 Task: Look for space in São Francisco do Conde, Brazil from 7th July, 2023 to 14th July, 2023 for 1 adult in price range Rs.6000 to Rs.14000. Place can be shared room with 1  bedroom having 1 bed and 1 bathroom. Property type can be house, flat, guest house, hotel. Booking option can be shelf check-in. Required host language is Spanish.
Action: Mouse moved to (235, 137)
Screenshot: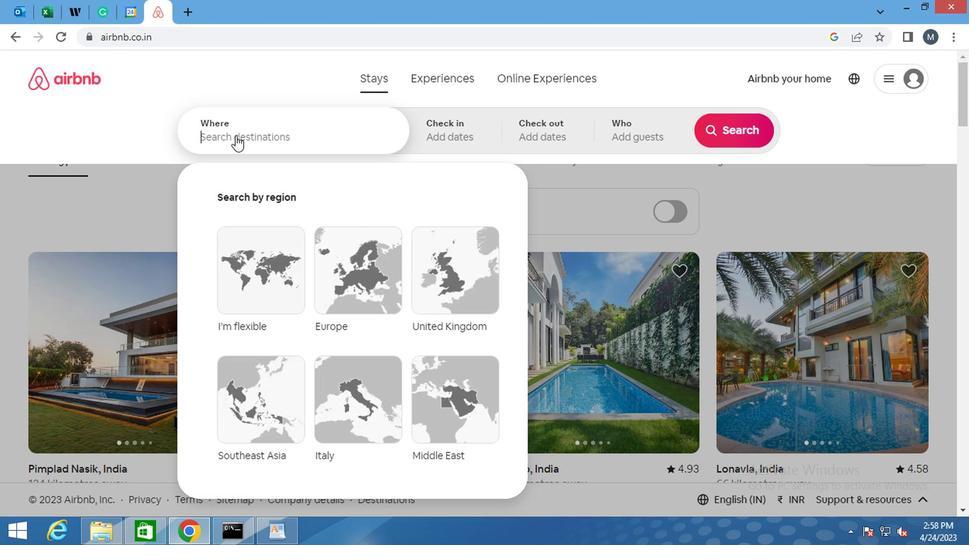 
Action: Mouse pressed left at (235, 137)
Screenshot: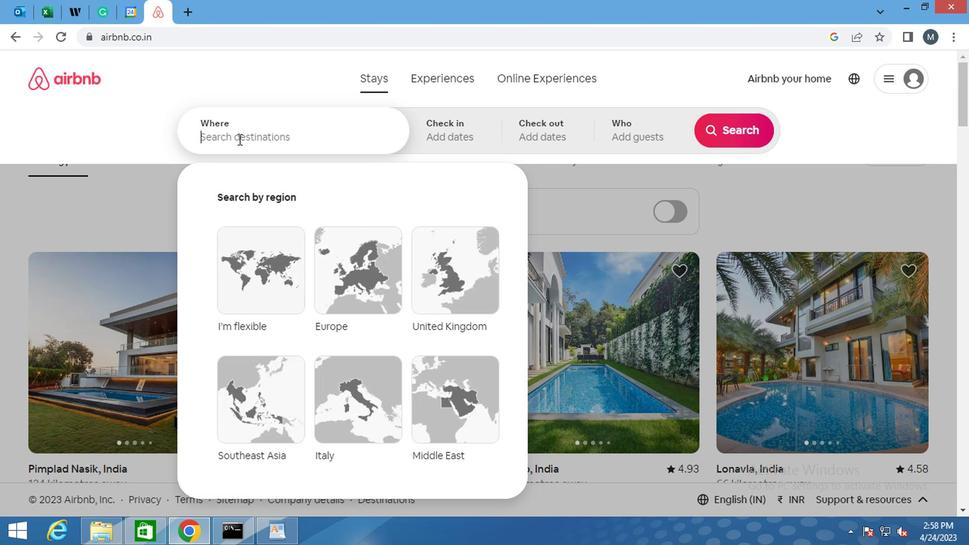 
Action: Key pressed <Key.shift>SAO<Key.space><Key.shift>FRANCISCO<Key.space>DO<Key.space>CONDE,<Key.space><Key.shift>BRAZIL
Screenshot: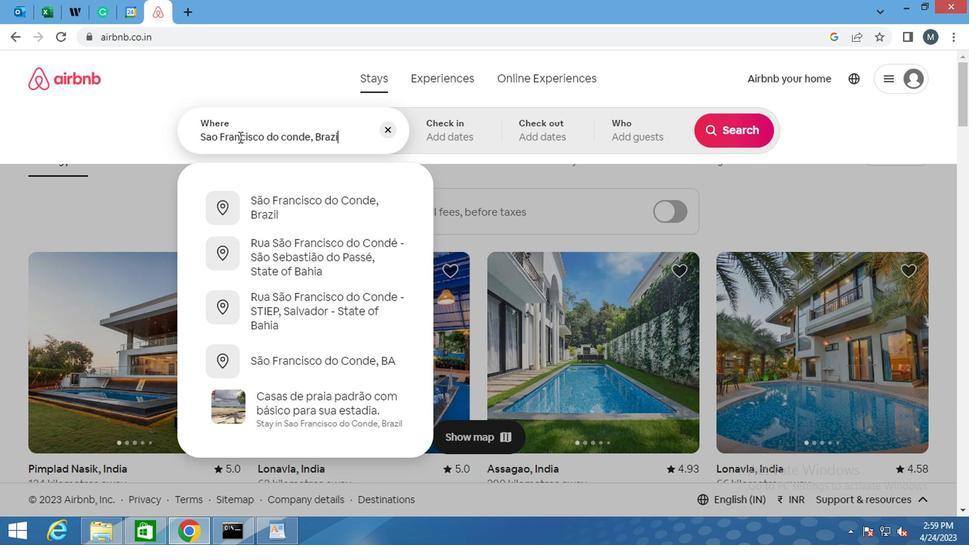 
Action: Mouse moved to (276, 139)
Screenshot: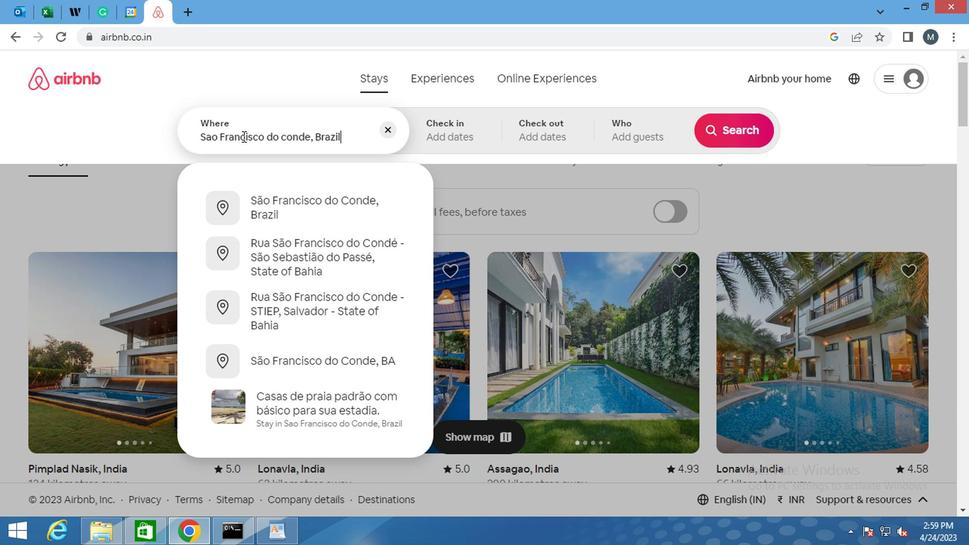 
Action: Key pressed <Key.enter>
Screenshot: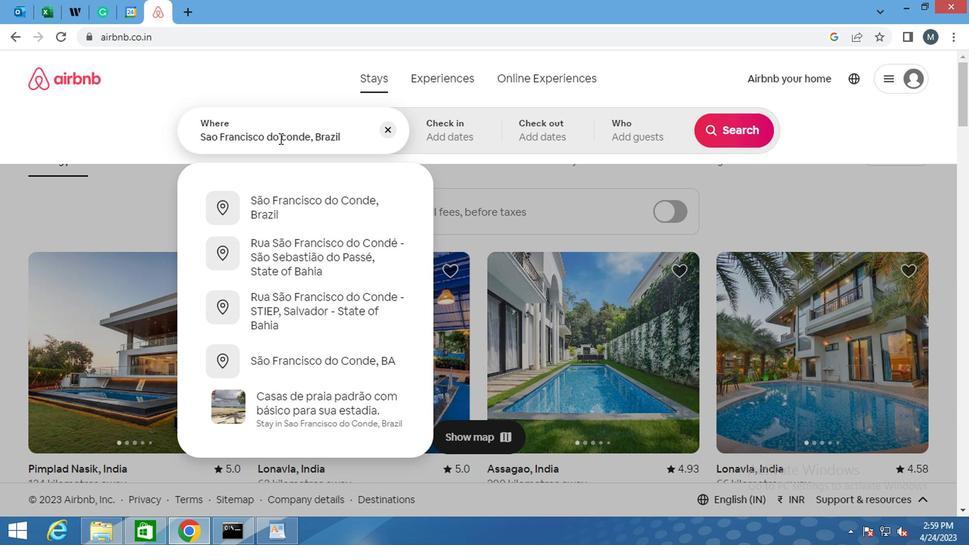 
Action: Mouse moved to (469, 126)
Screenshot: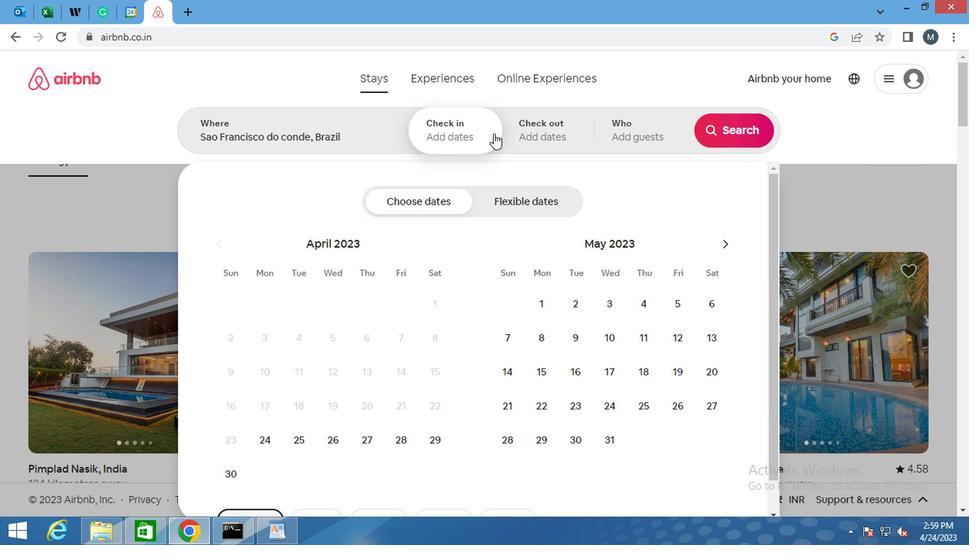 
Action: Mouse pressed left at (469, 126)
Screenshot: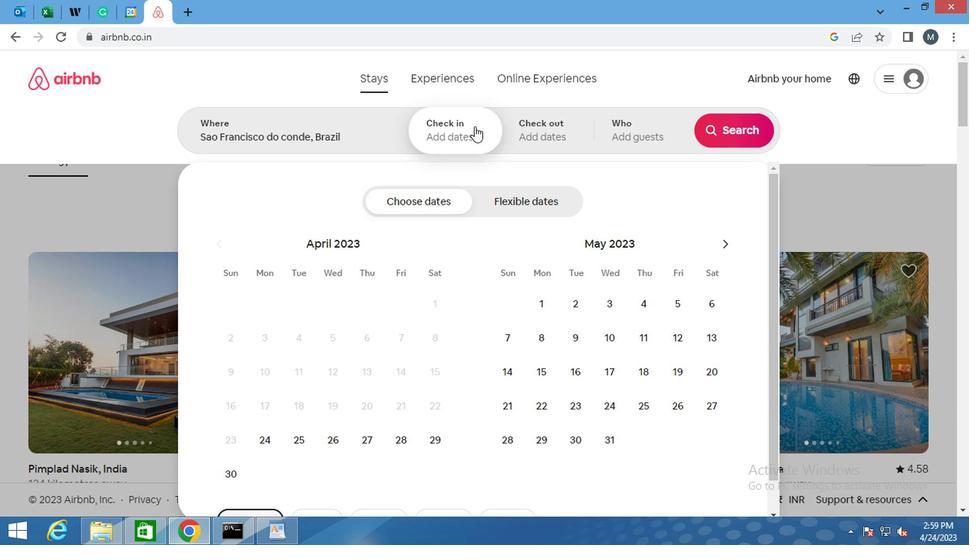 
Action: Mouse moved to (474, 142)
Screenshot: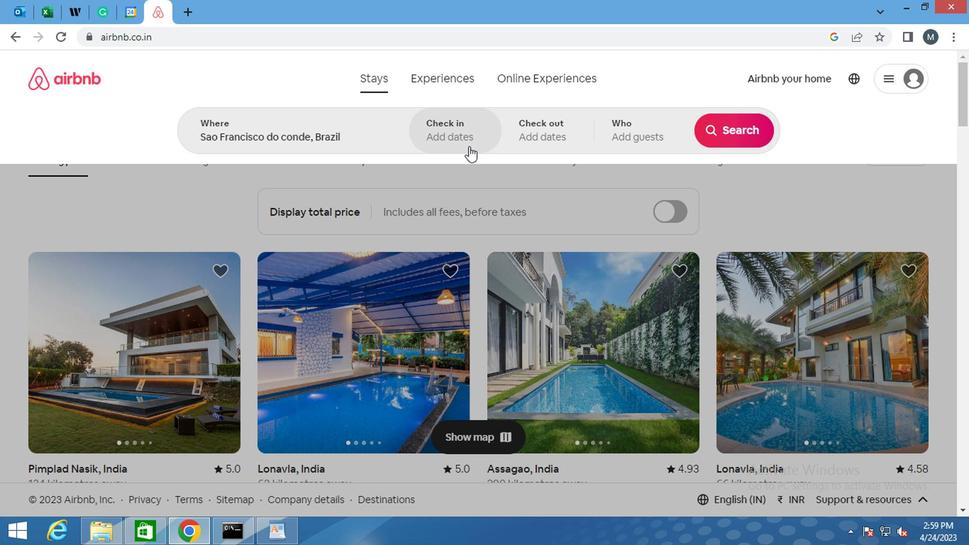 
Action: Mouse pressed left at (474, 142)
Screenshot: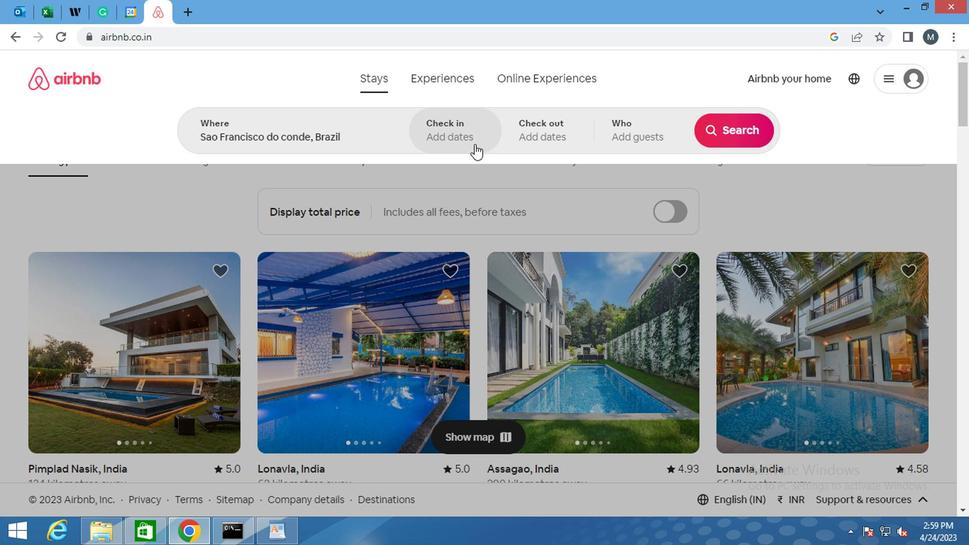 
Action: Mouse moved to (721, 240)
Screenshot: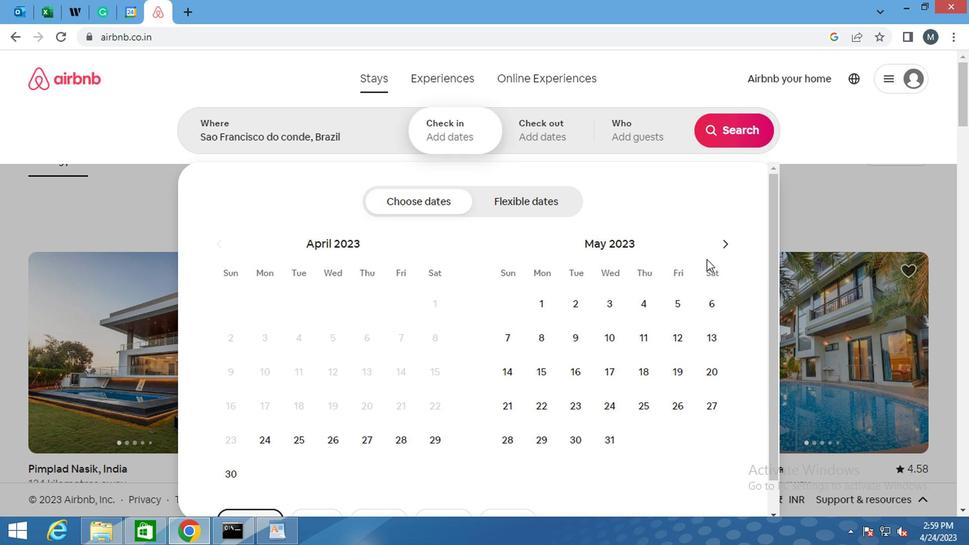 
Action: Mouse pressed left at (721, 240)
Screenshot: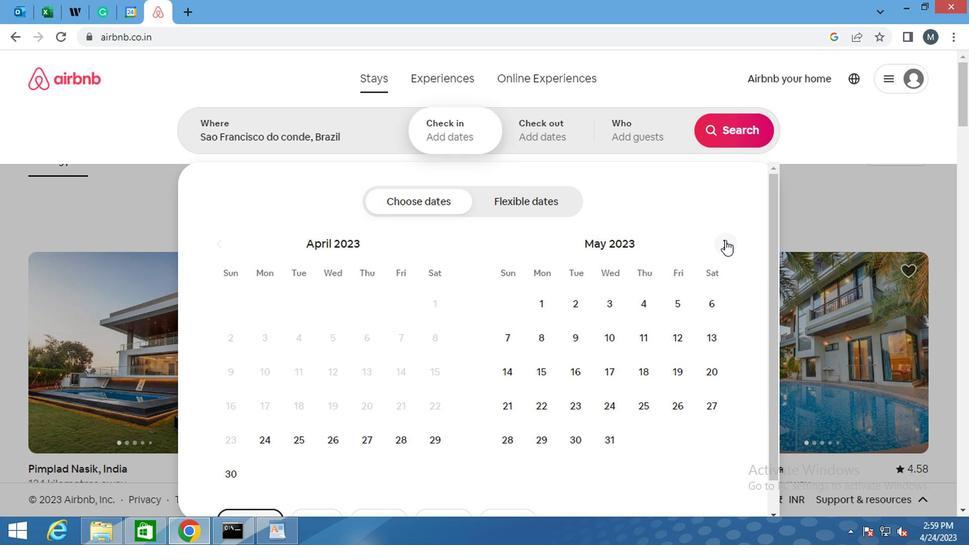 
Action: Mouse moved to (723, 240)
Screenshot: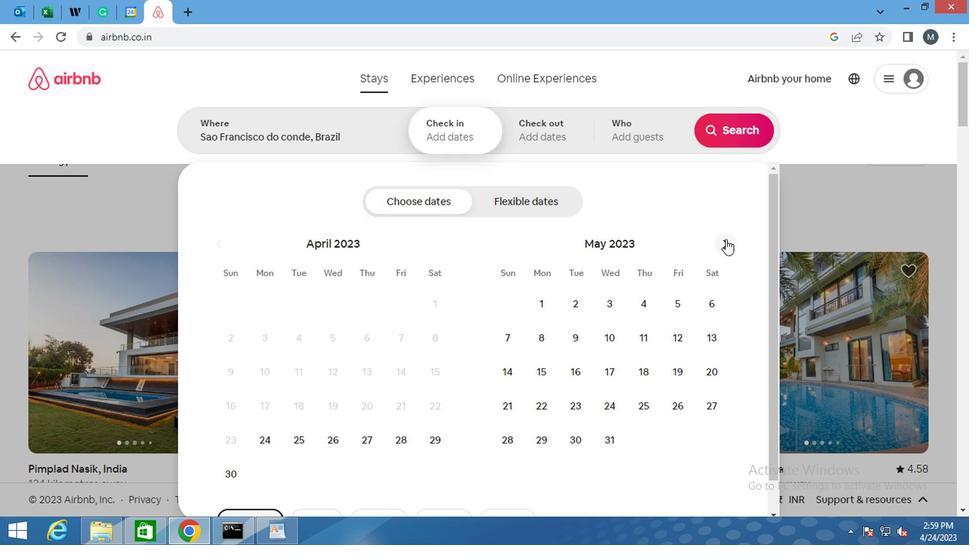 
Action: Mouse pressed left at (723, 240)
Screenshot: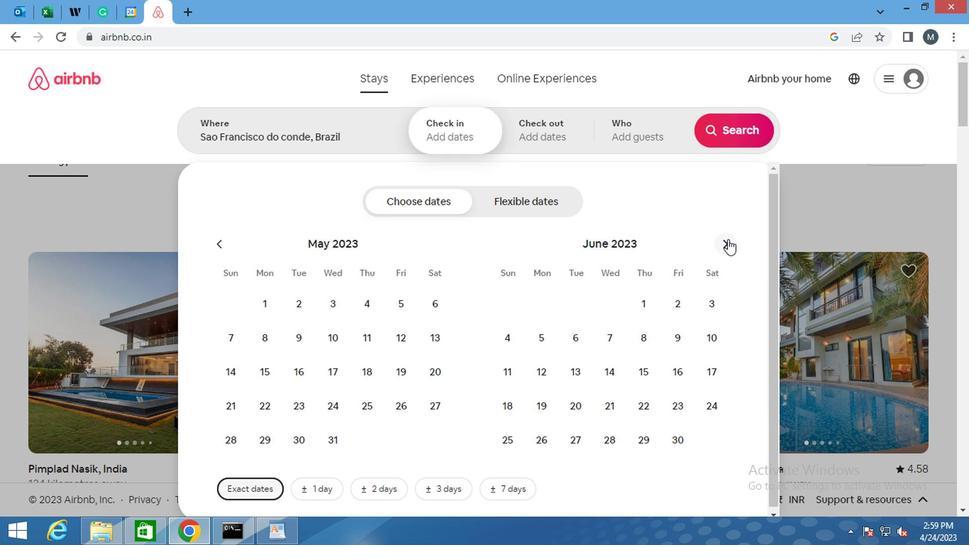 
Action: Mouse moved to (723, 240)
Screenshot: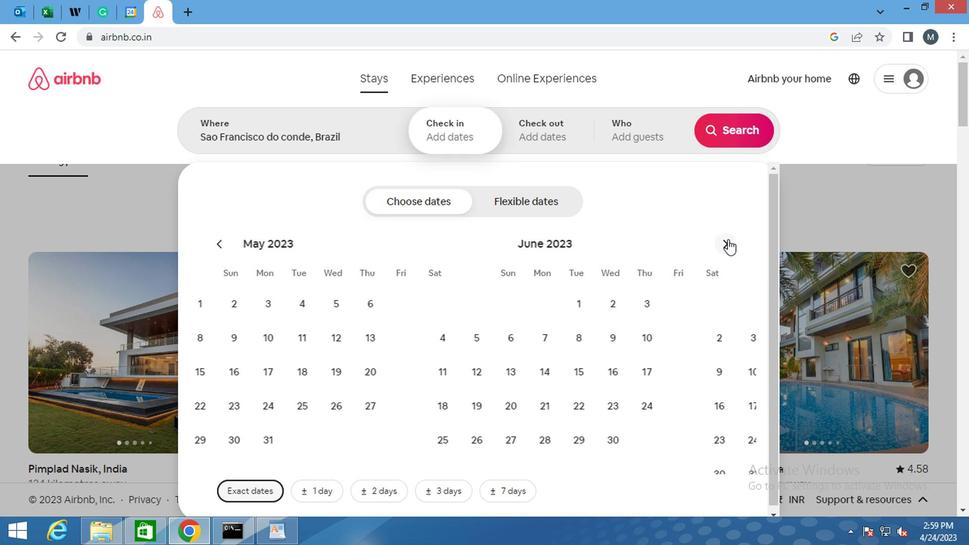 
Action: Mouse pressed left at (723, 240)
Screenshot: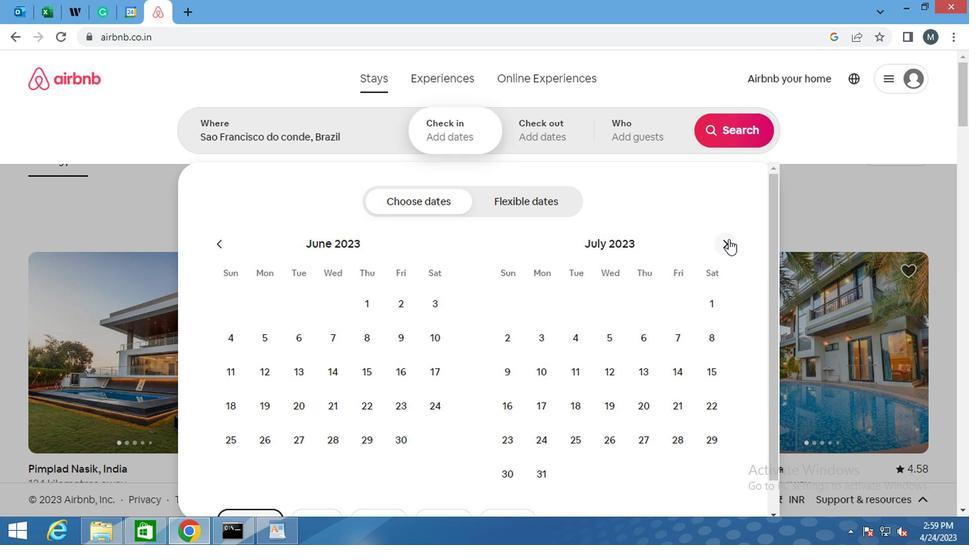 
Action: Mouse moved to (402, 336)
Screenshot: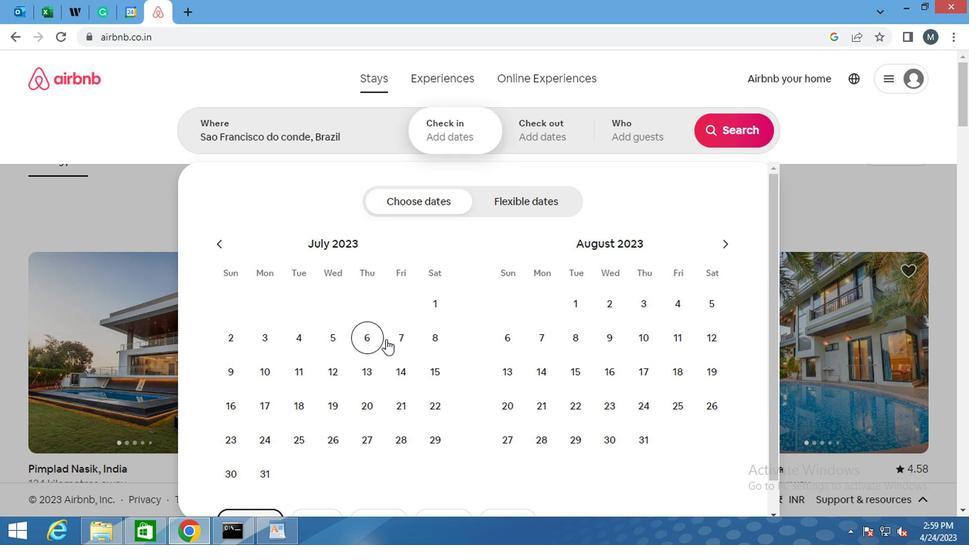 
Action: Mouse pressed left at (402, 336)
Screenshot: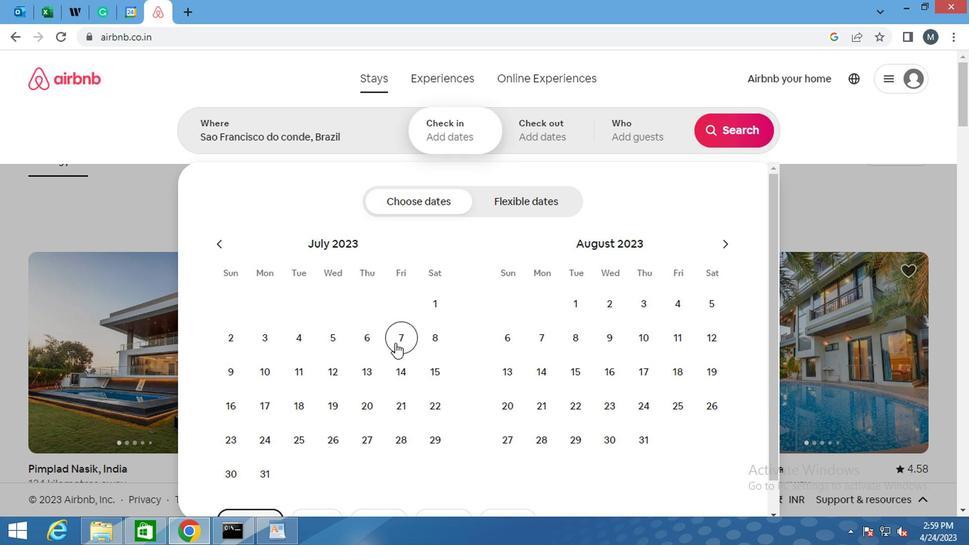 
Action: Mouse moved to (408, 384)
Screenshot: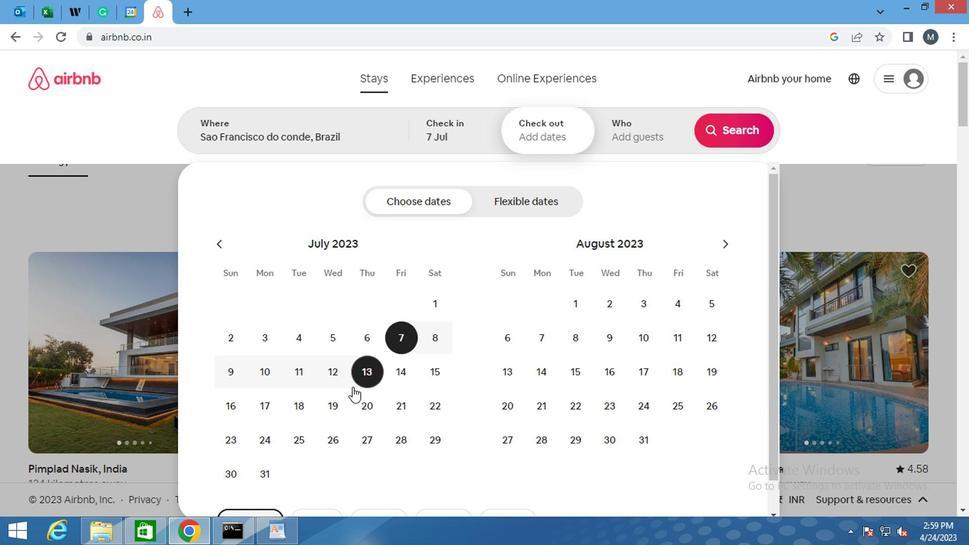 
Action: Mouse pressed left at (408, 384)
Screenshot: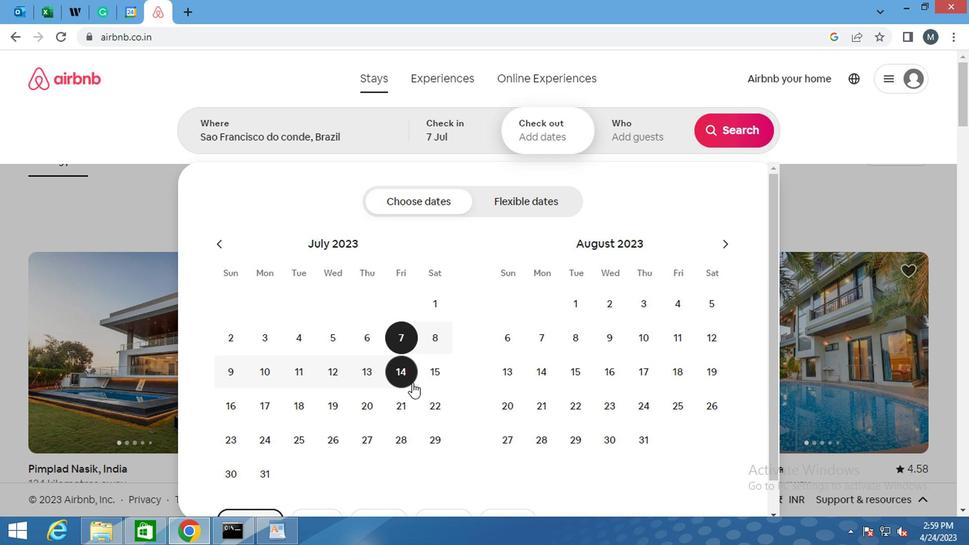 
Action: Mouse moved to (631, 136)
Screenshot: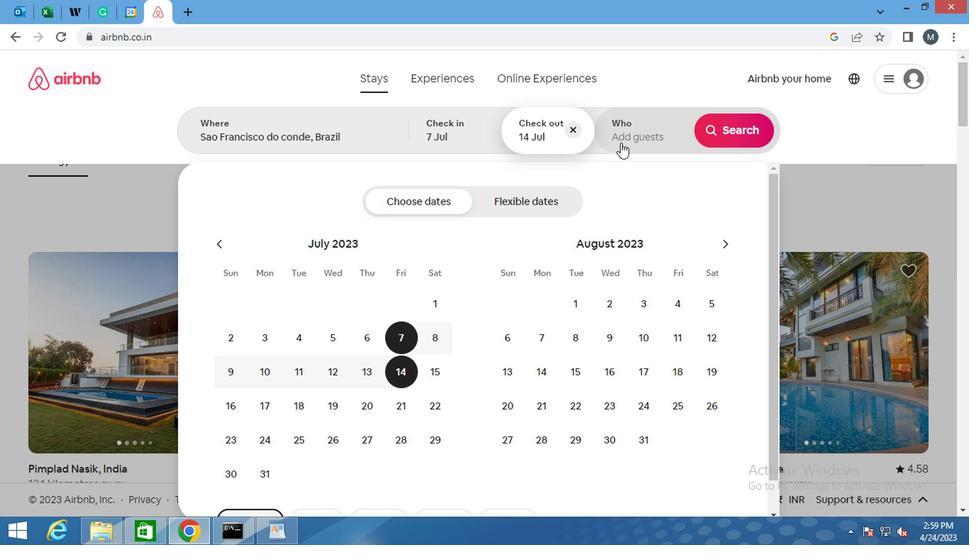 
Action: Mouse pressed left at (631, 136)
Screenshot: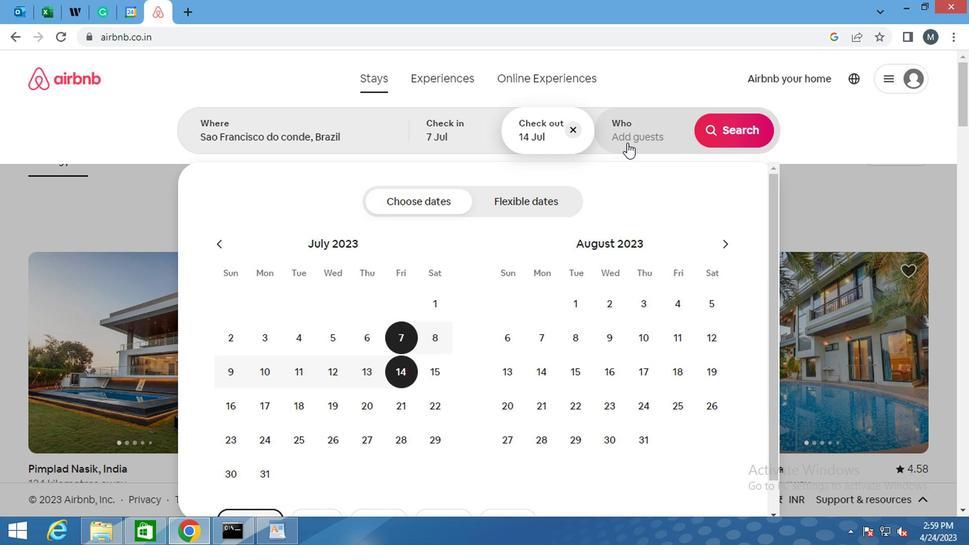 
Action: Mouse moved to (739, 210)
Screenshot: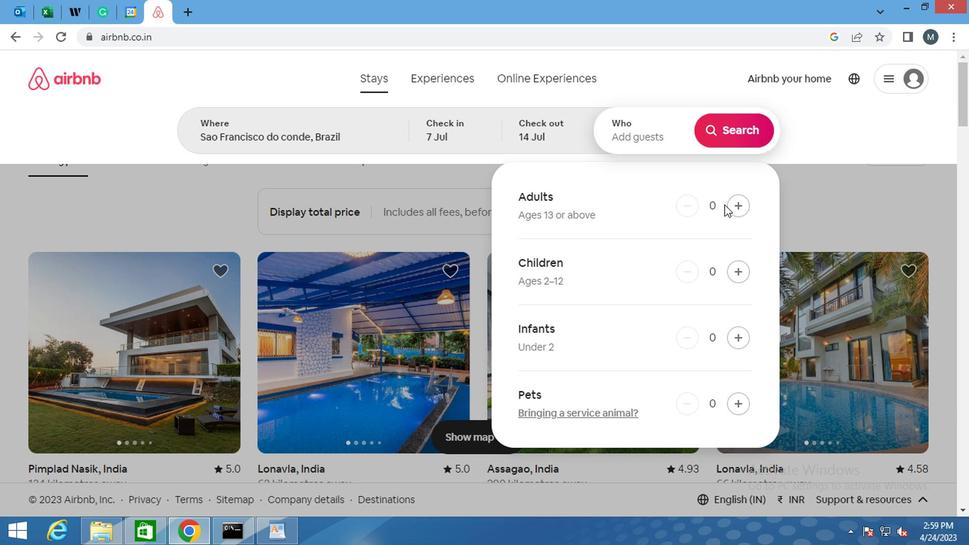 
Action: Mouse pressed left at (739, 210)
Screenshot: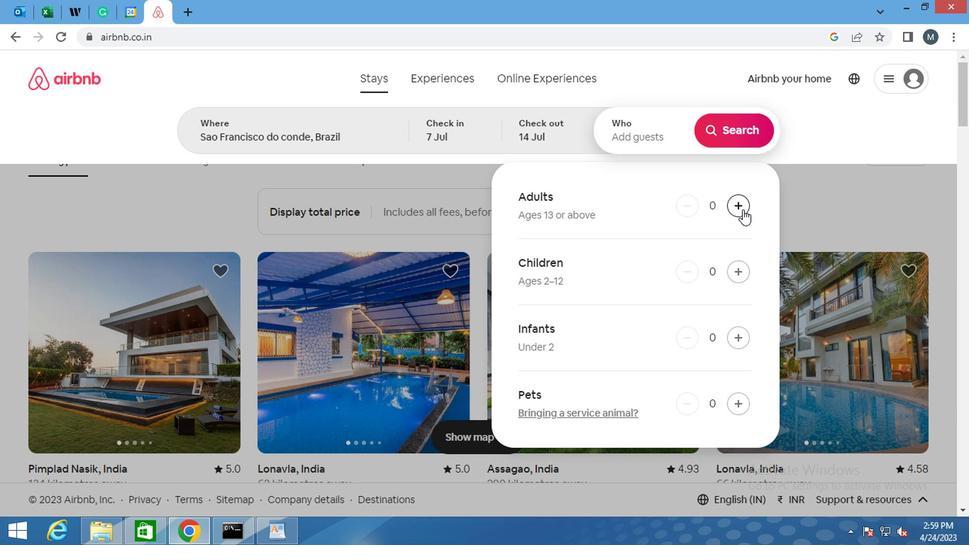 
Action: Mouse moved to (748, 179)
Screenshot: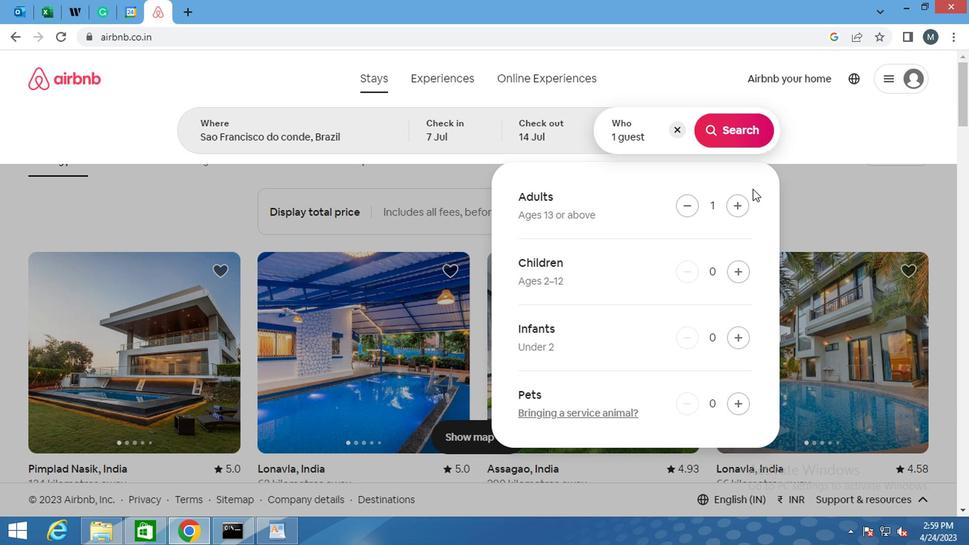 
Action: Mouse scrolled (748, 179) with delta (0, 0)
Screenshot: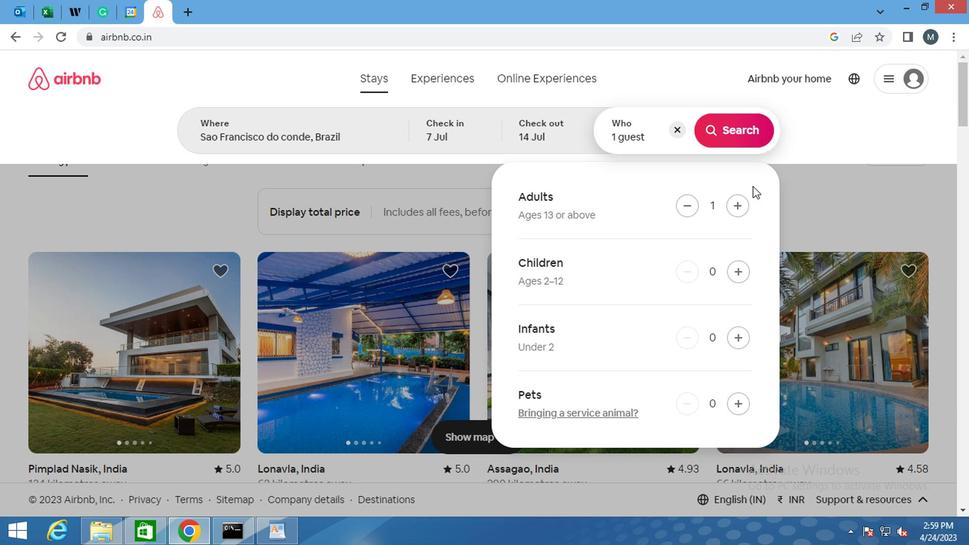 
Action: Mouse moved to (748, 180)
Screenshot: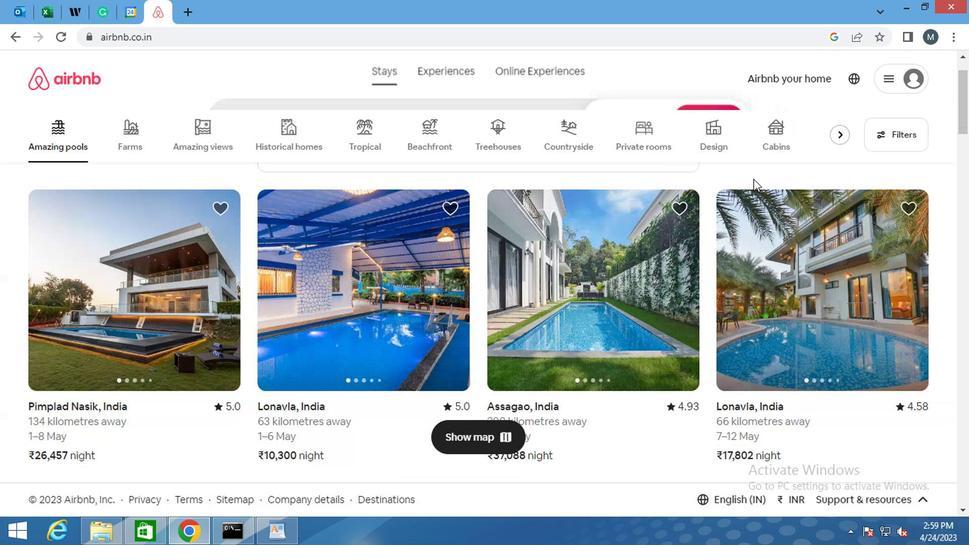 
Action: Mouse scrolled (748, 181) with delta (0, 0)
Screenshot: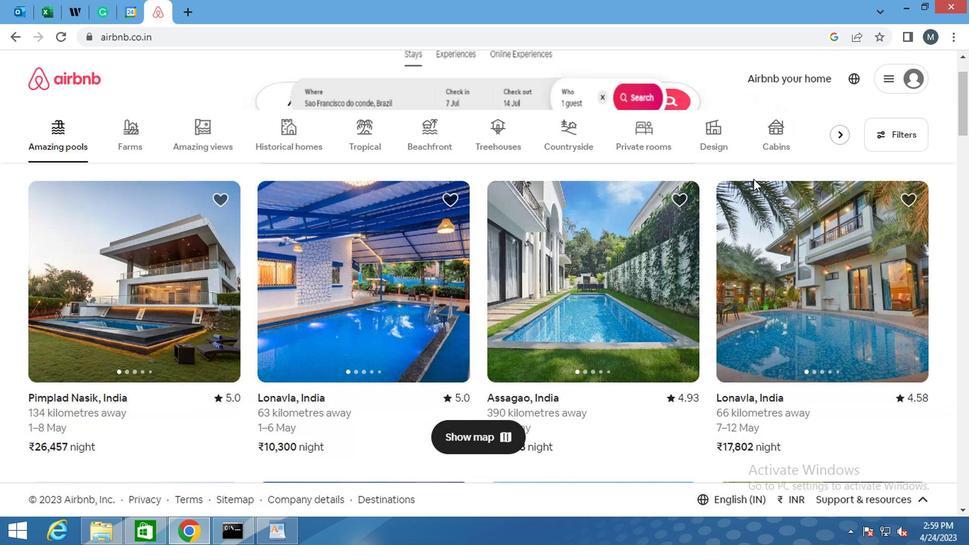 
Action: Mouse scrolled (748, 181) with delta (0, 0)
Screenshot: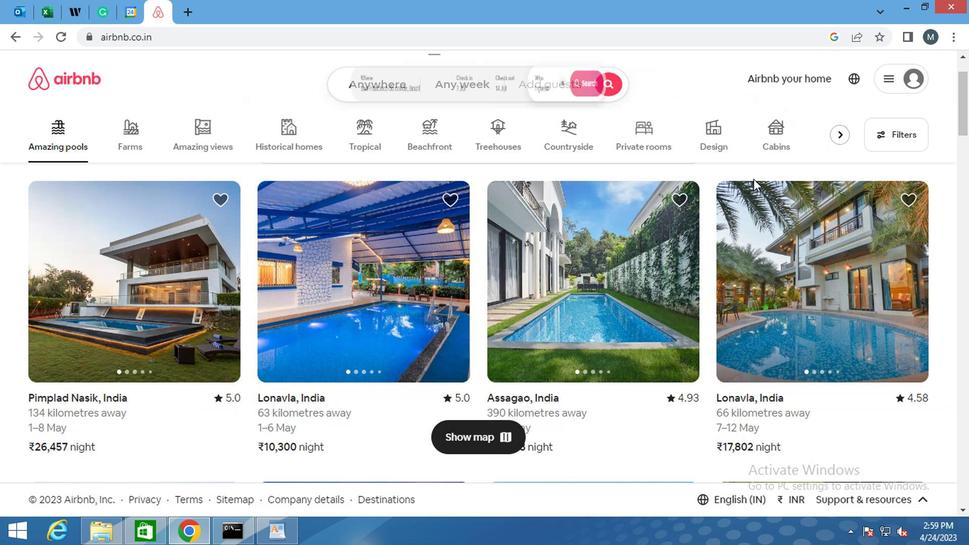 
Action: Mouse moved to (887, 150)
Screenshot: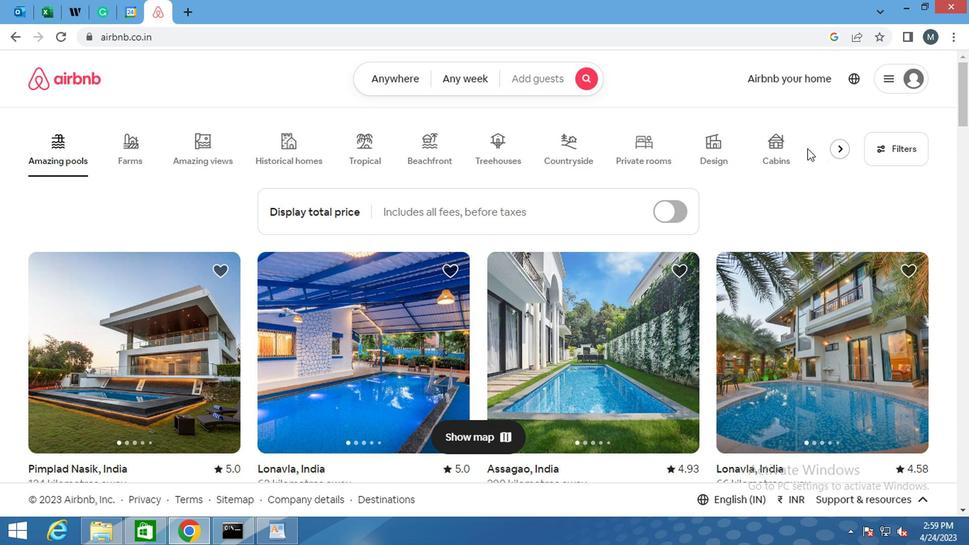 
Action: Mouse pressed left at (887, 150)
Screenshot: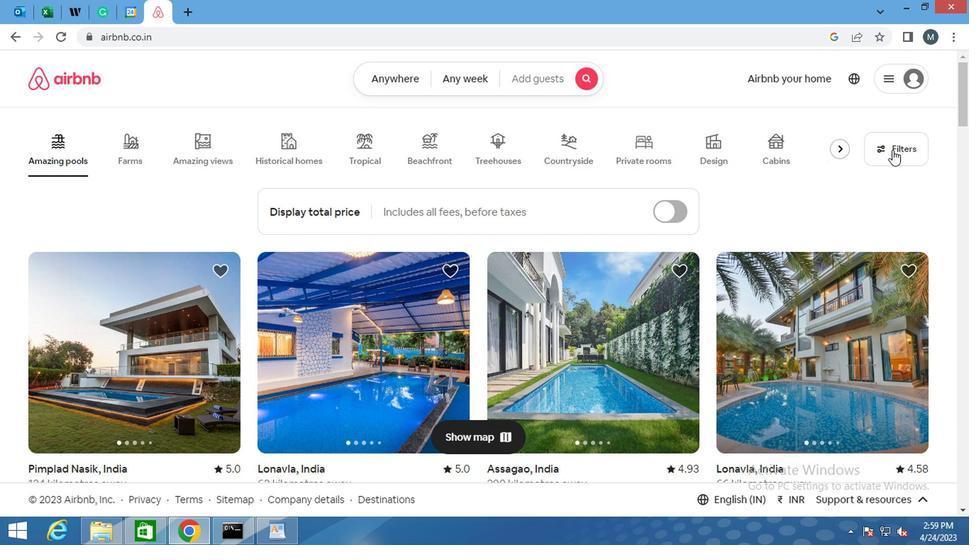 
Action: Mouse moved to (357, 318)
Screenshot: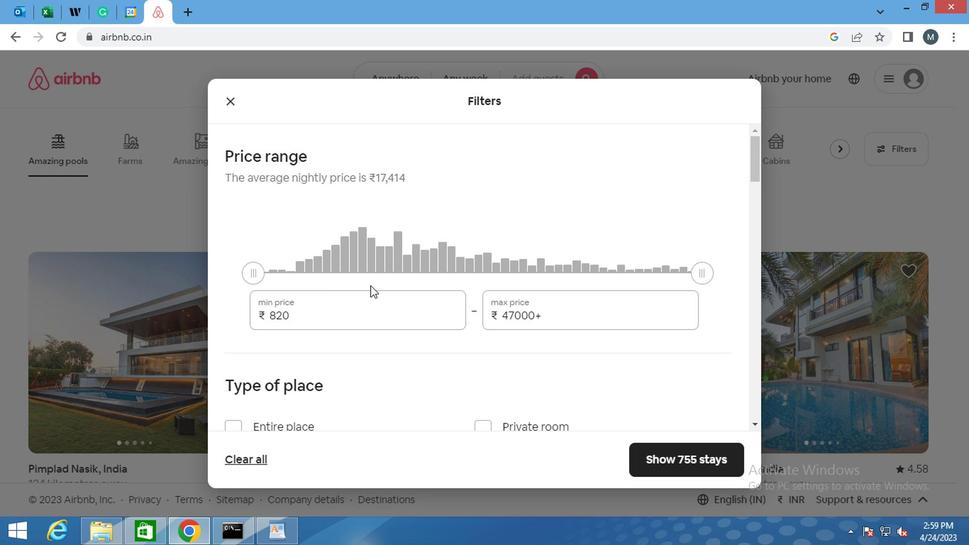 
Action: Mouse pressed left at (357, 318)
Screenshot: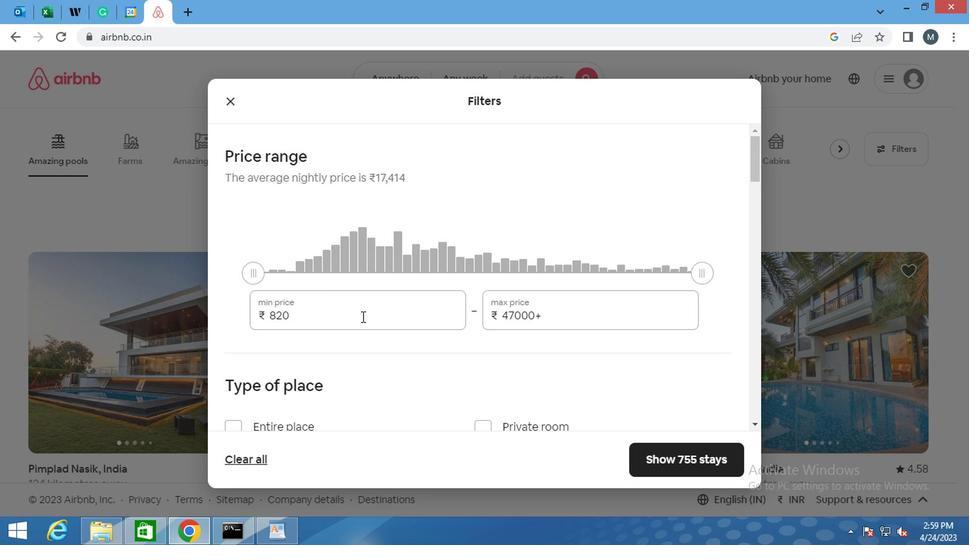 
Action: Mouse moved to (356, 321)
Screenshot: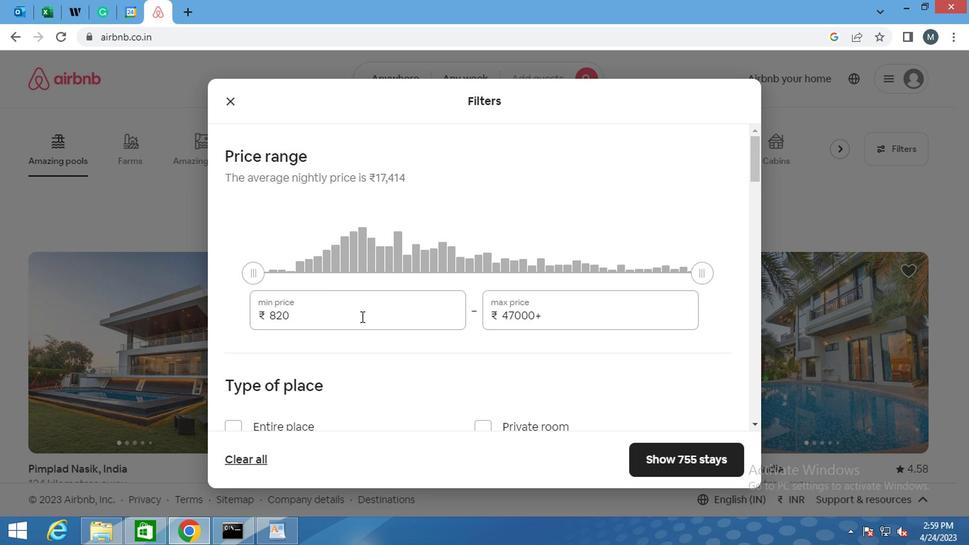 
Action: Mouse pressed left at (356, 321)
Screenshot: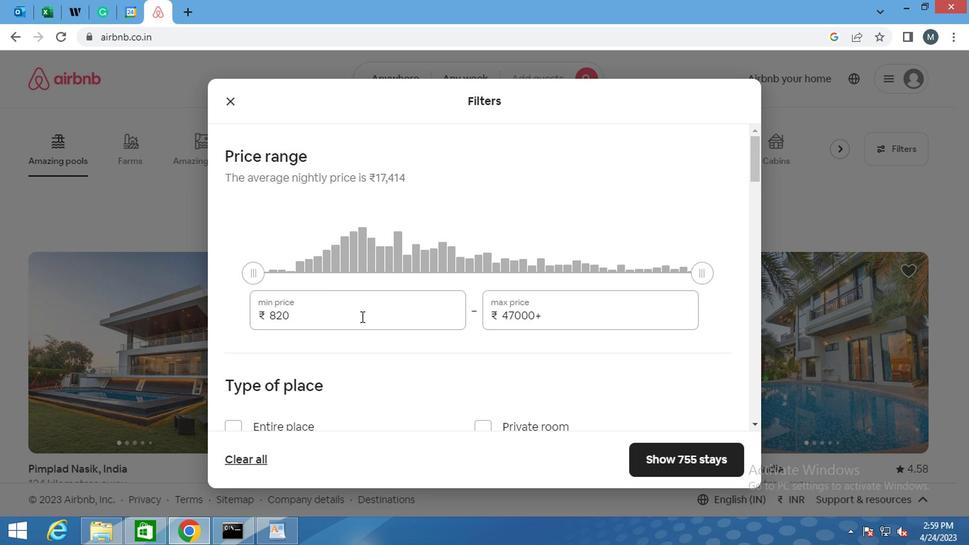 
Action: Mouse moved to (356, 324)
Screenshot: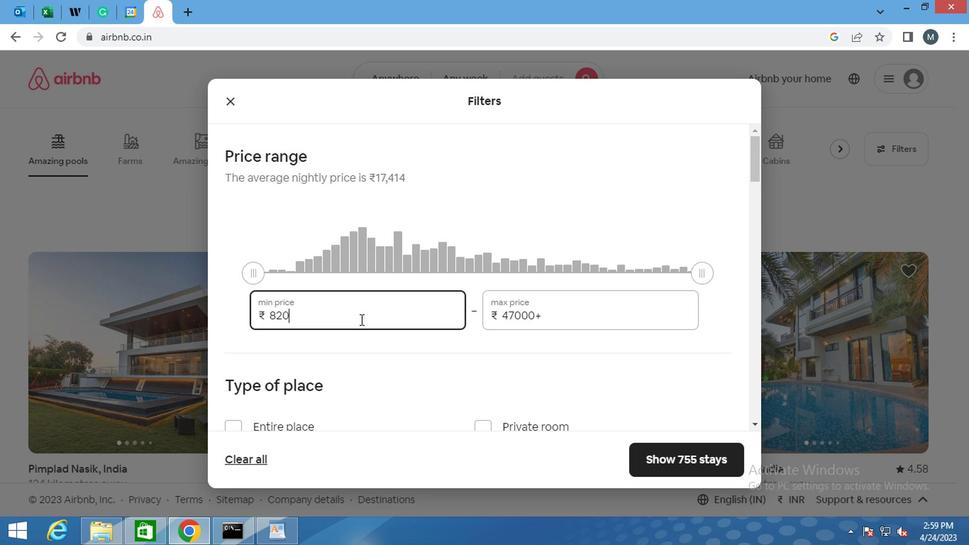 
Action: Mouse pressed left at (356, 324)
Screenshot: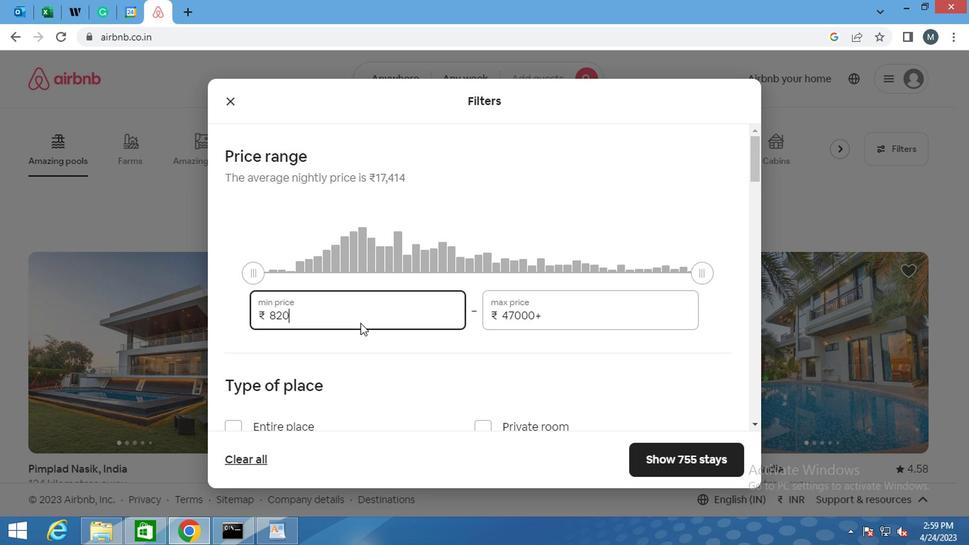 
Action: Mouse moved to (358, 324)
Screenshot: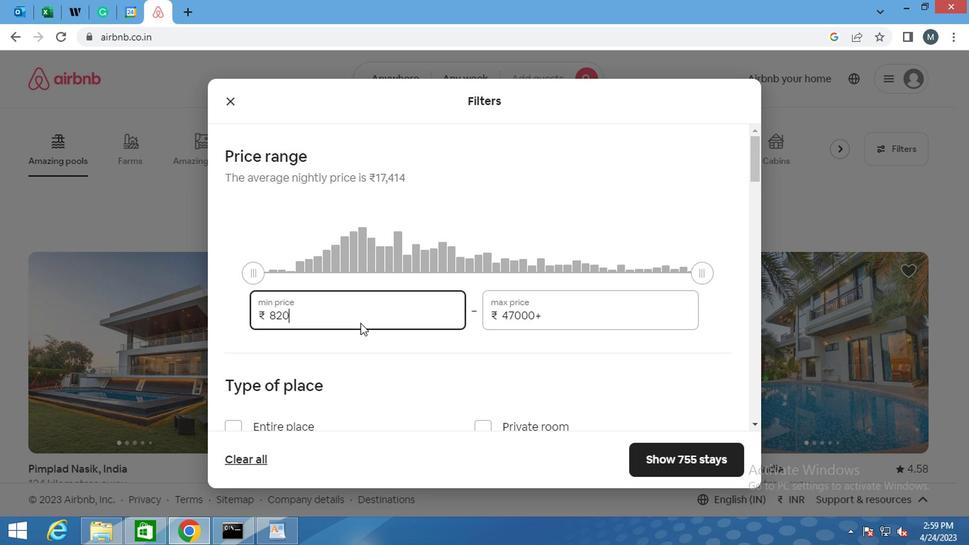
Action: Mouse pressed left at (358, 324)
Screenshot: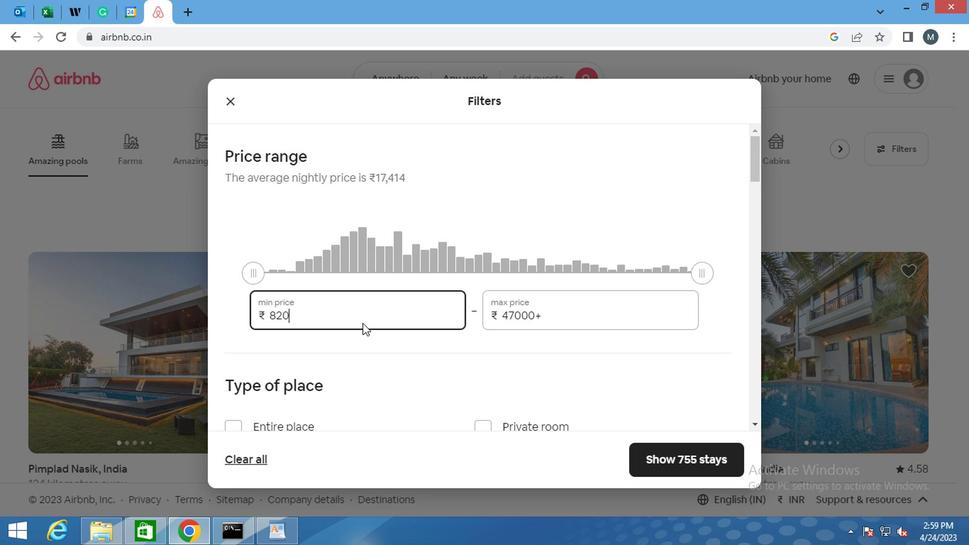 
Action: Mouse moved to (358, 317)
Screenshot: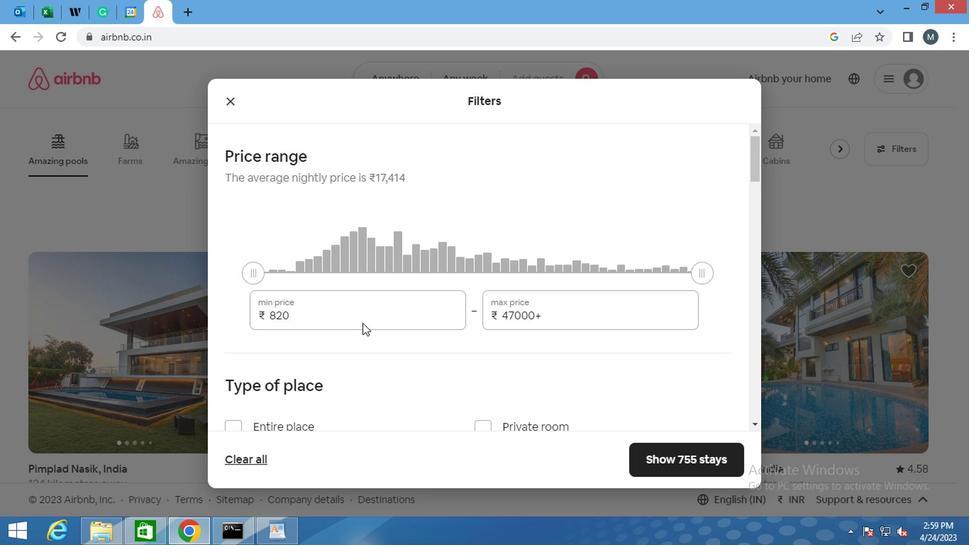 
Action: Mouse pressed left at (358, 317)
Screenshot: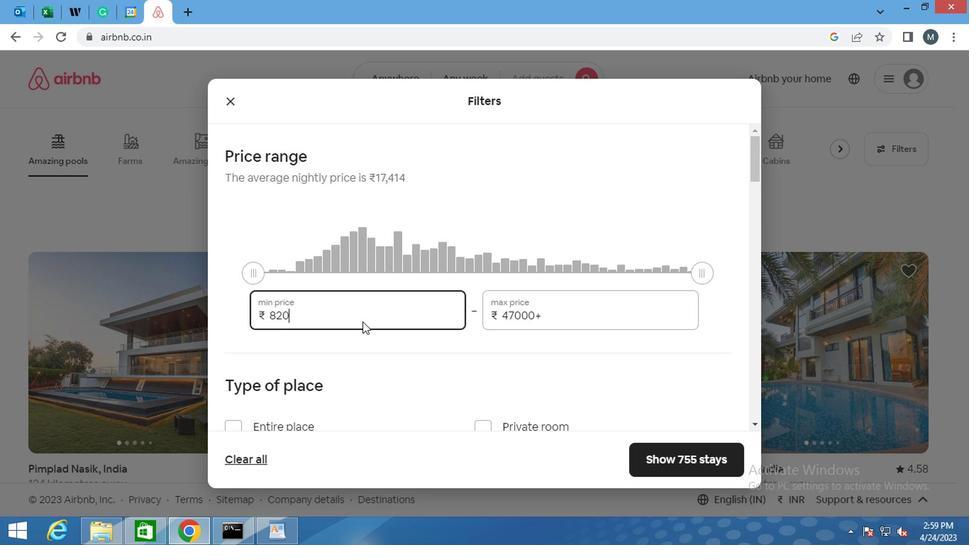 
Action: Mouse pressed left at (358, 317)
Screenshot: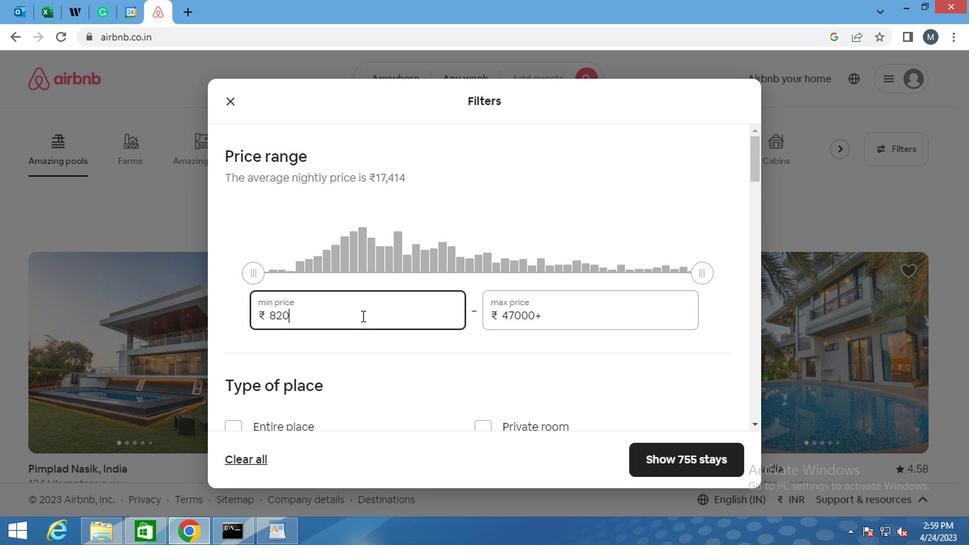 
Action: Key pressed 6000
Screenshot: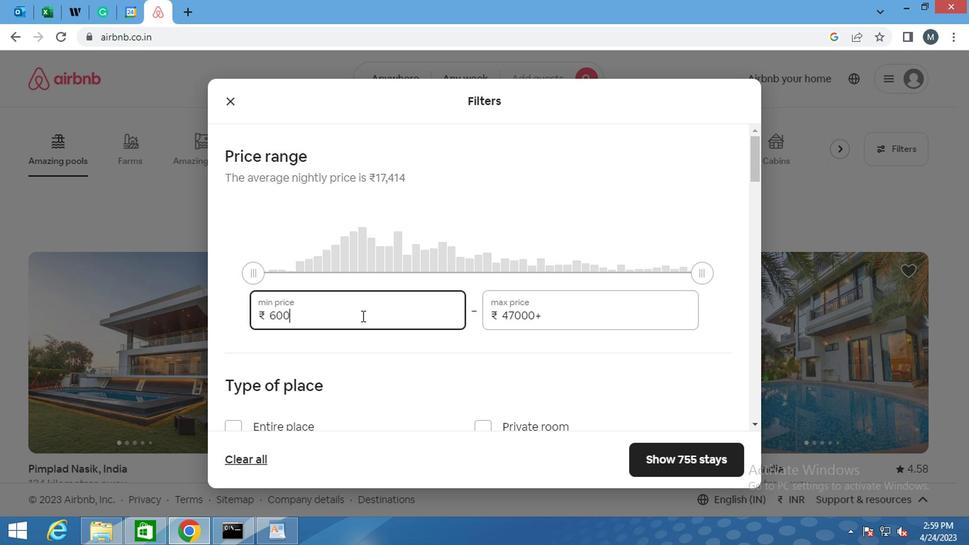 
Action: Mouse moved to (522, 317)
Screenshot: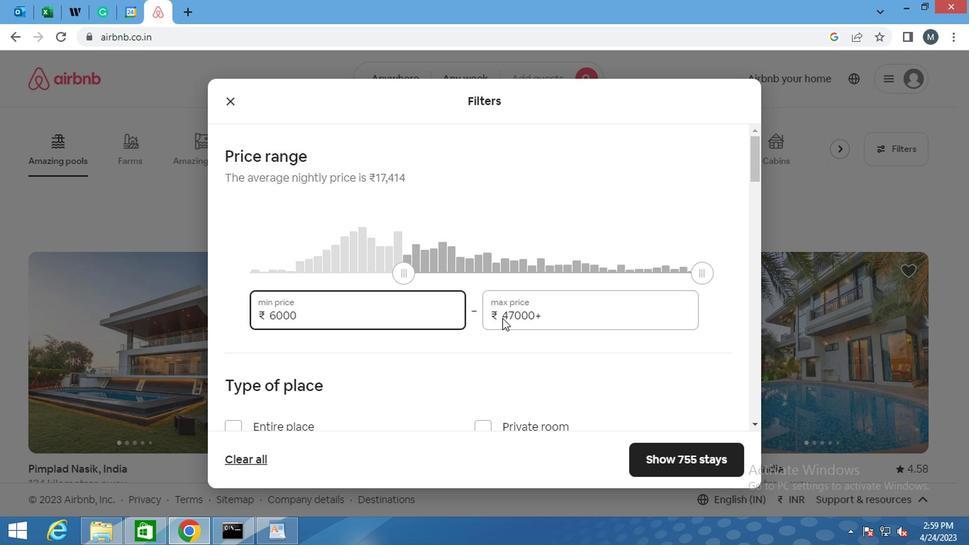 
Action: Mouse pressed left at (522, 317)
Screenshot: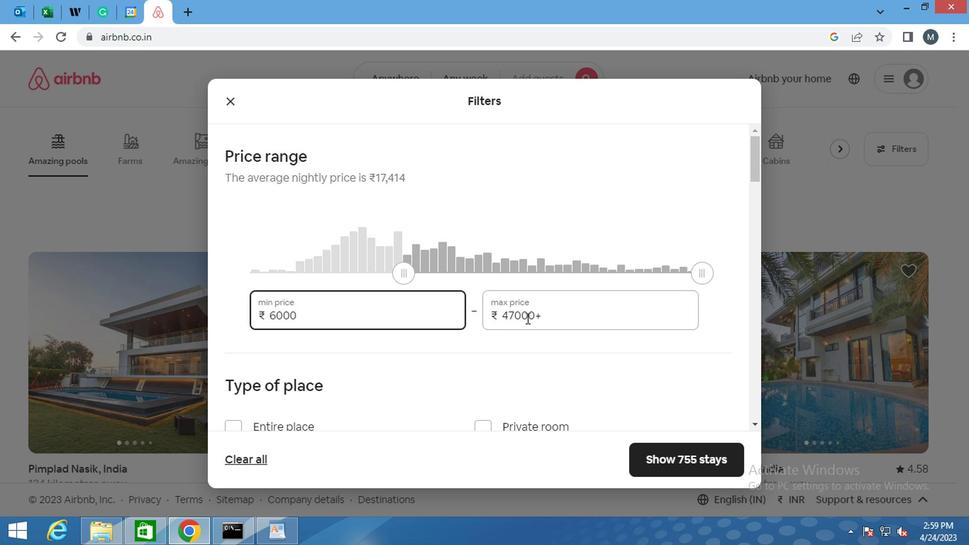 
Action: Mouse pressed left at (522, 317)
Screenshot: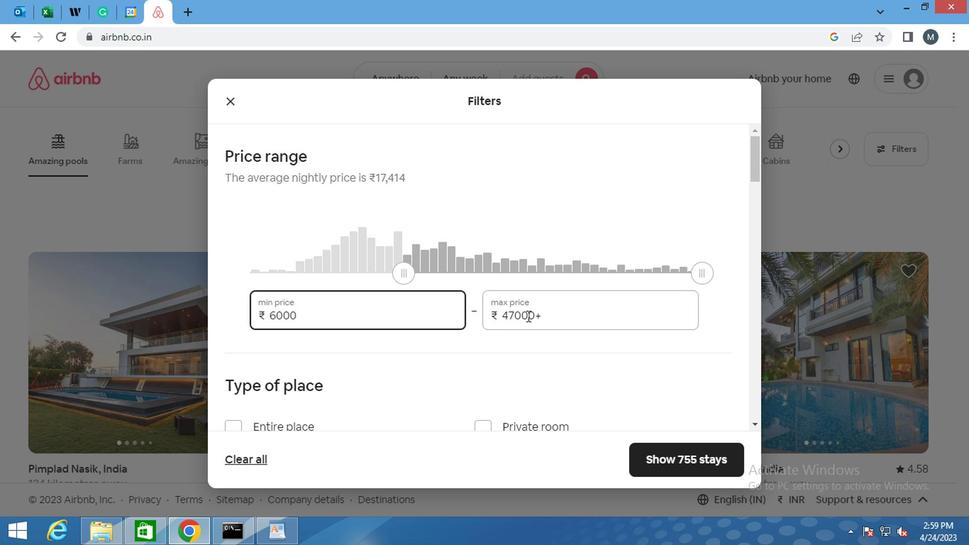 
Action: Mouse moved to (518, 315)
Screenshot: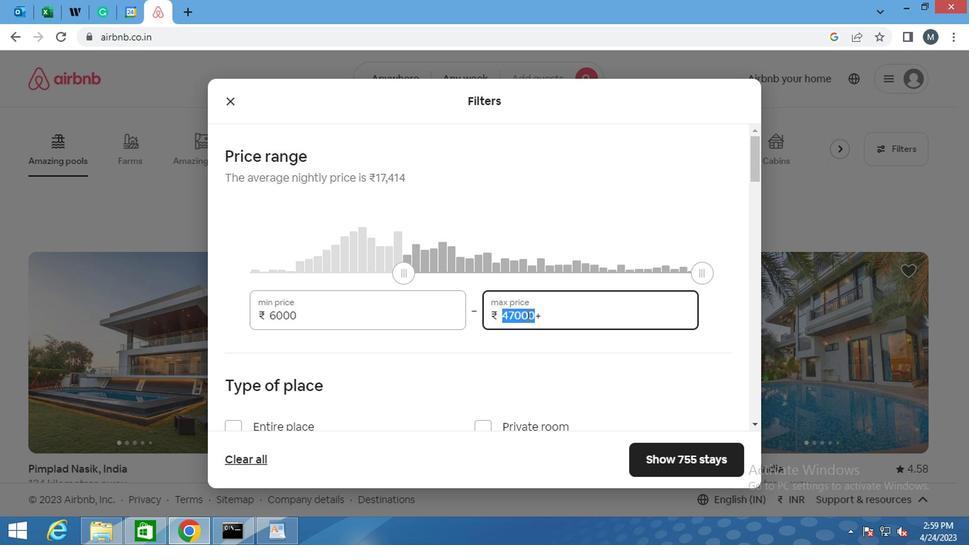 
Action: Key pressed 1400
Screenshot: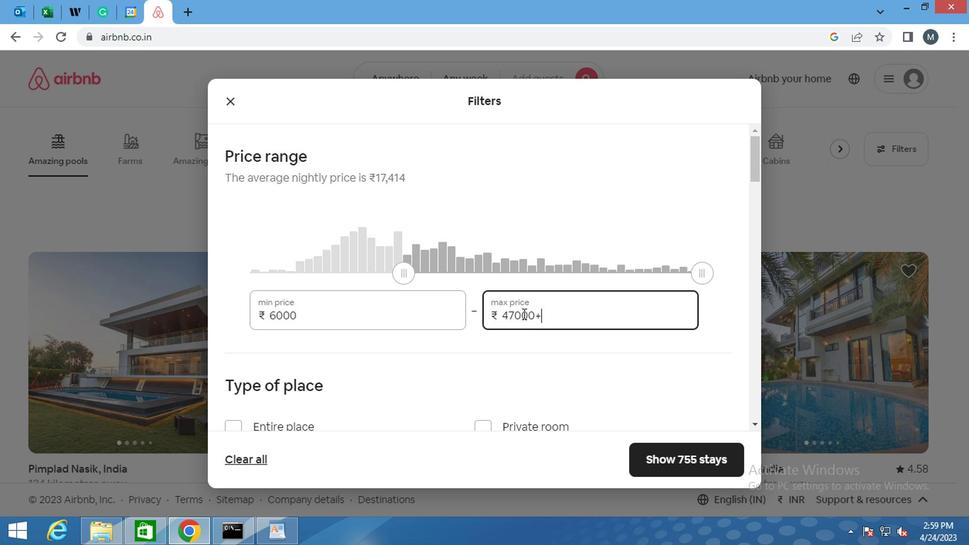 
Action: Mouse moved to (529, 313)
Screenshot: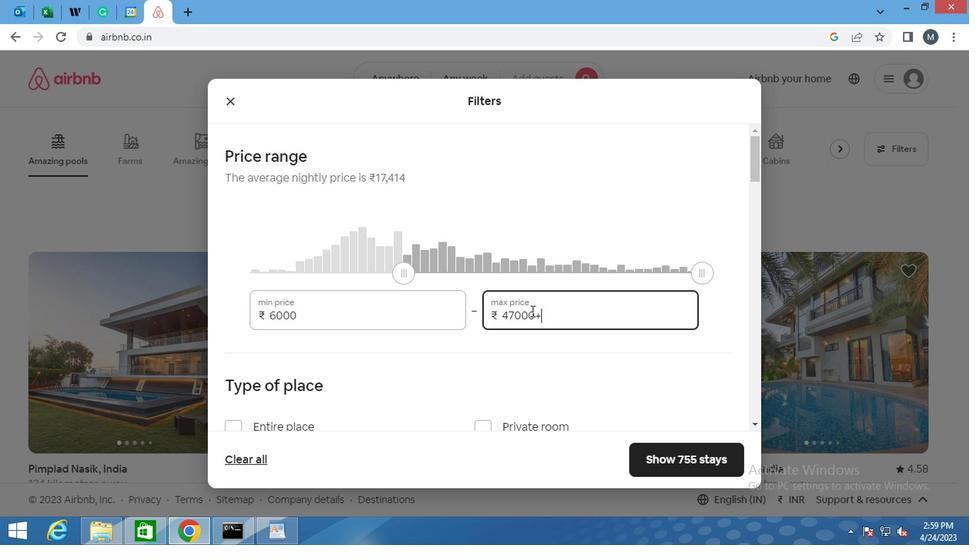 
Action: Mouse pressed left at (529, 313)
Screenshot: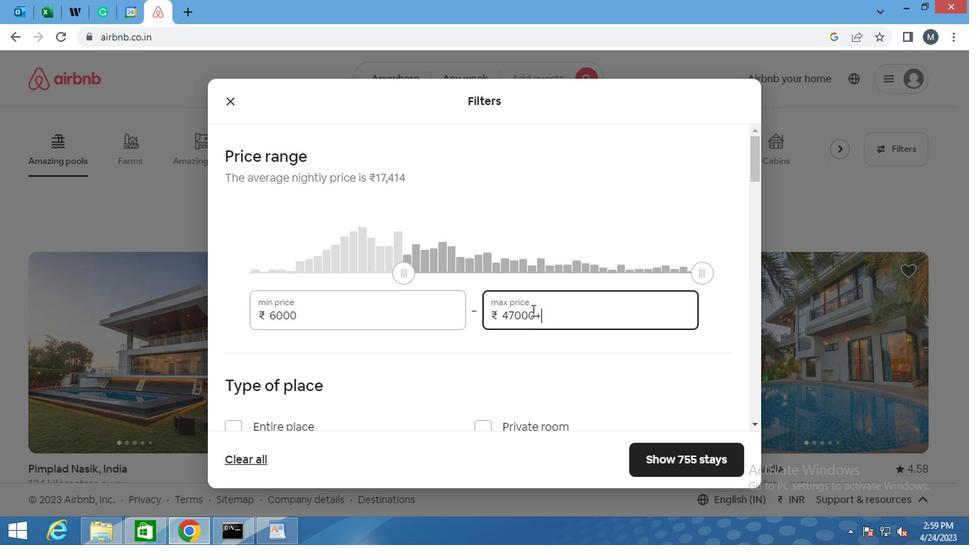 
Action: Mouse moved to (530, 313)
Screenshot: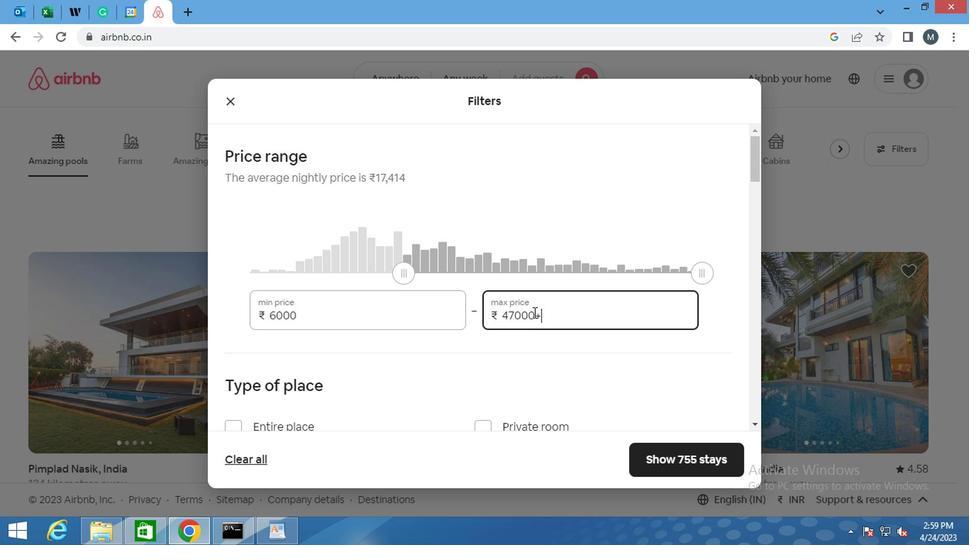 
Action: Mouse pressed left at (530, 313)
Screenshot: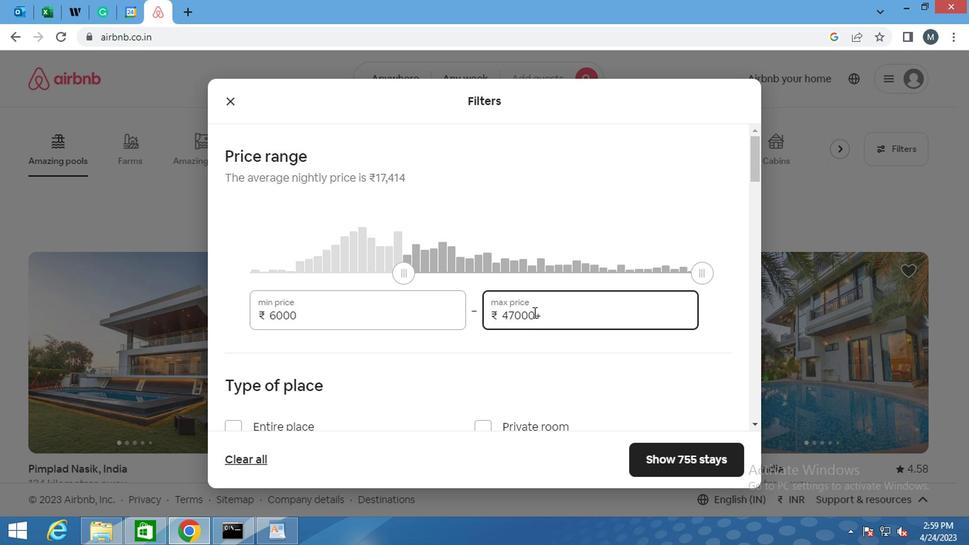 
Action: Mouse pressed left at (530, 313)
Screenshot: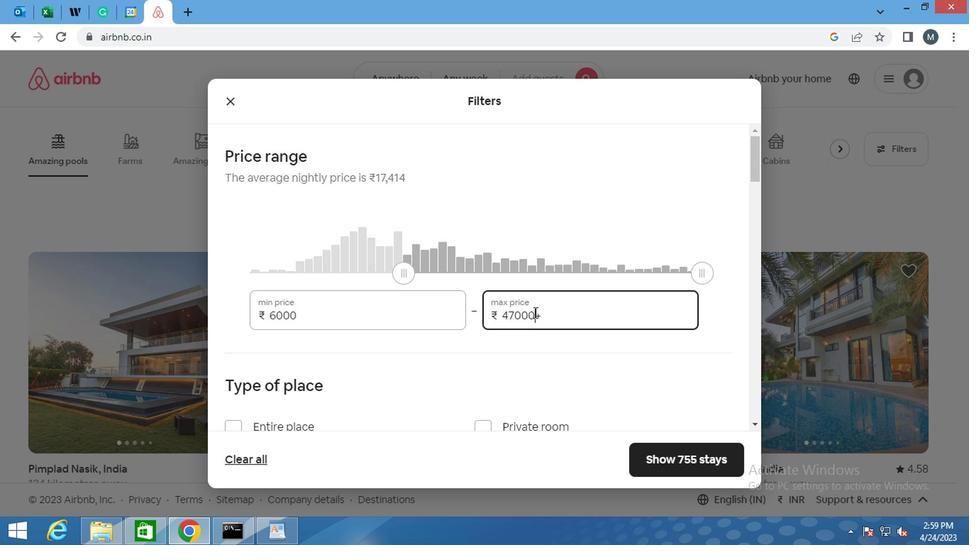 
Action: Key pressed 149<Key.backspace>000
Screenshot: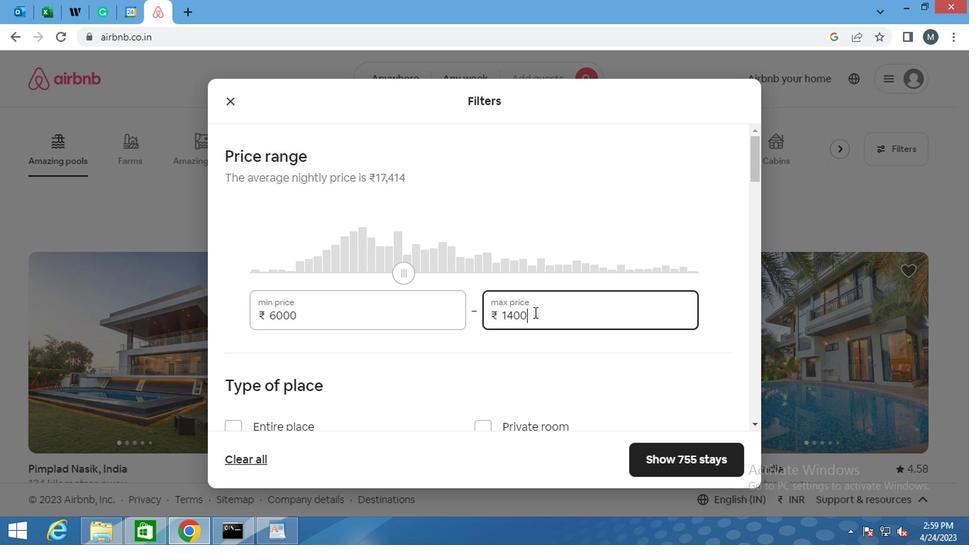 
Action: Mouse moved to (538, 291)
Screenshot: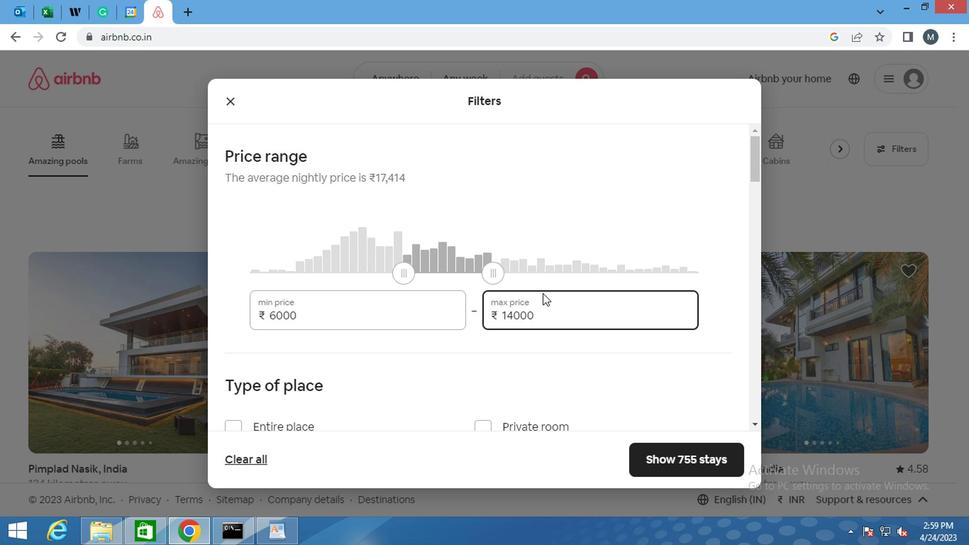 
Action: Mouse scrolled (538, 290) with delta (0, -1)
Screenshot: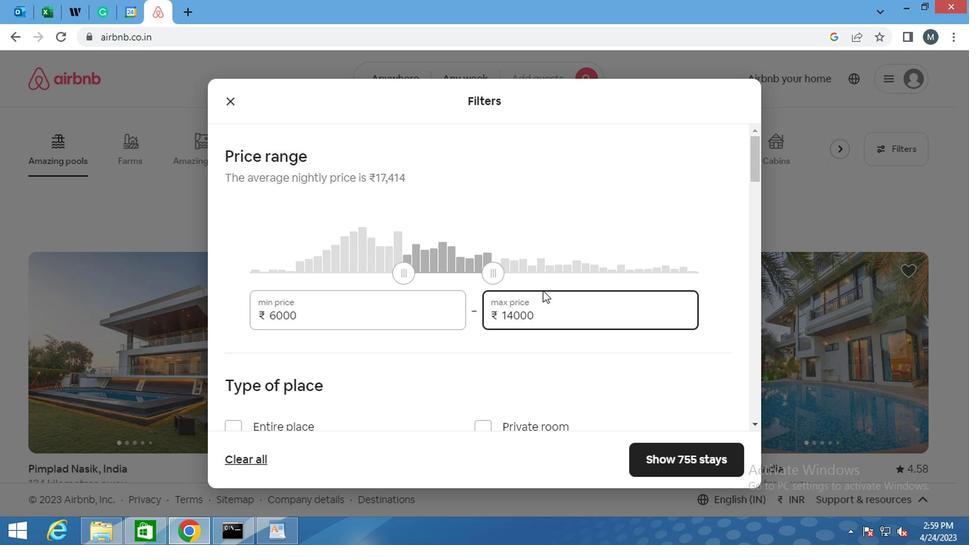 
Action: Mouse moved to (538, 292)
Screenshot: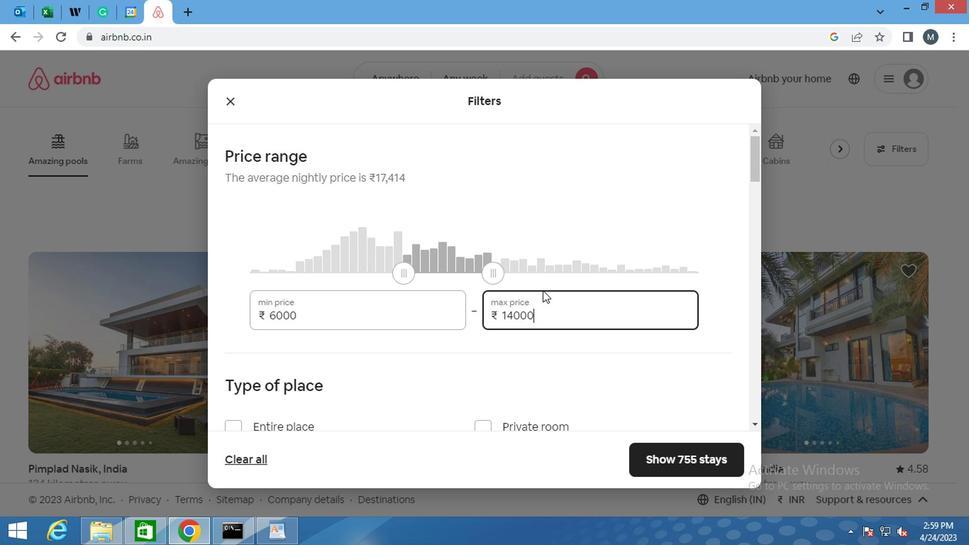 
Action: Mouse scrolled (538, 291) with delta (0, 0)
Screenshot: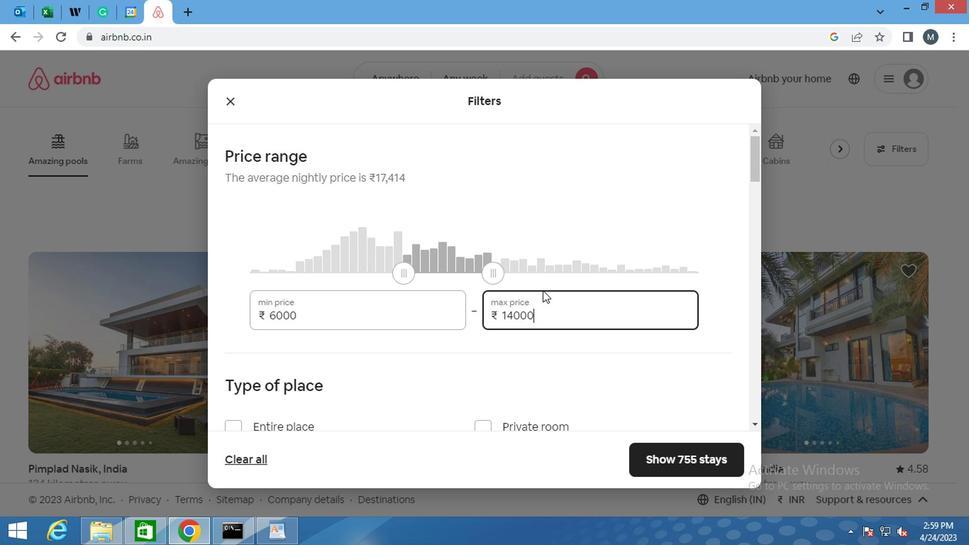 
Action: Mouse moved to (538, 302)
Screenshot: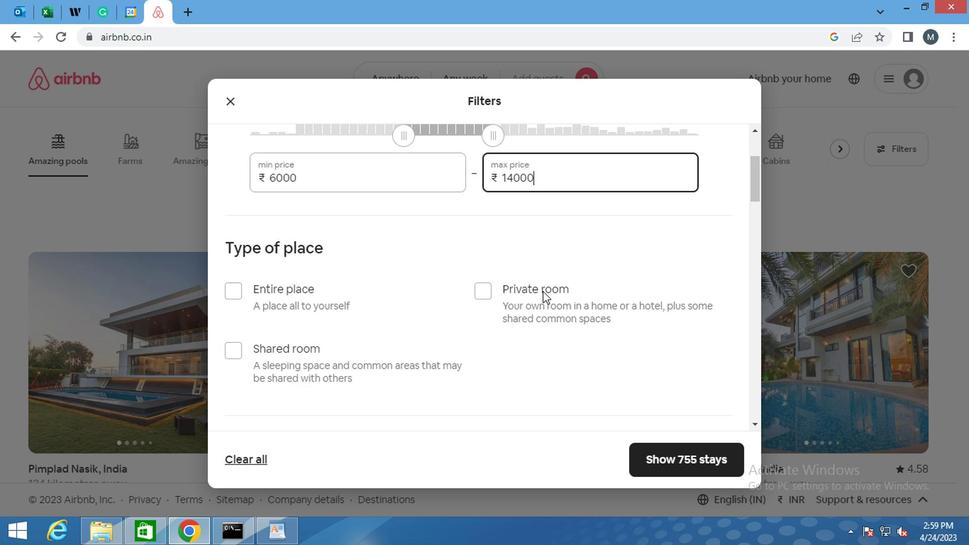 
Action: Mouse scrolled (538, 302) with delta (0, 0)
Screenshot: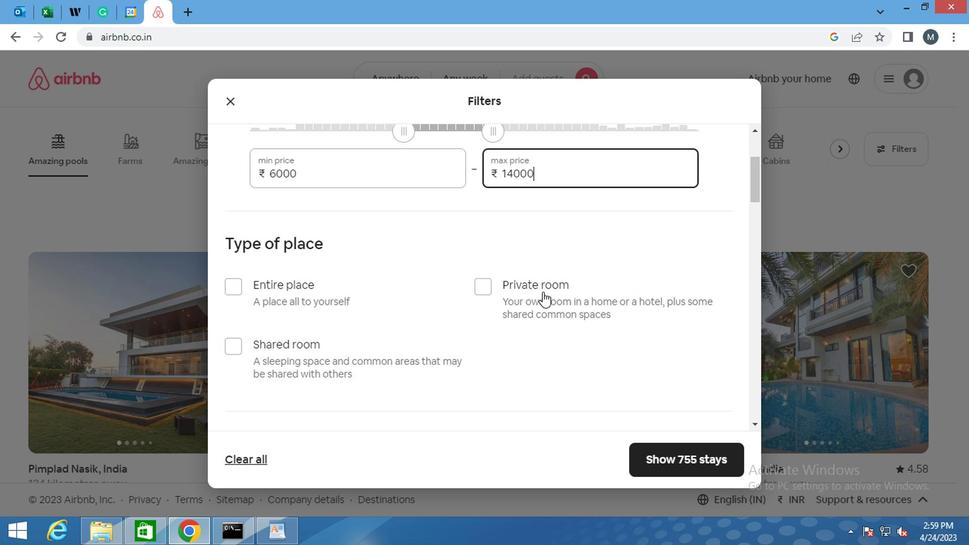 
Action: Mouse moved to (228, 274)
Screenshot: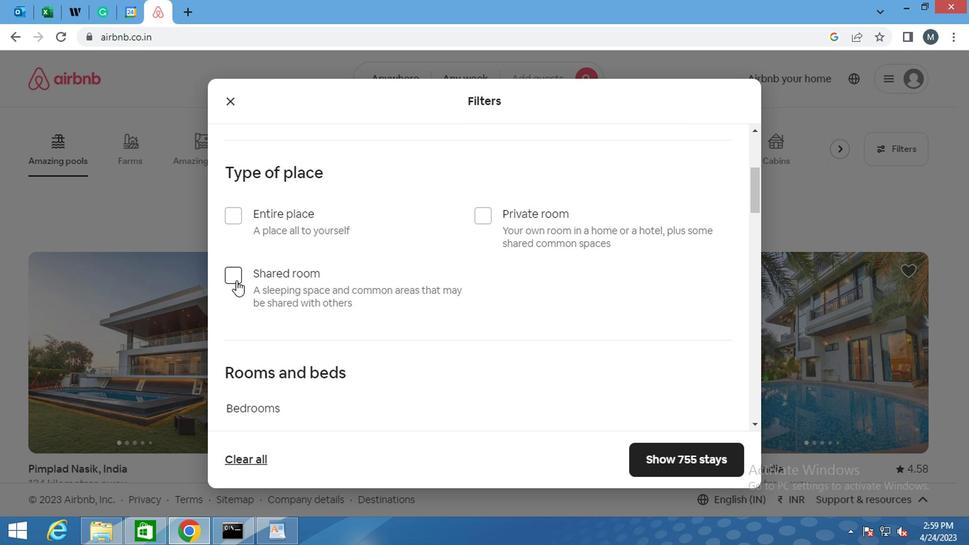 
Action: Mouse pressed left at (228, 274)
Screenshot: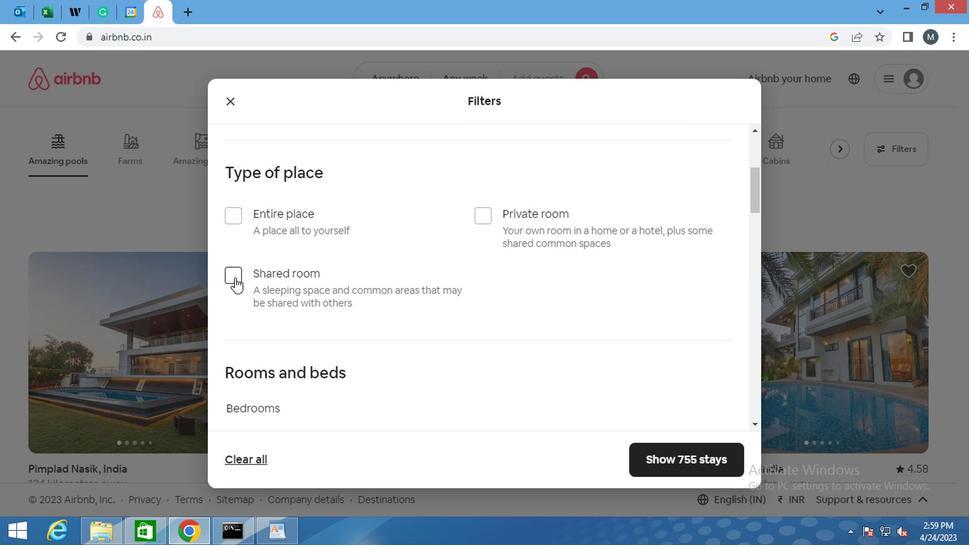 
Action: Mouse moved to (432, 274)
Screenshot: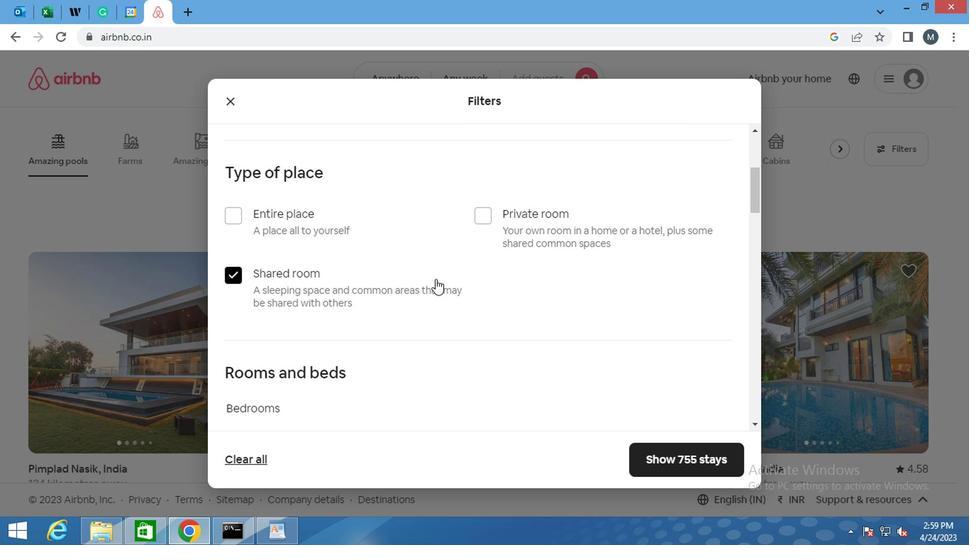 
Action: Mouse scrolled (432, 274) with delta (0, 0)
Screenshot: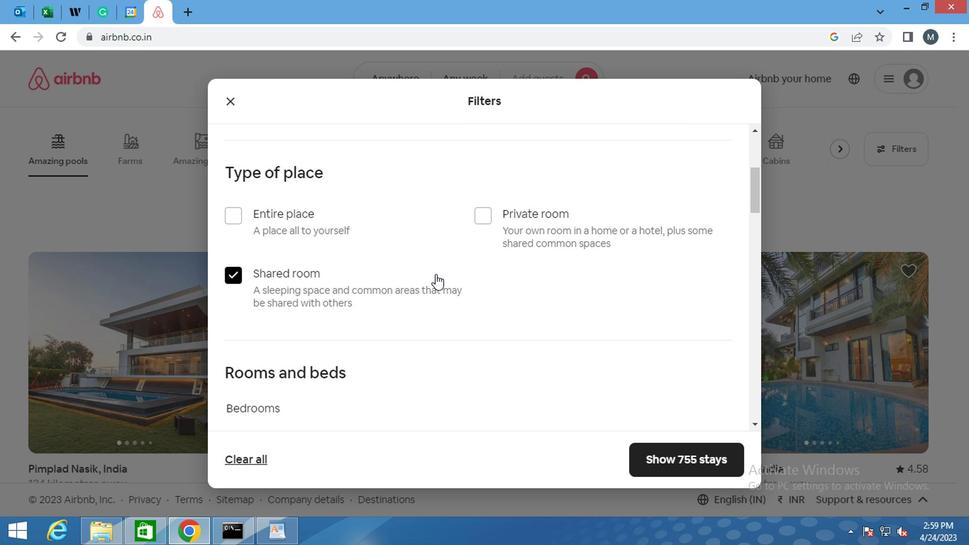 
Action: Mouse scrolled (432, 274) with delta (0, 0)
Screenshot: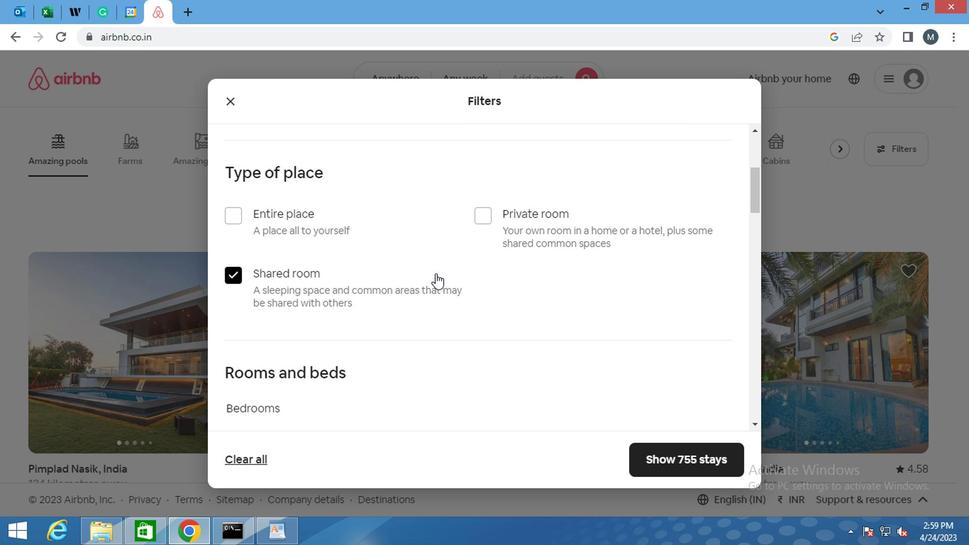 
Action: Mouse moved to (429, 281)
Screenshot: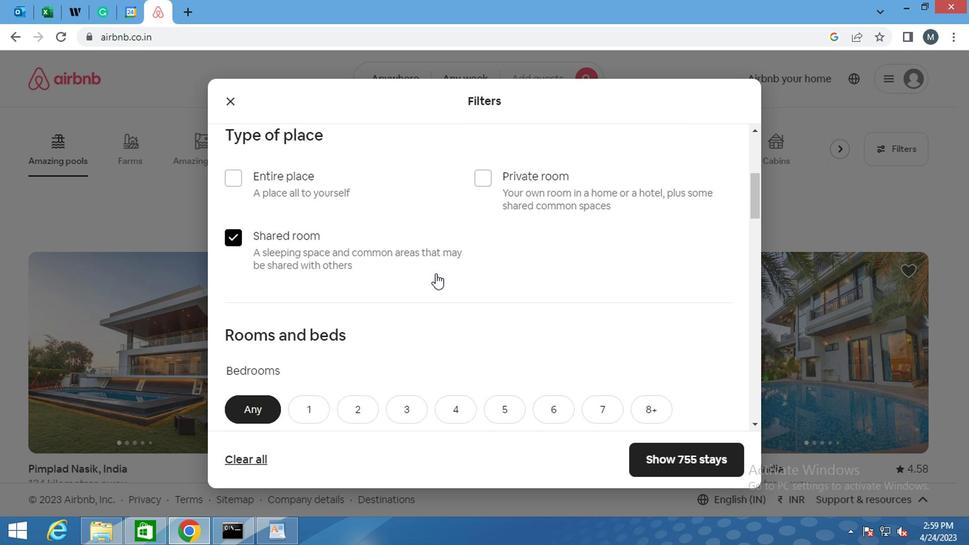 
Action: Mouse scrolled (429, 281) with delta (0, 0)
Screenshot: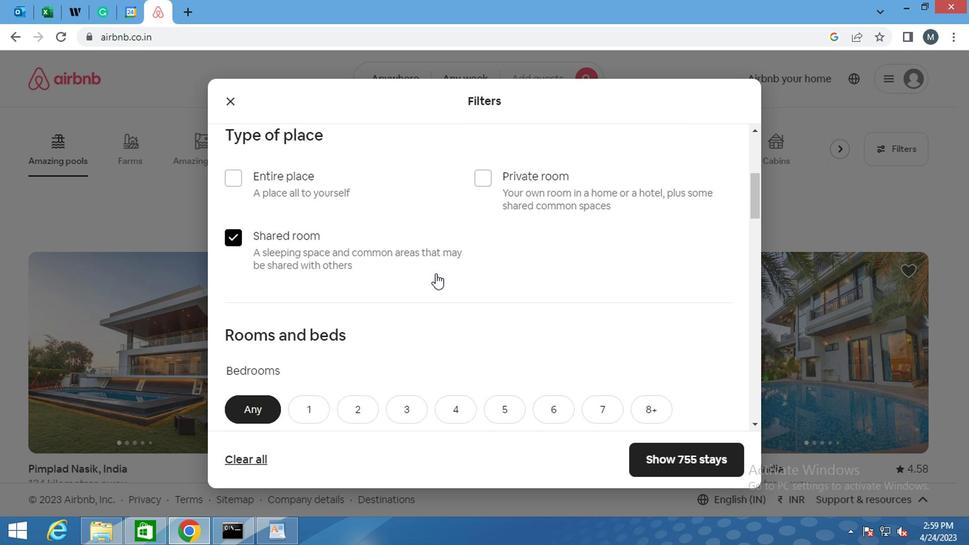 
Action: Mouse moved to (311, 239)
Screenshot: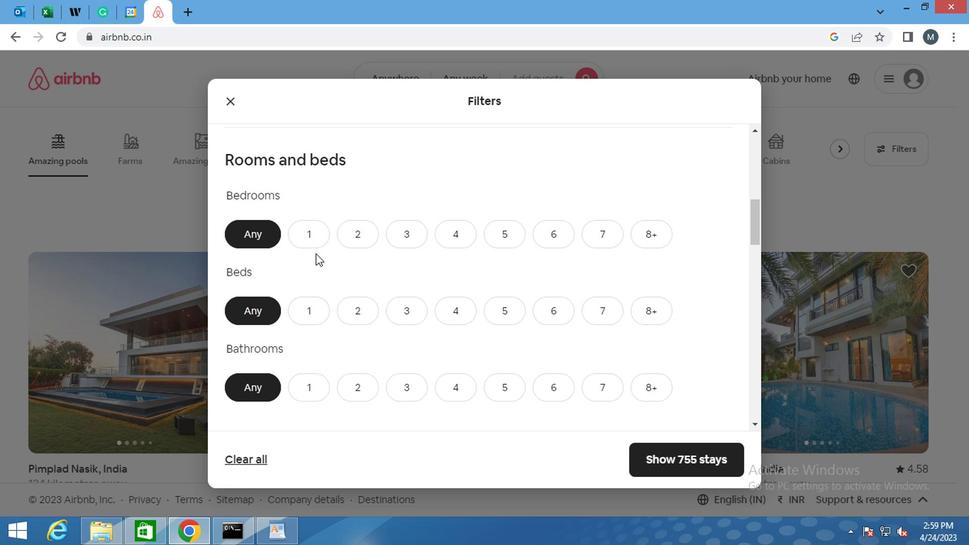 
Action: Mouse pressed left at (311, 239)
Screenshot: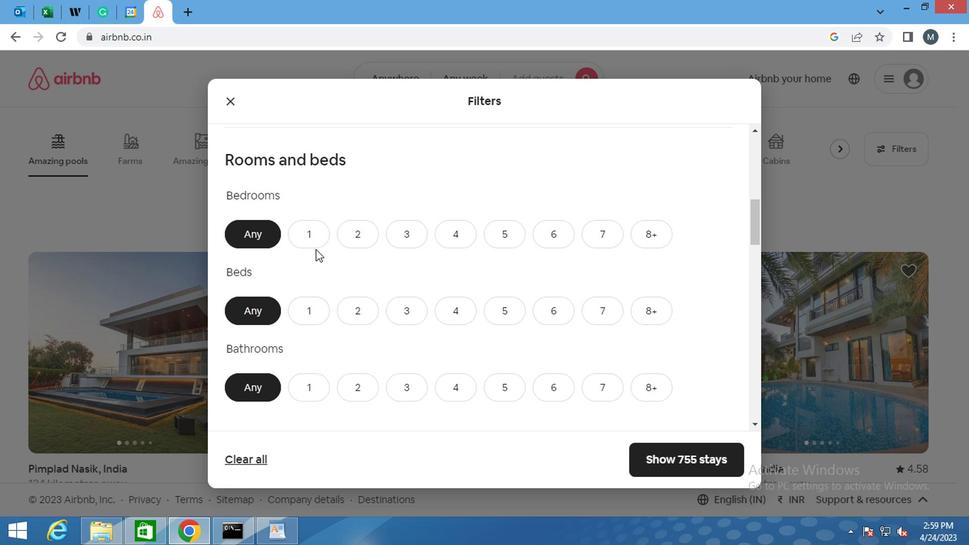 
Action: Mouse moved to (309, 318)
Screenshot: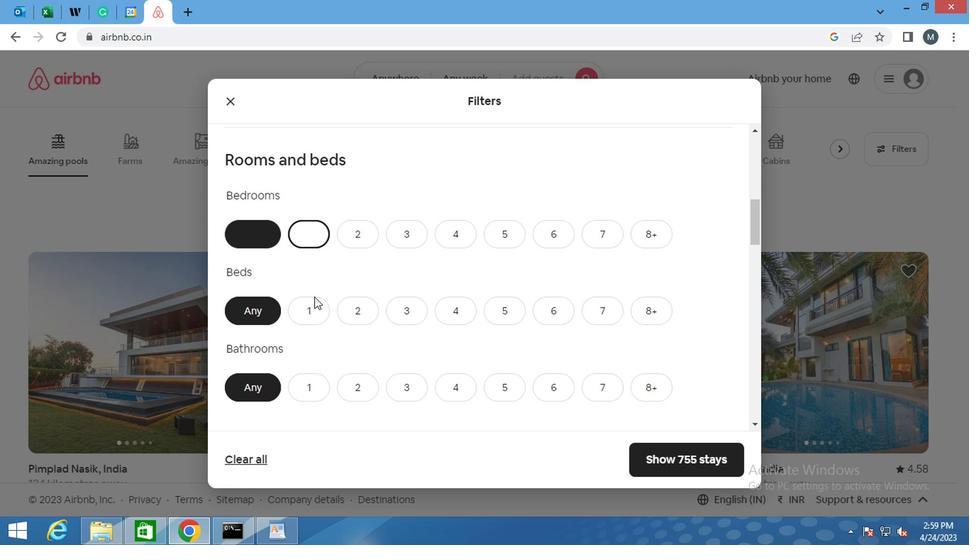 
Action: Mouse pressed left at (309, 318)
Screenshot: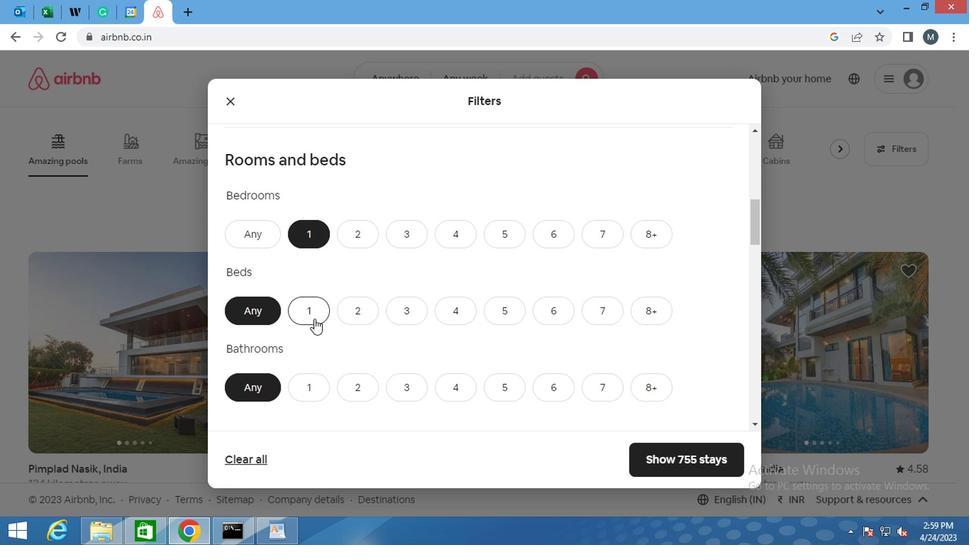
Action: Mouse moved to (303, 383)
Screenshot: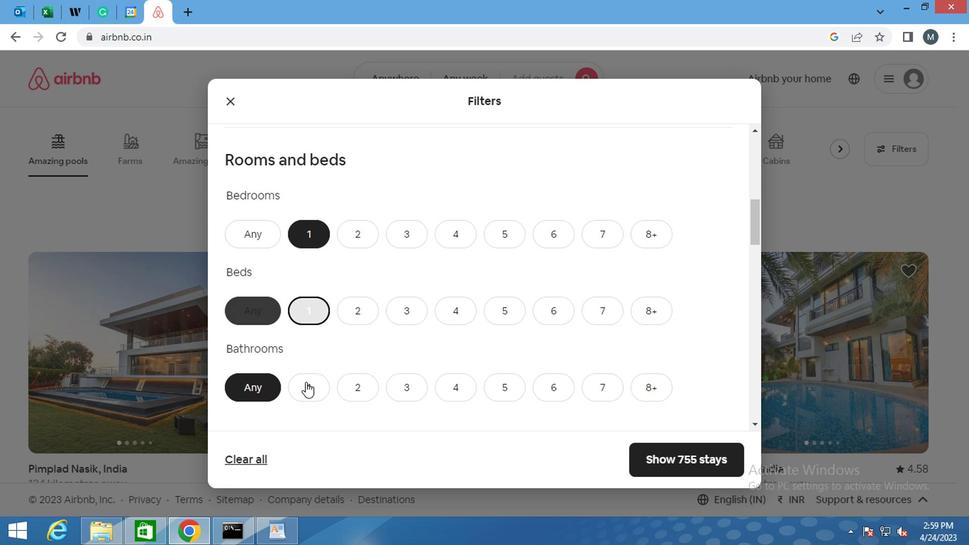 
Action: Mouse pressed left at (303, 383)
Screenshot: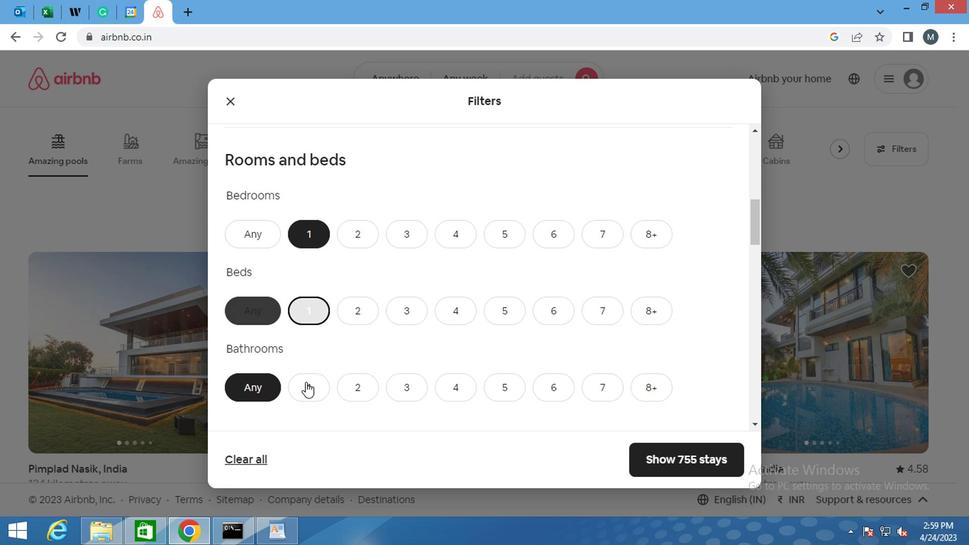 
Action: Mouse moved to (409, 271)
Screenshot: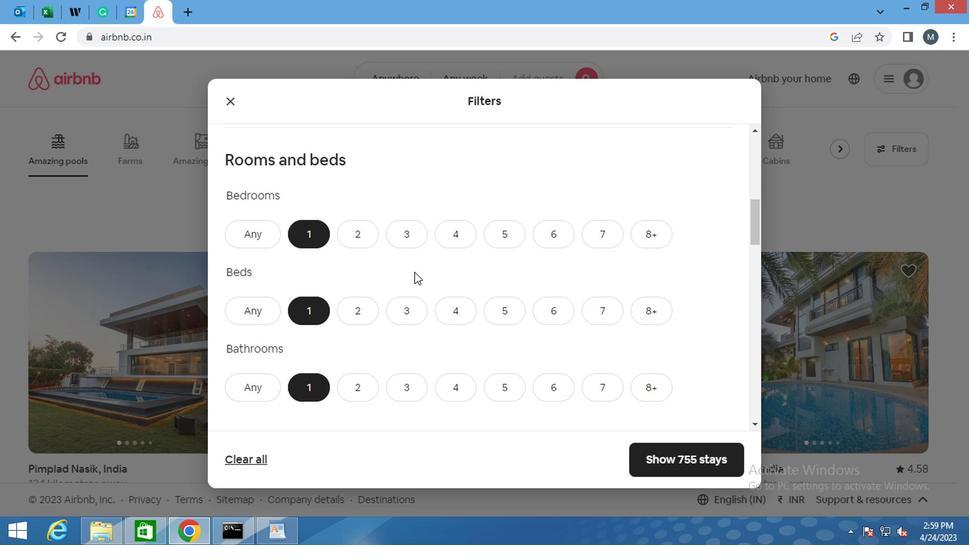 
Action: Mouse scrolled (409, 270) with delta (0, 0)
Screenshot: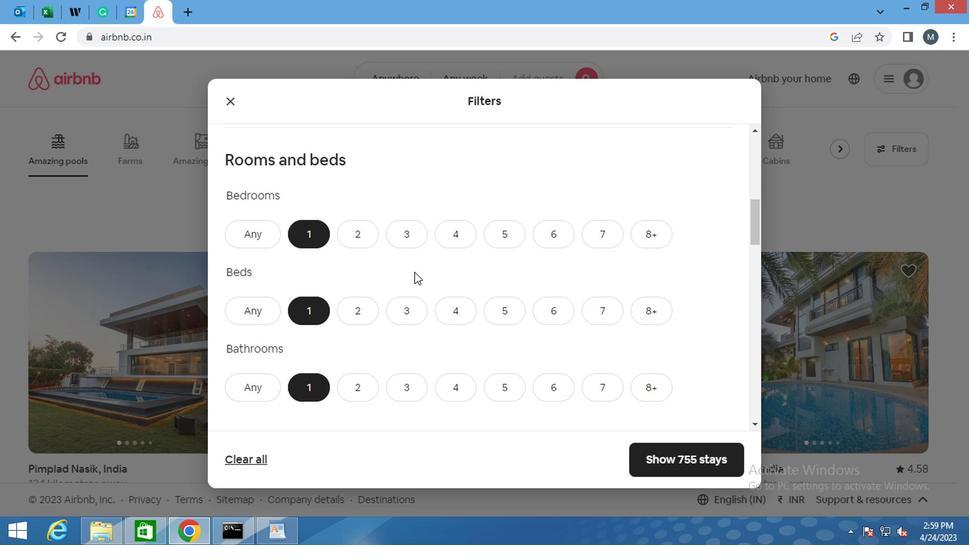
Action: Mouse moved to (409, 275)
Screenshot: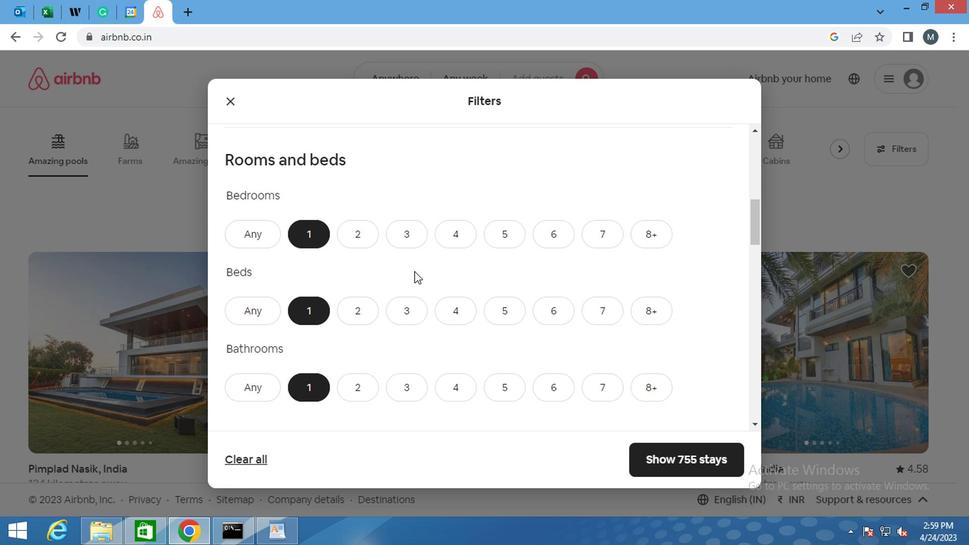 
Action: Mouse scrolled (409, 274) with delta (0, 0)
Screenshot: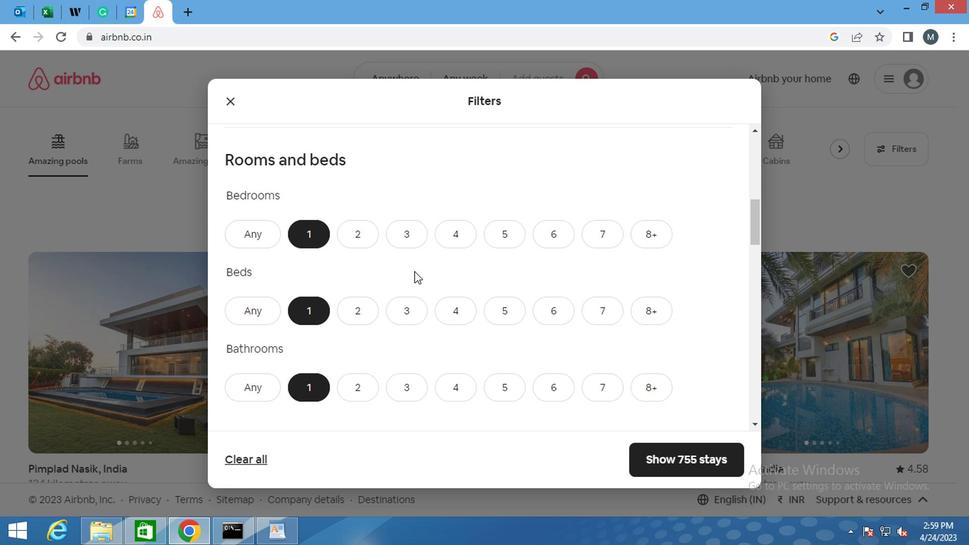 
Action: Mouse moved to (411, 289)
Screenshot: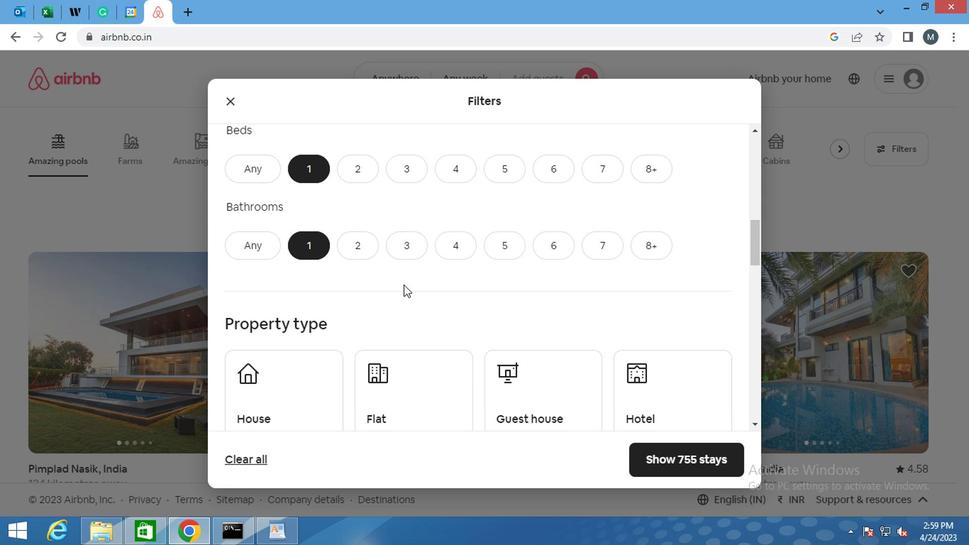 
Action: Mouse scrolled (411, 288) with delta (0, -1)
Screenshot: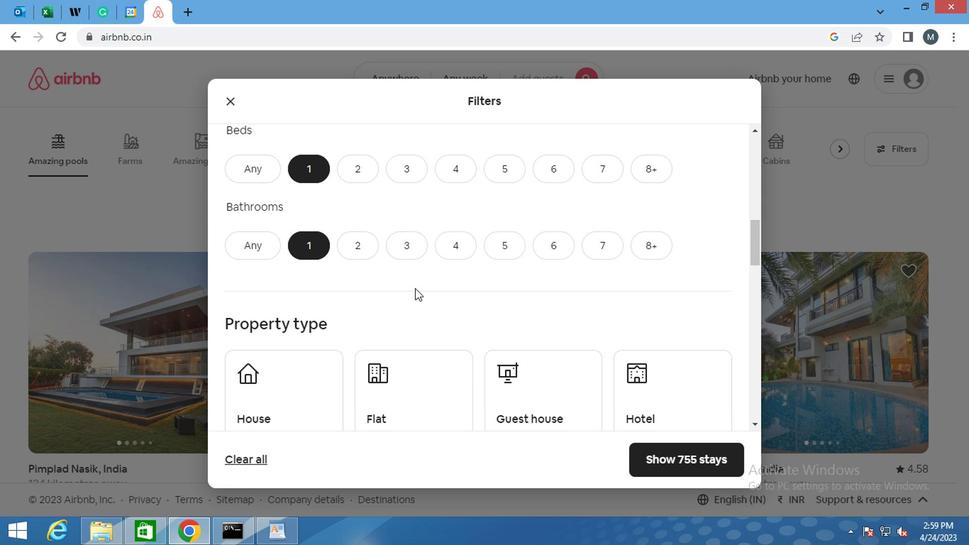 
Action: Mouse moved to (411, 290)
Screenshot: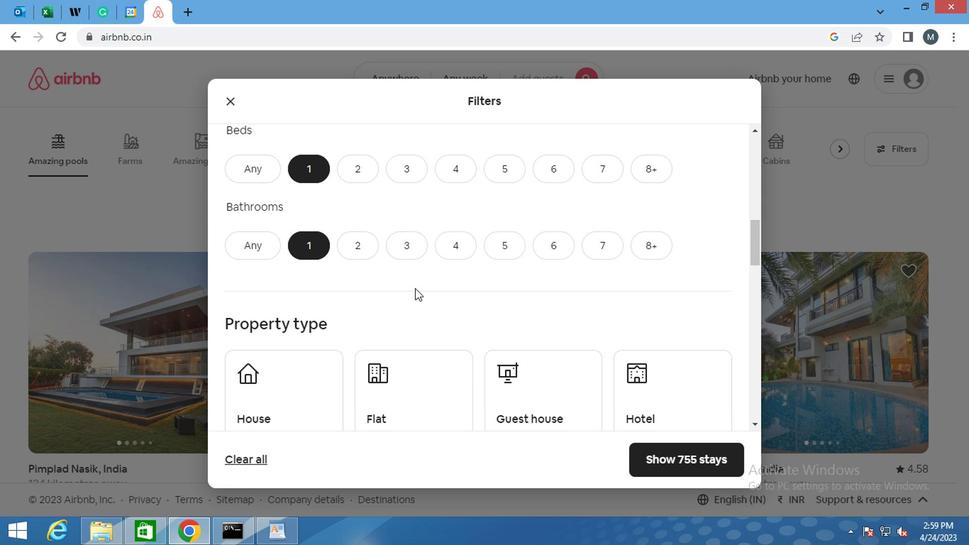 
Action: Mouse scrolled (411, 289) with delta (0, 0)
Screenshot: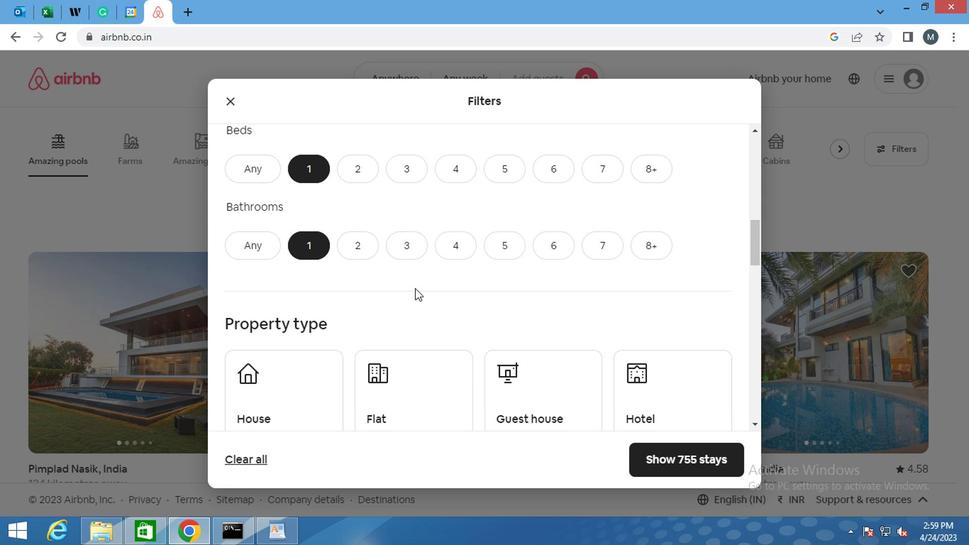 
Action: Mouse moved to (368, 292)
Screenshot: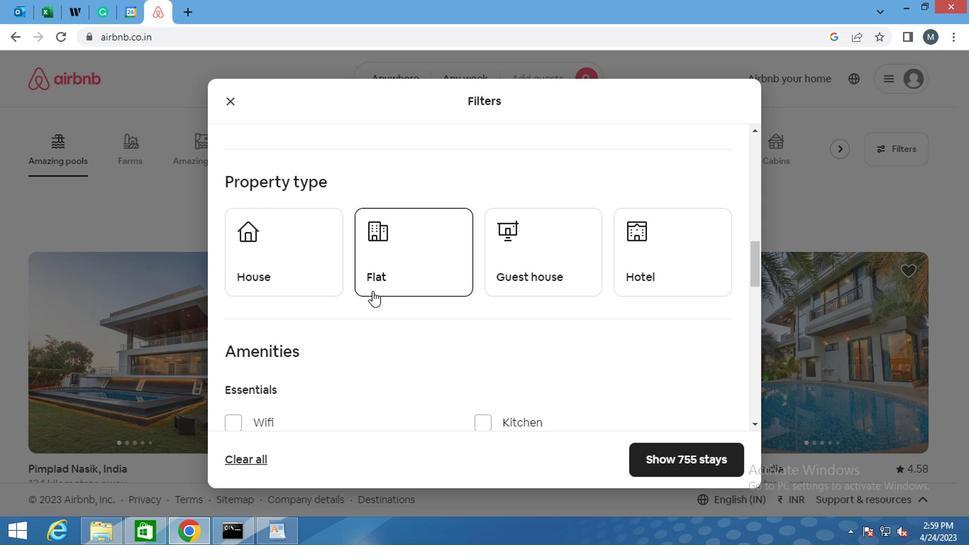 
Action: Mouse scrolled (368, 291) with delta (0, 0)
Screenshot: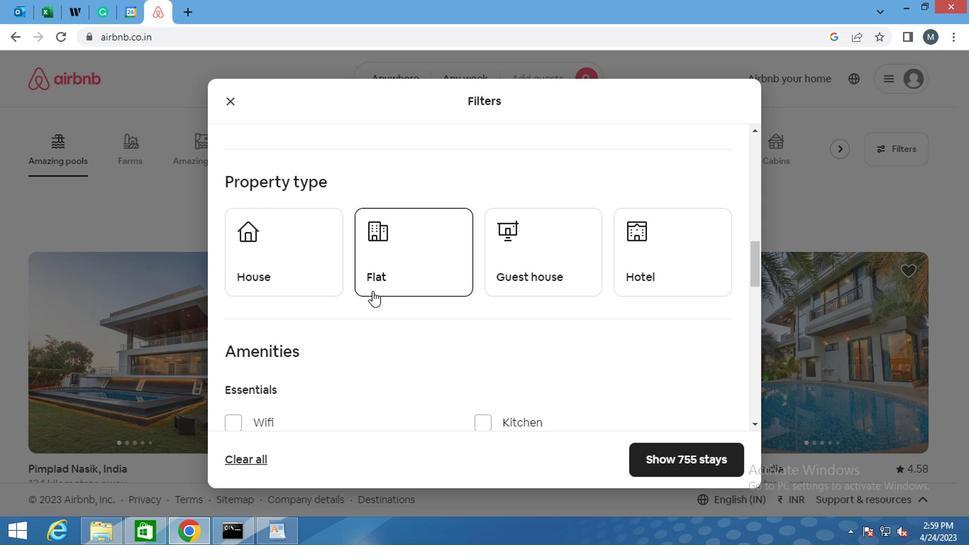 
Action: Mouse moved to (295, 200)
Screenshot: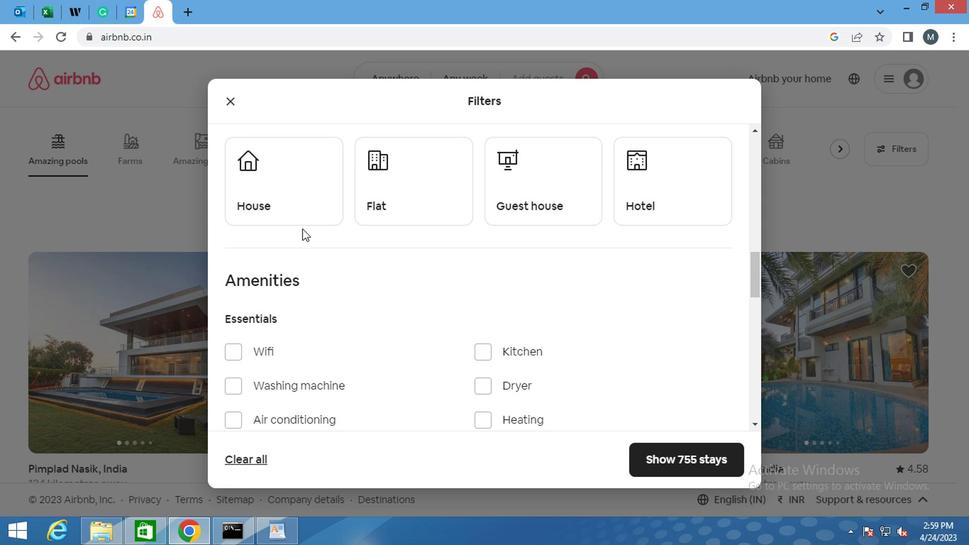 
Action: Mouse pressed left at (295, 200)
Screenshot: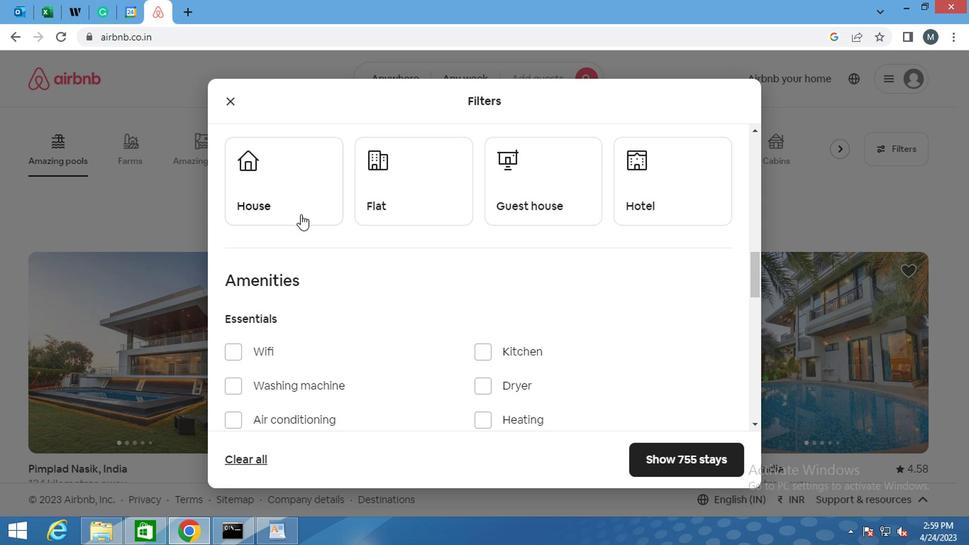 
Action: Mouse moved to (409, 194)
Screenshot: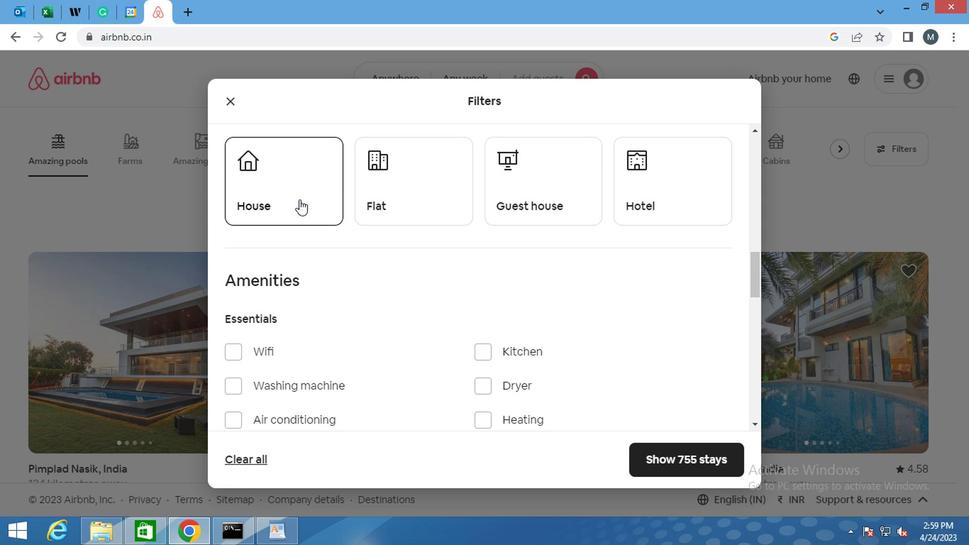 
Action: Mouse pressed left at (409, 194)
Screenshot: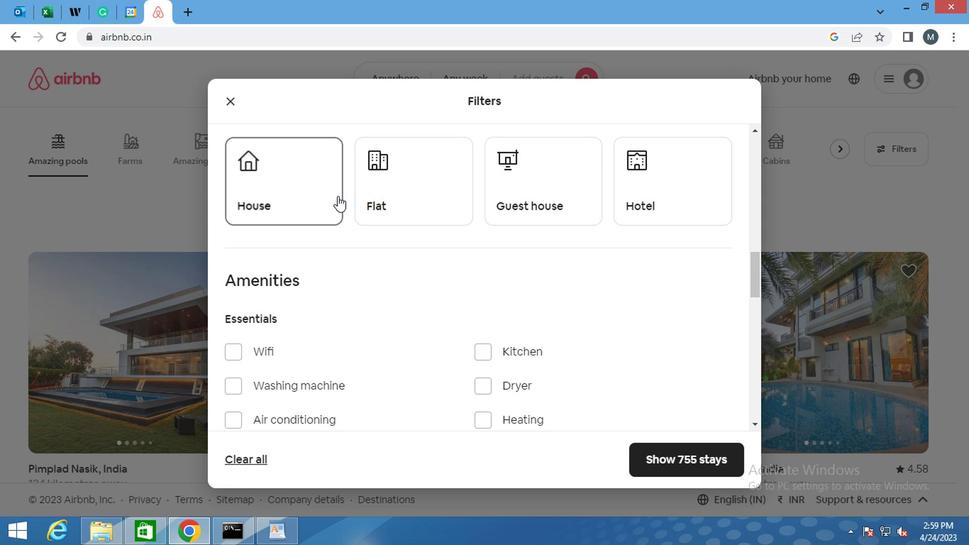 
Action: Mouse moved to (548, 190)
Screenshot: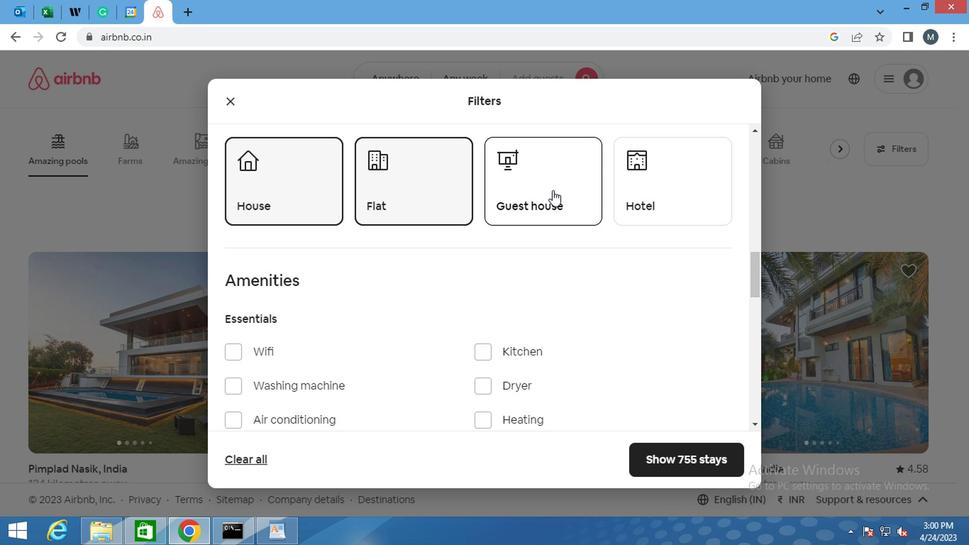 
Action: Mouse pressed left at (548, 190)
Screenshot: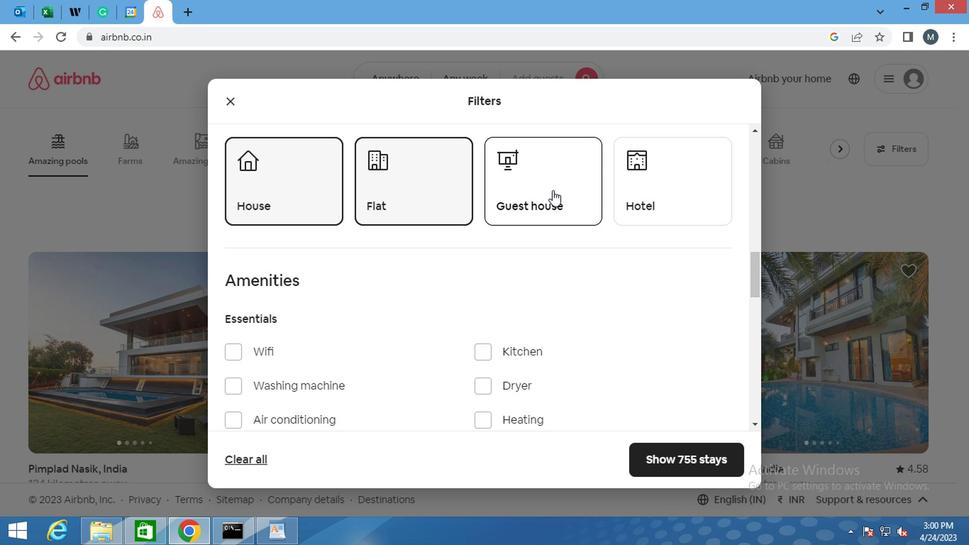 
Action: Mouse moved to (642, 184)
Screenshot: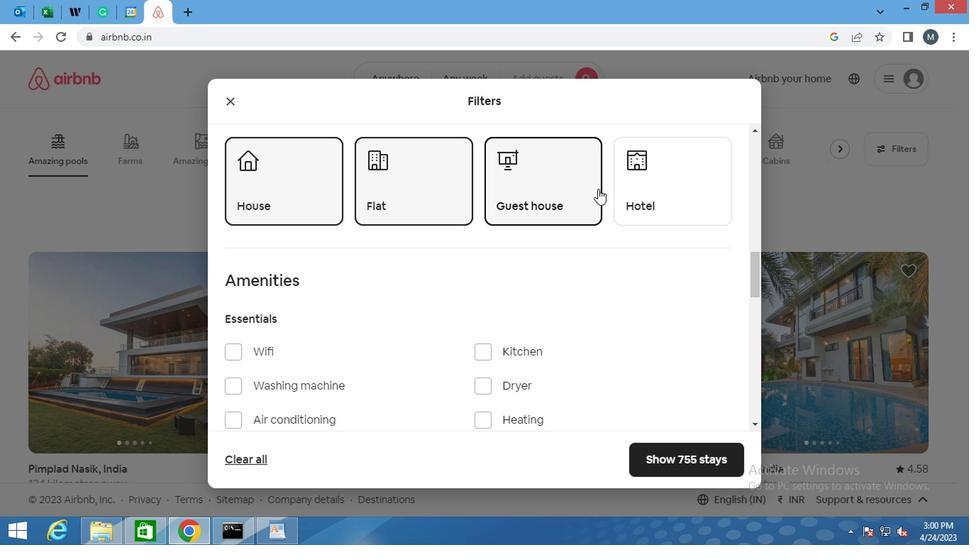 
Action: Mouse pressed left at (642, 184)
Screenshot: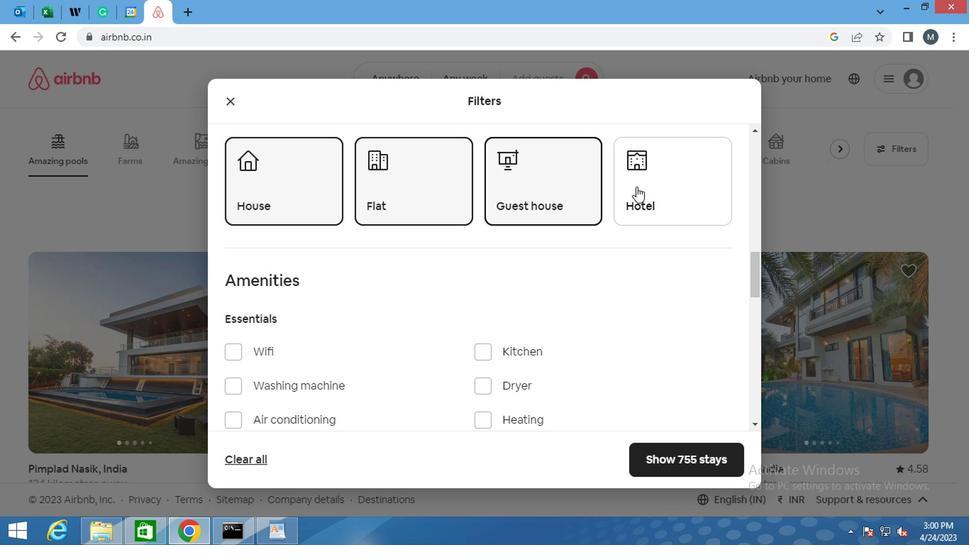 
Action: Mouse moved to (371, 226)
Screenshot: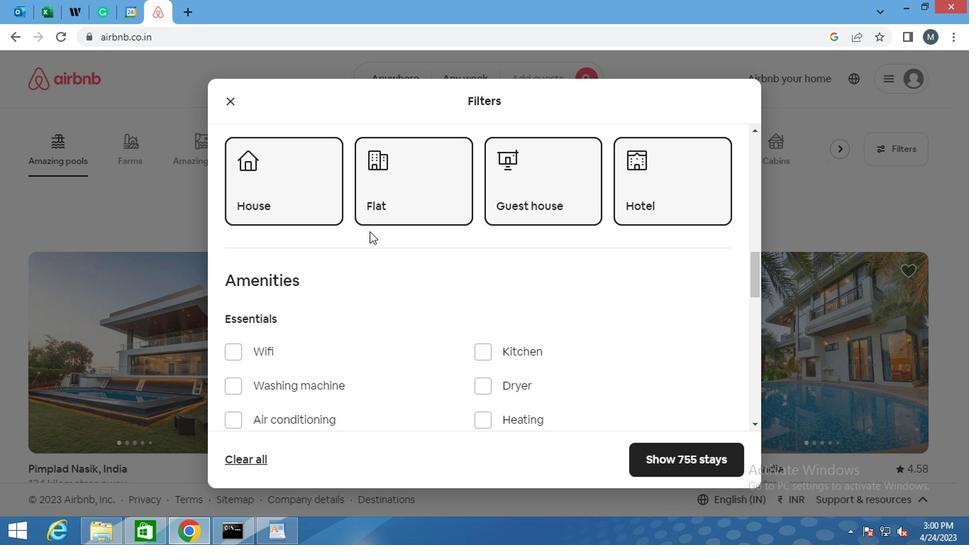 
Action: Mouse scrolled (371, 225) with delta (0, 0)
Screenshot: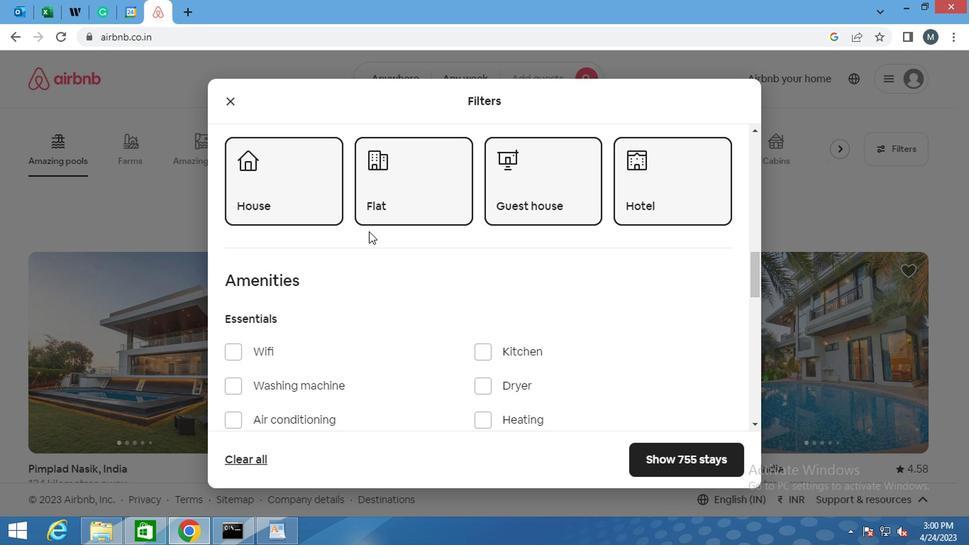 
Action: Mouse moved to (372, 226)
Screenshot: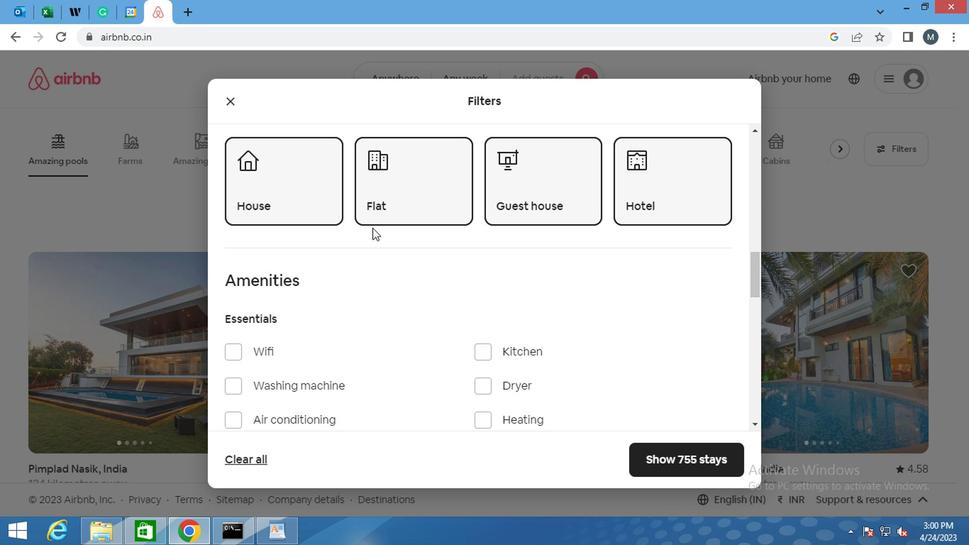 
Action: Mouse scrolled (372, 225) with delta (0, 0)
Screenshot: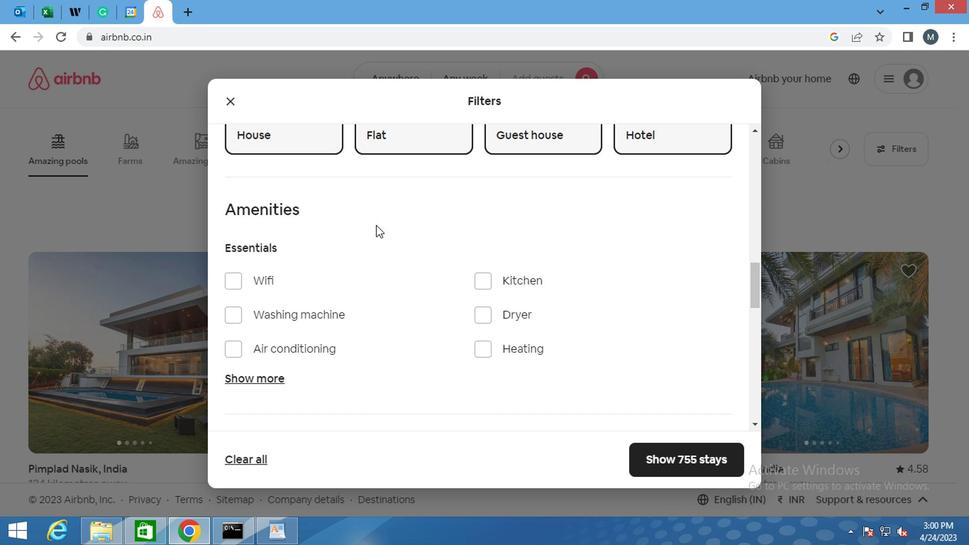 
Action: Mouse moved to (359, 241)
Screenshot: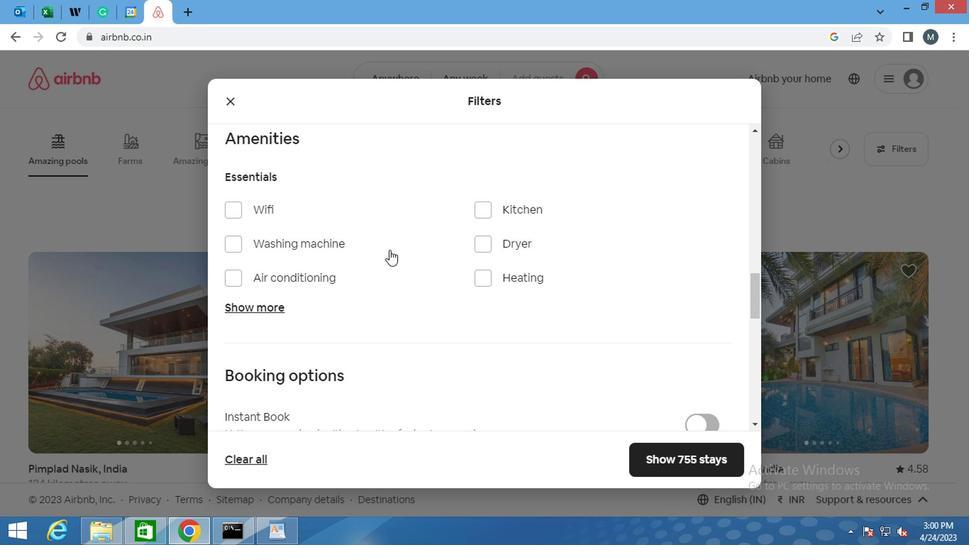 
Action: Mouse scrolled (359, 241) with delta (0, 0)
Screenshot: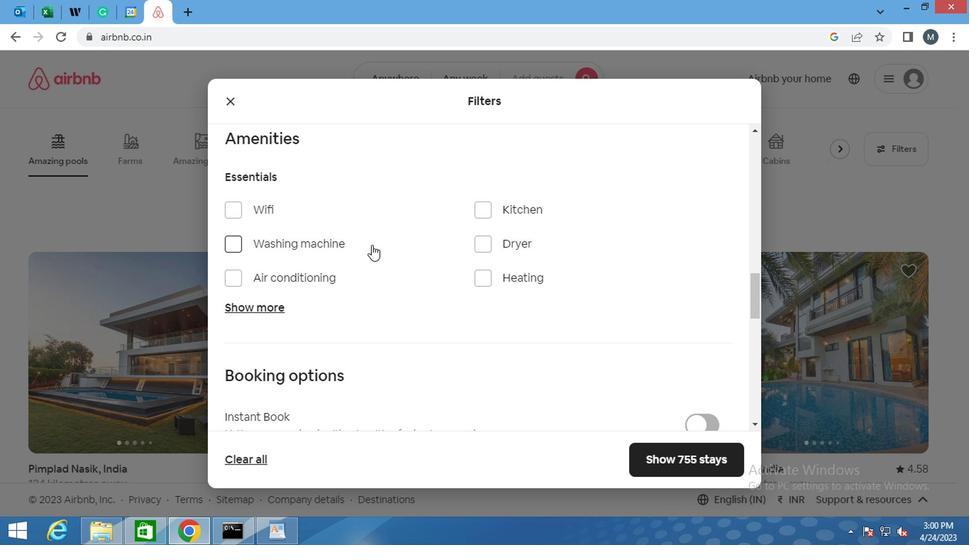 
Action: Mouse moved to (358, 241)
Screenshot: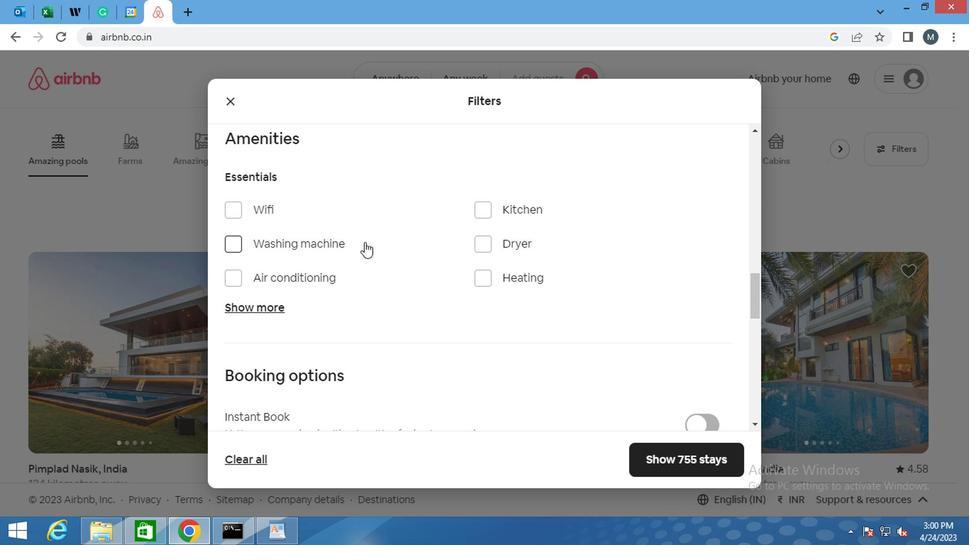 
Action: Mouse scrolled (358, 241) with delta (0, 0)
Screenshot: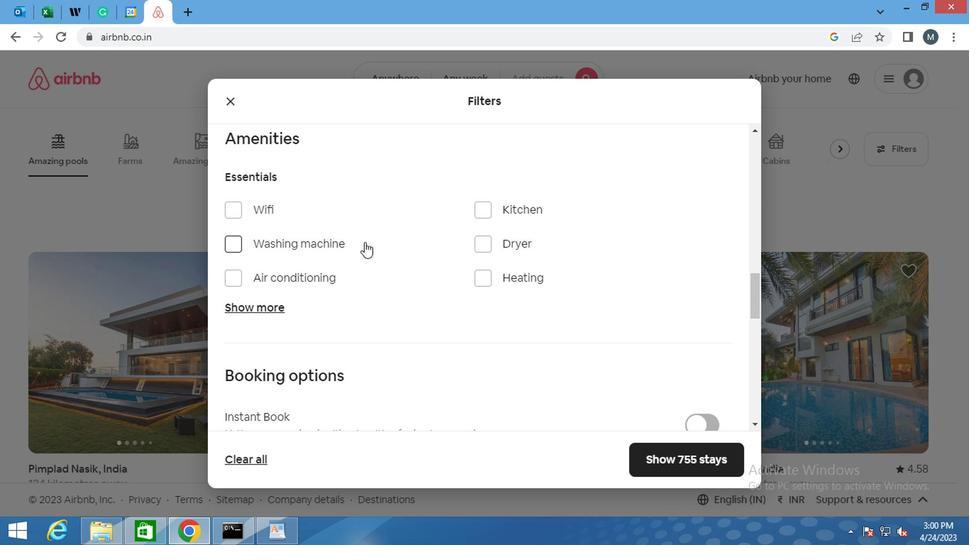 
Action: Mouse moved to (357, 242)
Screenshot: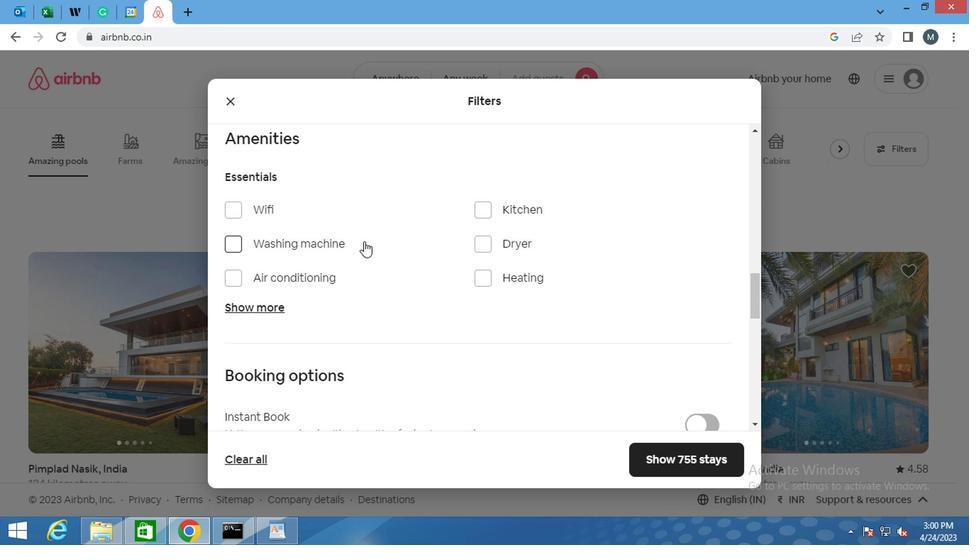 
Action: Mouse scrolled (357, 241) with delta (0, -1)
Screenshot: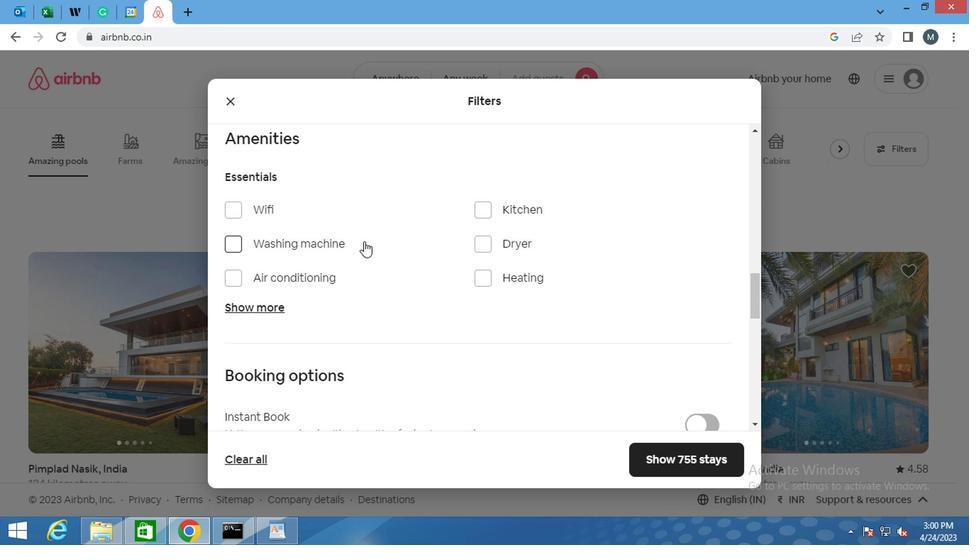 
Action: Mouse moved to (698, 264)
Screenshot: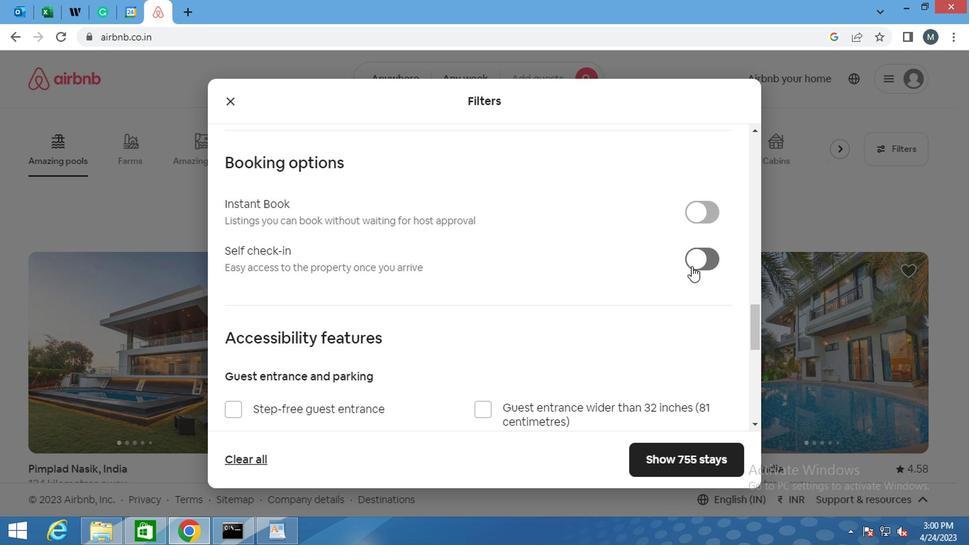
Action: Mouse pressed left at (698, 264)
Screenshot: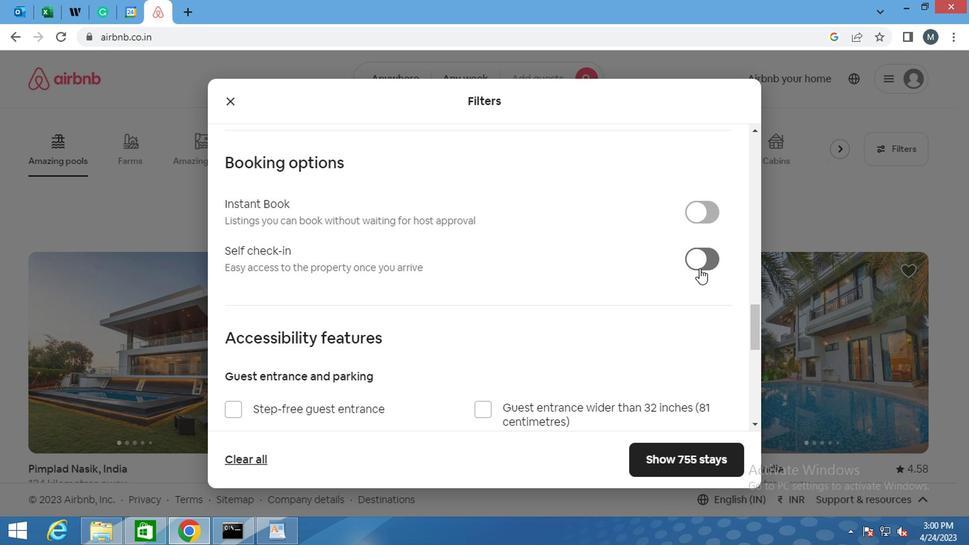 
Action: Mouse moved to (480, 244)
Screenshot: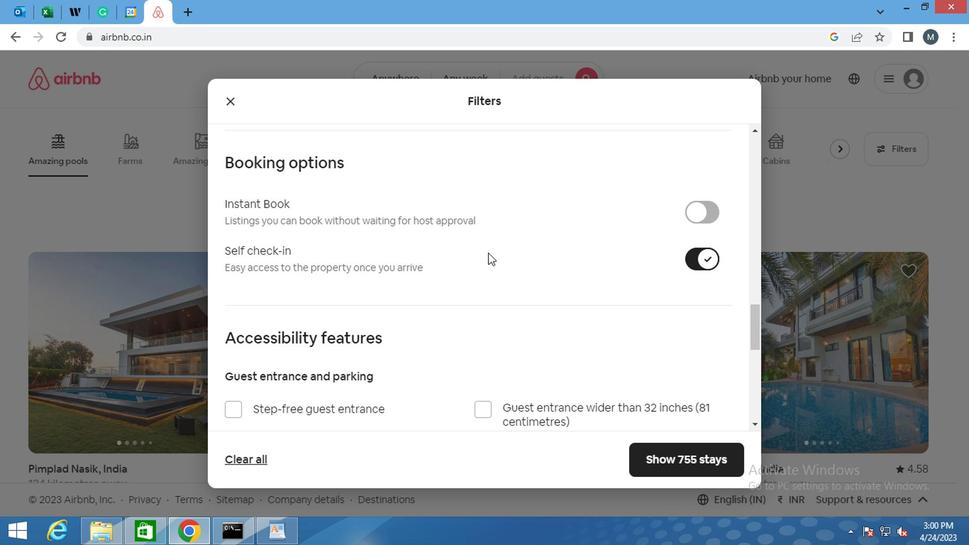 
Action: Mouse scrolled (480, 243) with delta (0, -1)
Screenshot: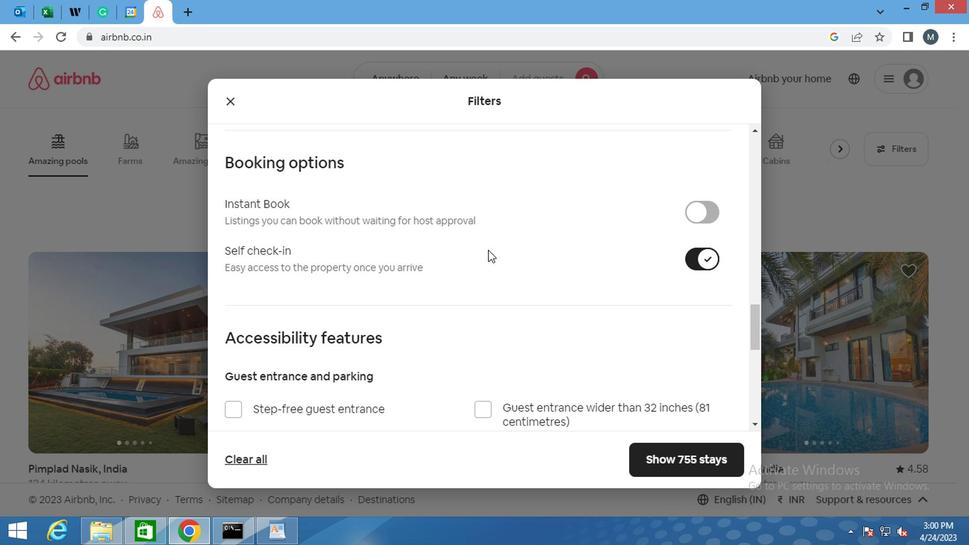 
Action: Mouse moved to (478, 246)
Screenshot: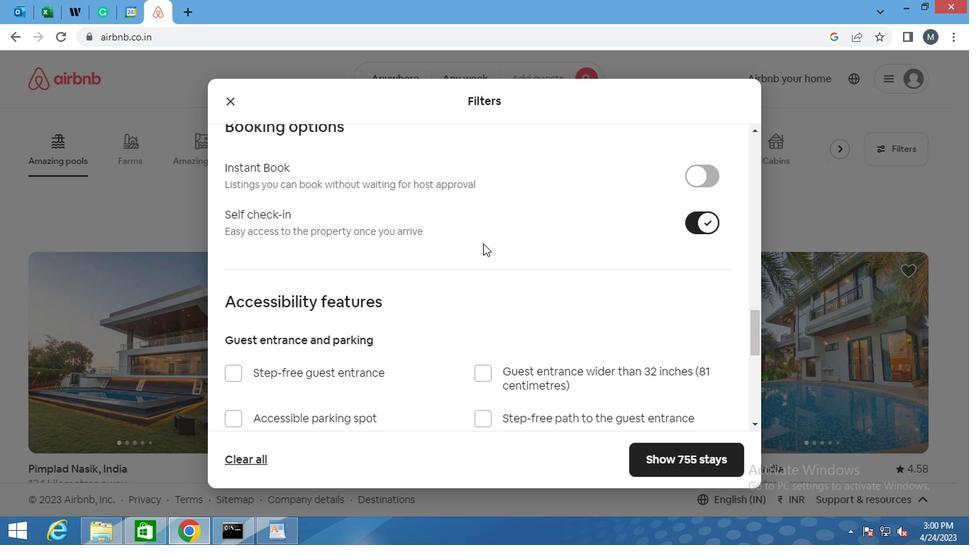 
Action: Mouse scrolled (478, 245) with delta (0, -1)
Screenshot: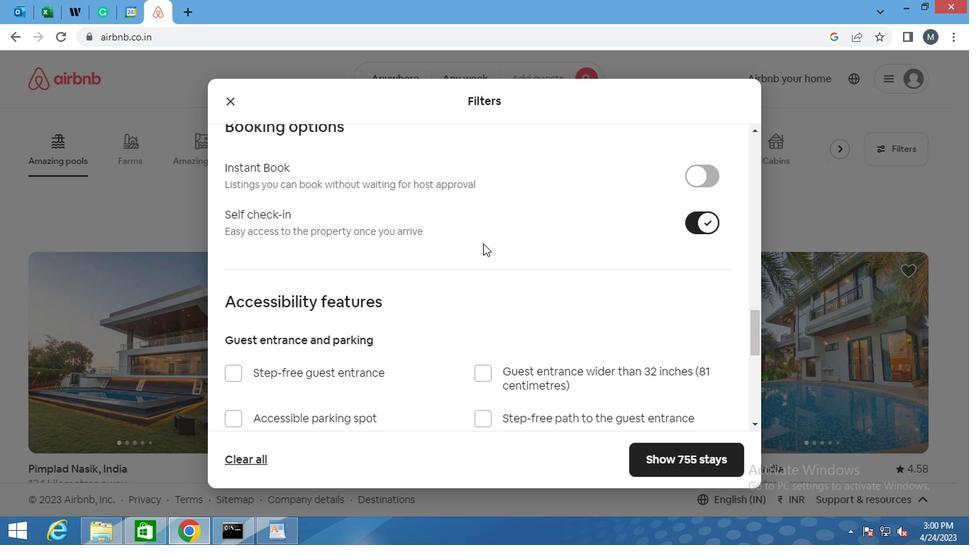 
Action: Mouse moved to (472, 250)
Screenshot: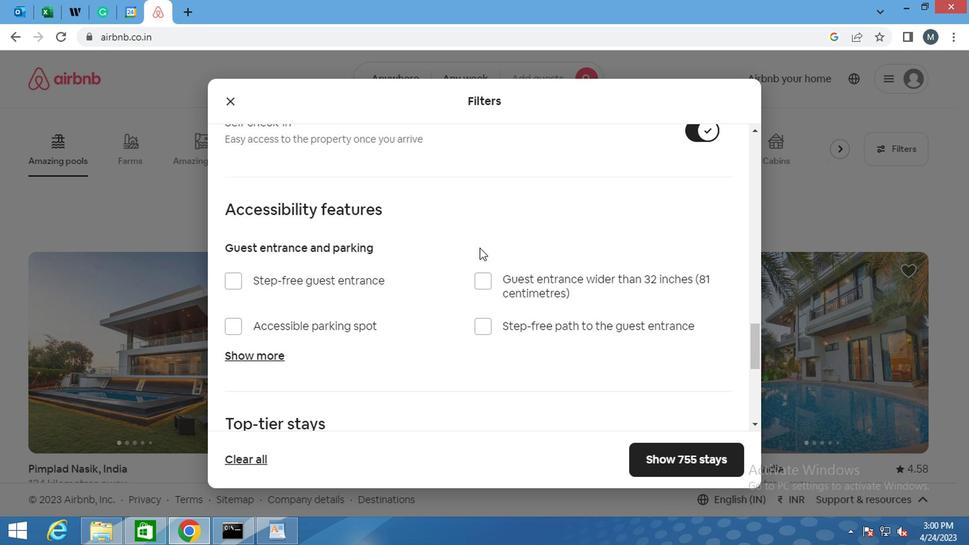 
Action: Mouse scrolled (472, 250) with delta (0, 0)
Screenshot: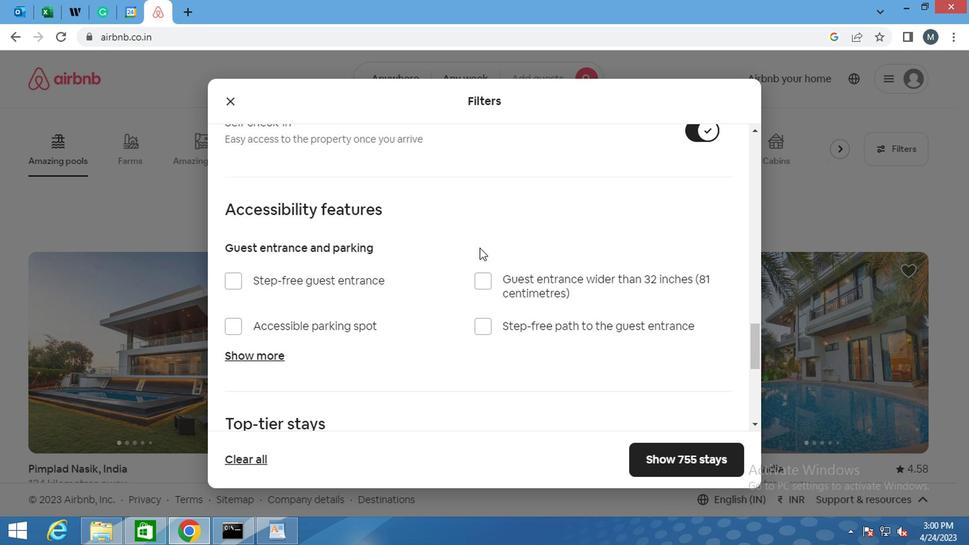 
Action: Mouse moved to (354, 258)
Screenshot: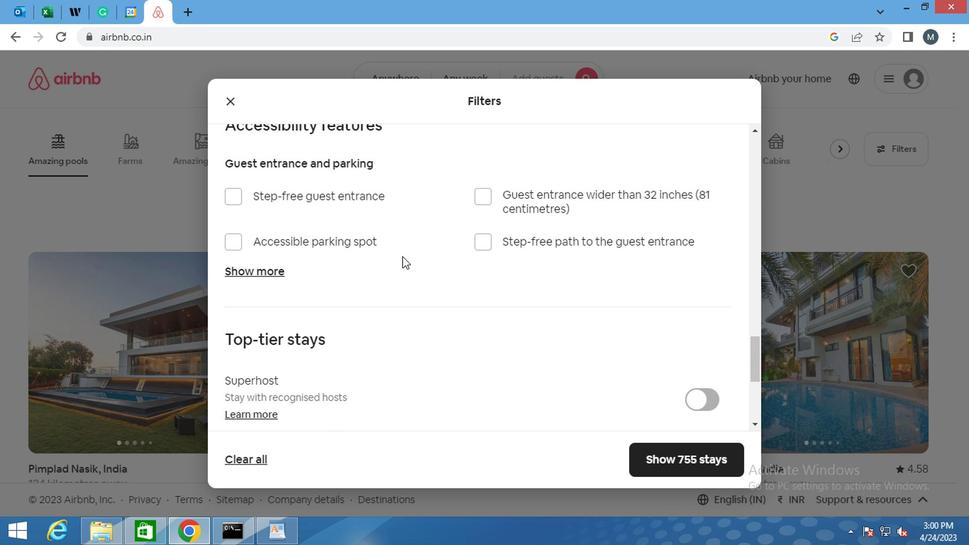 
Action: Mouse scrolled (354, 257) with delta (0, -1)
Screenshot: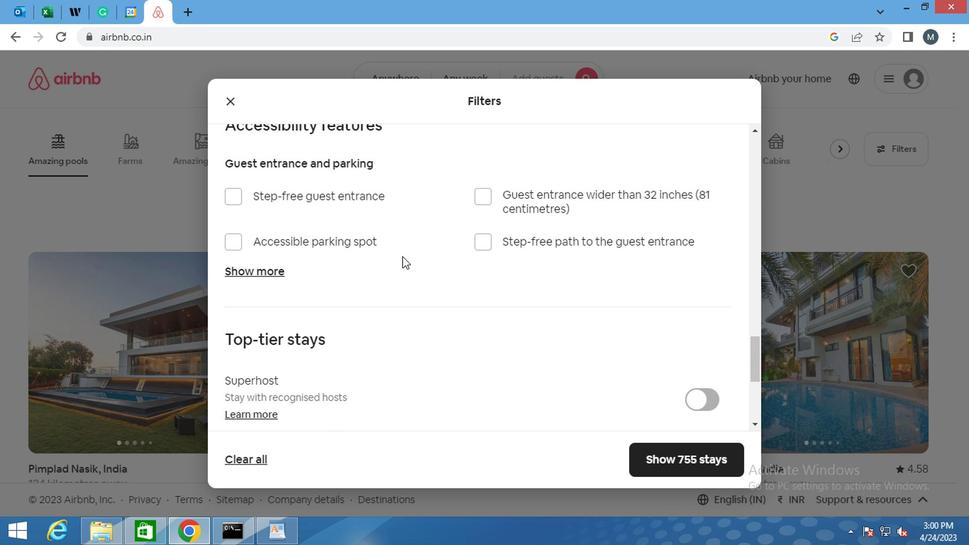 
Action: Mouse moved to (346, 266)
Screenshot: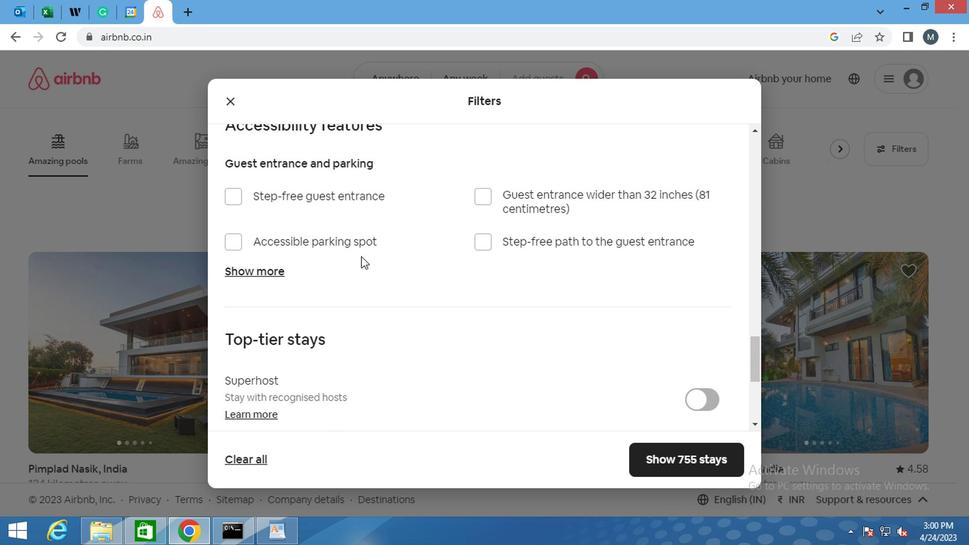 
Action: Mouse scrolled (346, 265) with delta (0, 0)
Screenshot: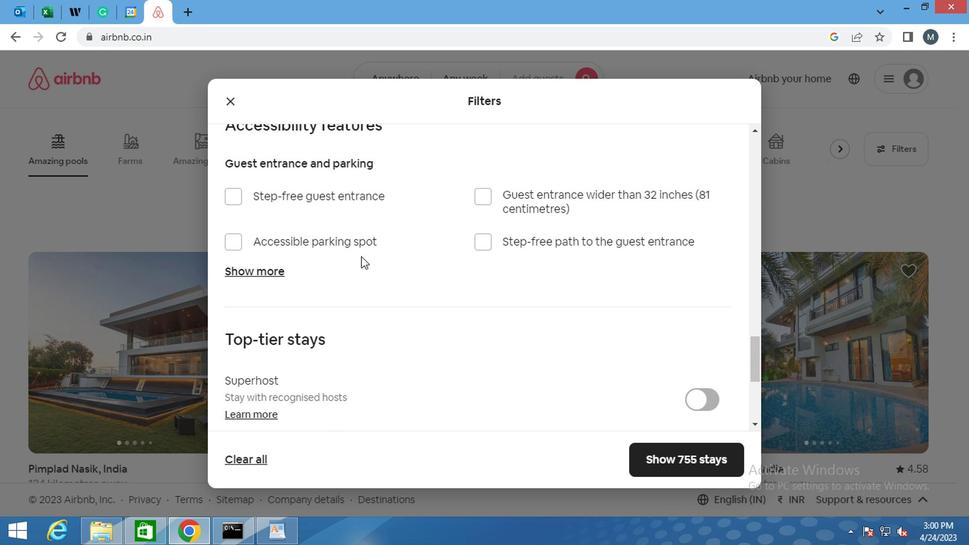 
Action: Mouse moved to (279, 321)
Screenshot: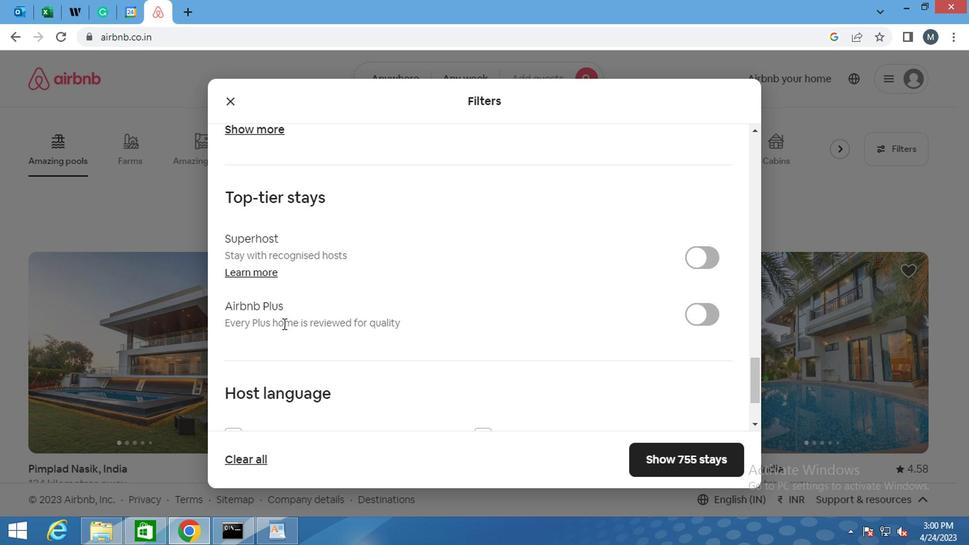 
Action: Mouse scrolled (279, 320) with delta (0, -1)
Screenshot: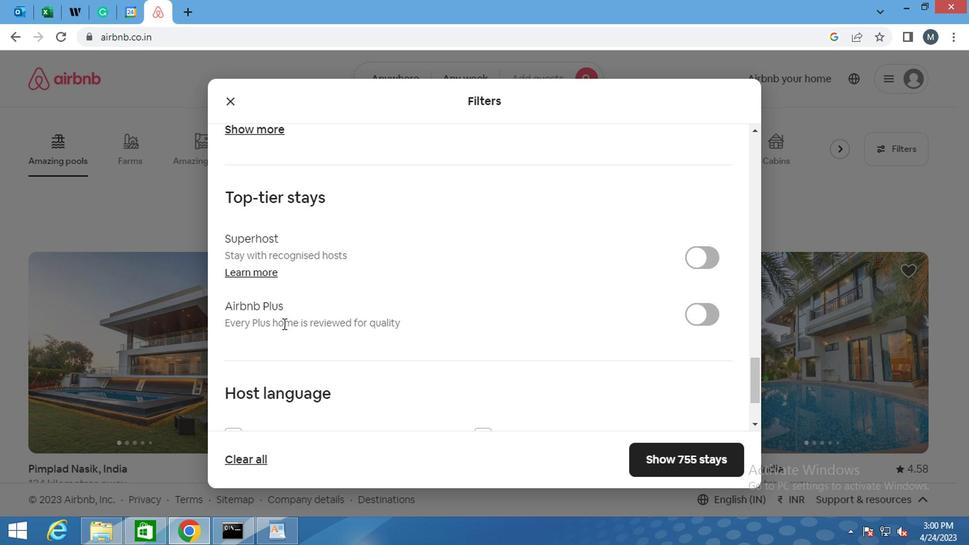 
Action: Mouse moved to (268, 340)
Screenshot: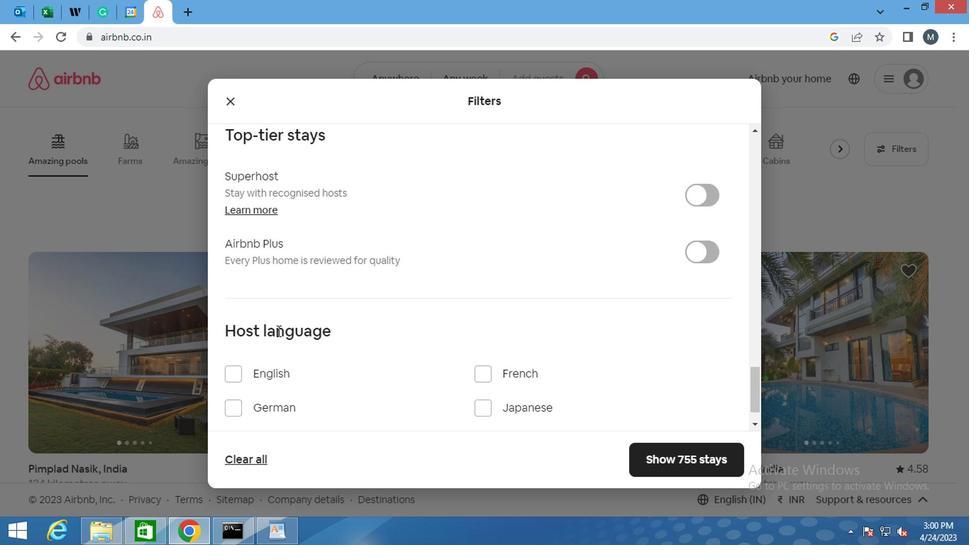 
Action: Mouse scrolled (268, 339) with delta (0, -1)
Screenshot: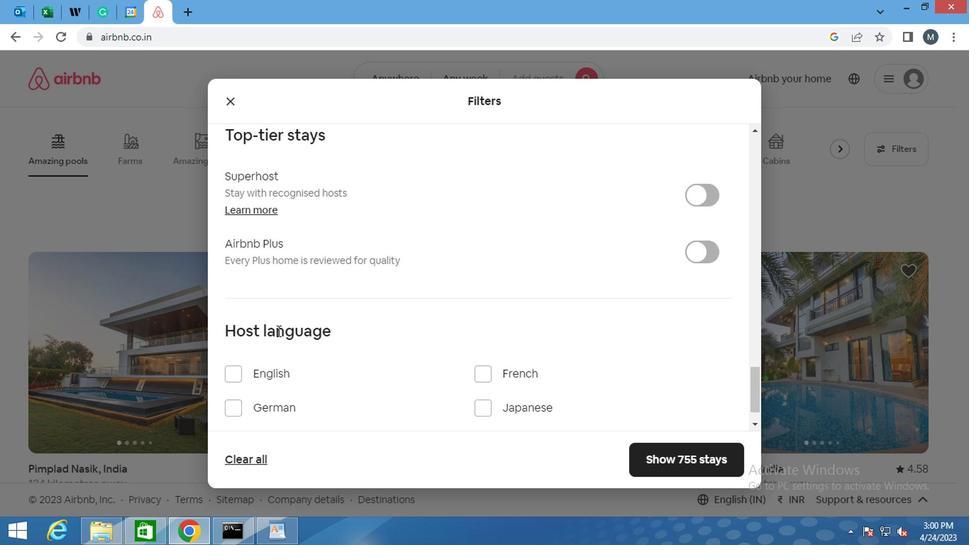 
Action: Mouse moved to (268, 340)
Screenshot: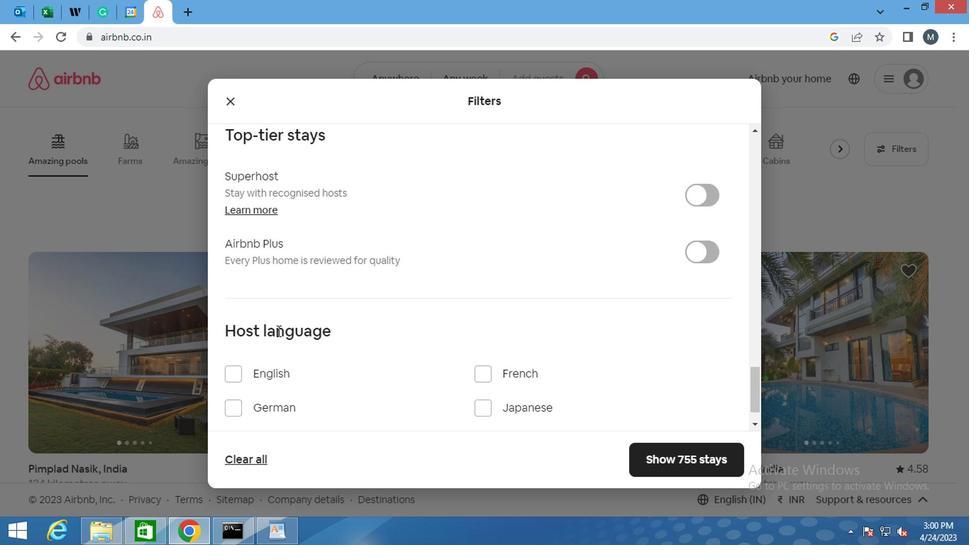 
Action: Mouse scrolled (268, 340) with delta (0, 0)
Screenshot: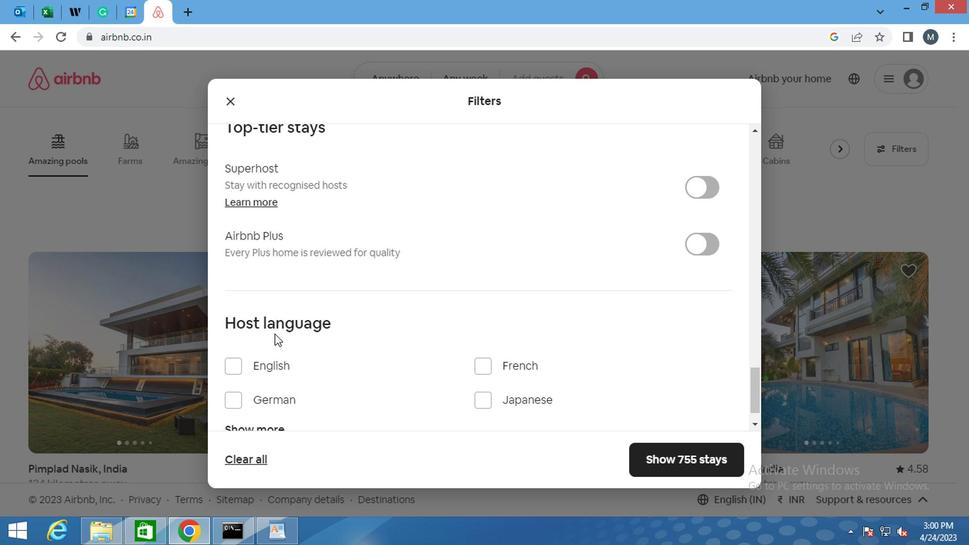 
Action: Mouse moved to (266, 392)
Screenshot: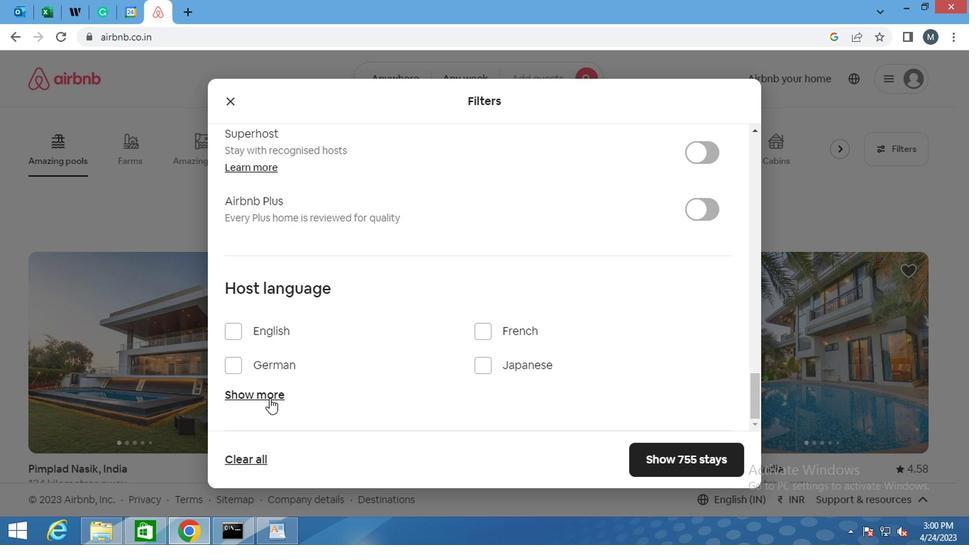 
Action: Mouse pressed left at (266, 392)
Screenshot: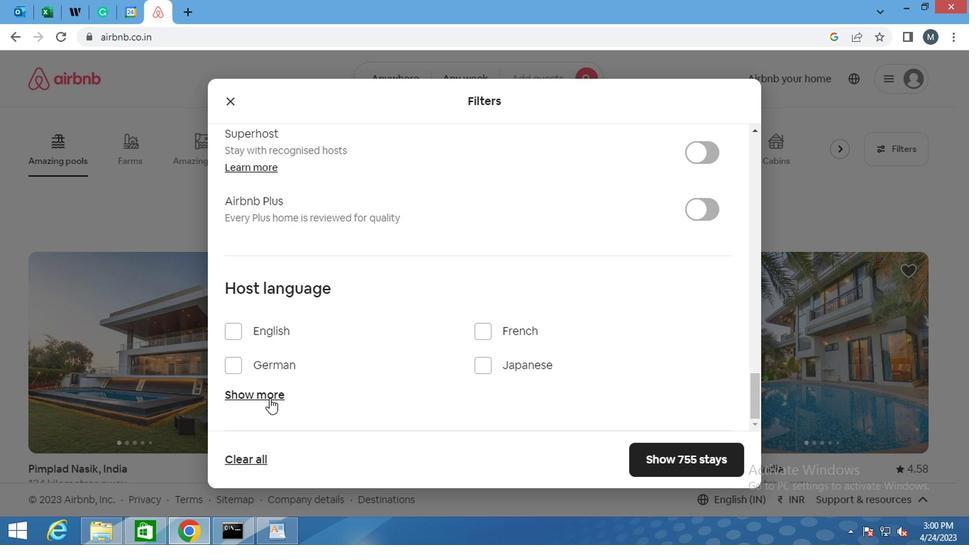 
Action: Mouse moved to (372, 286)
Screenshot: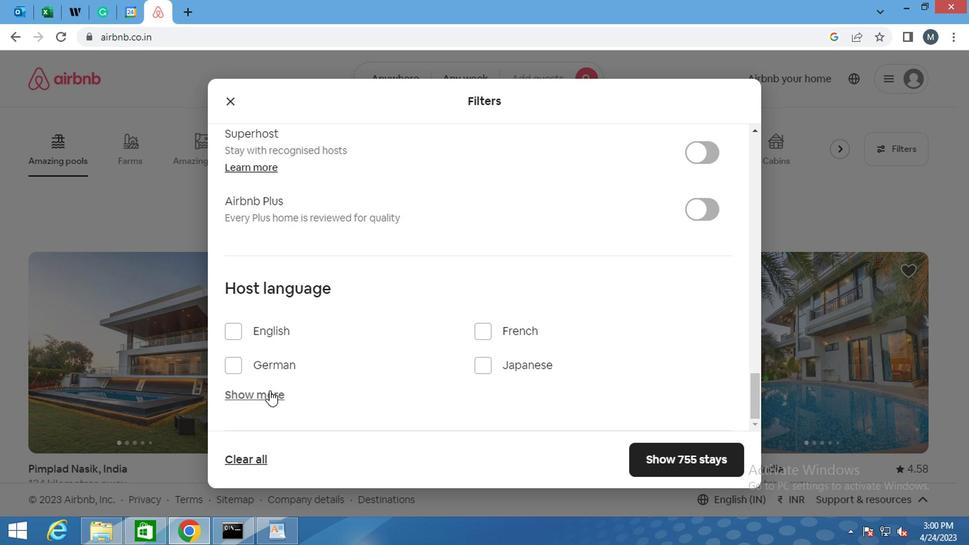 
Action: Mouse scrolled (372, 286) with delta (0, 0)
Screenshot: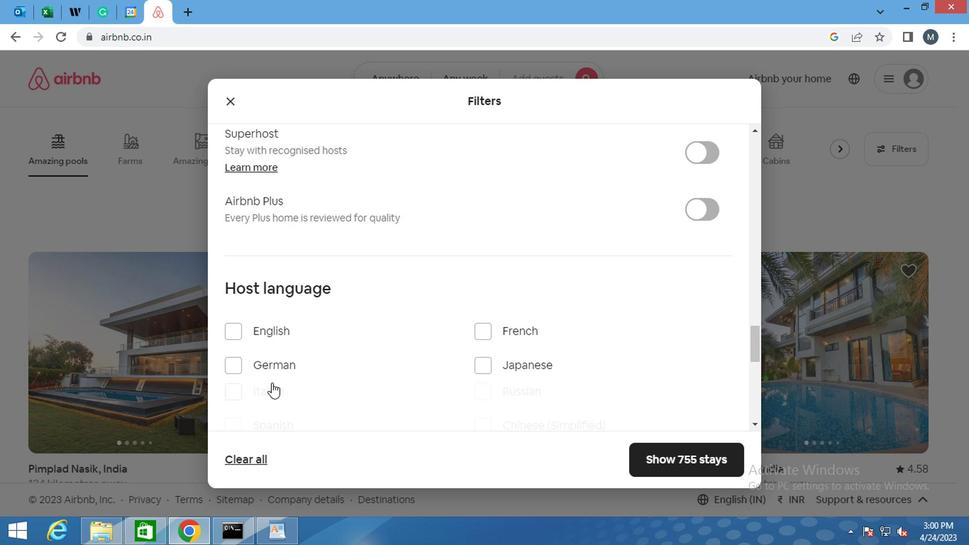 
Action: Mouse scrolled (372, 286) with delta (0, 0)
Screenshot: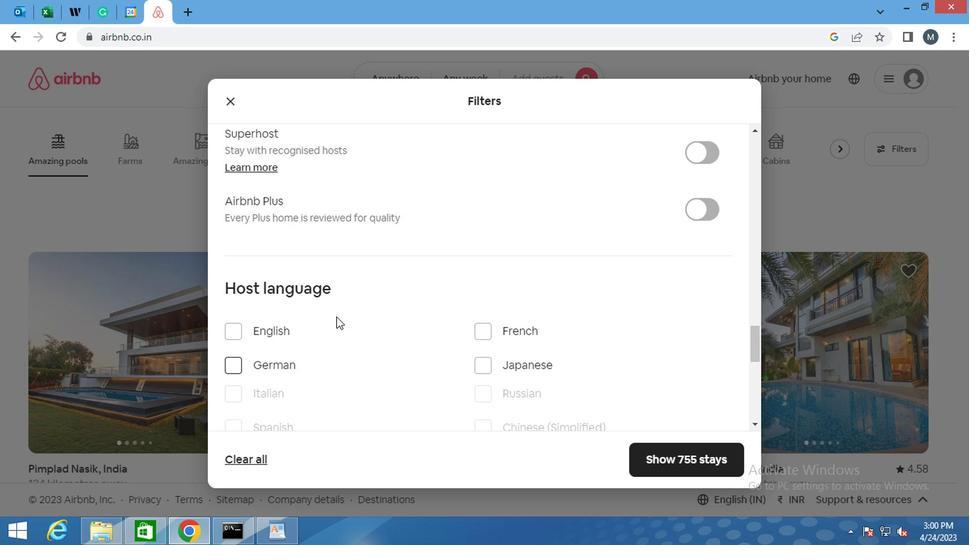 
Action: Mouse moved to (369, 291)
Screenshot: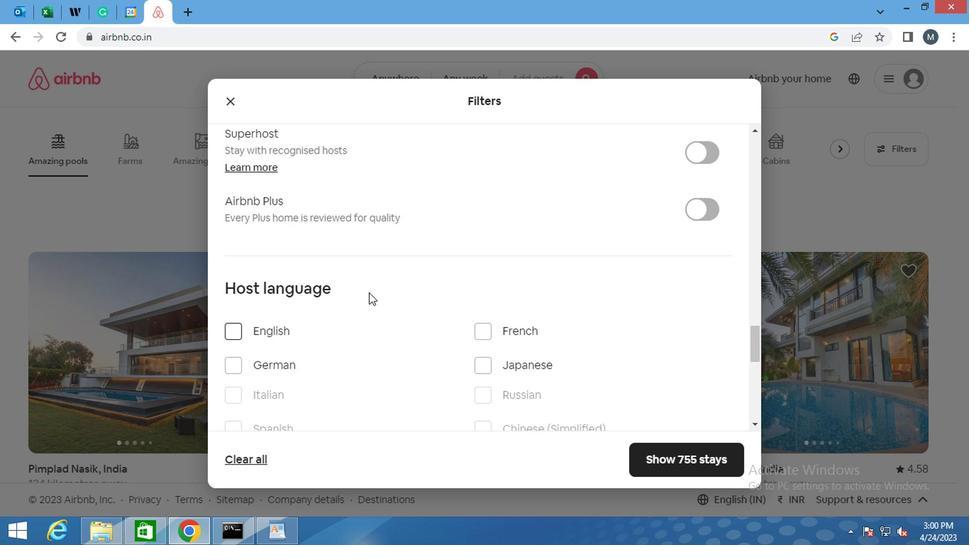 
Action: Mouse scrolled (369, 290) with delta (0, -1)
Screenshot: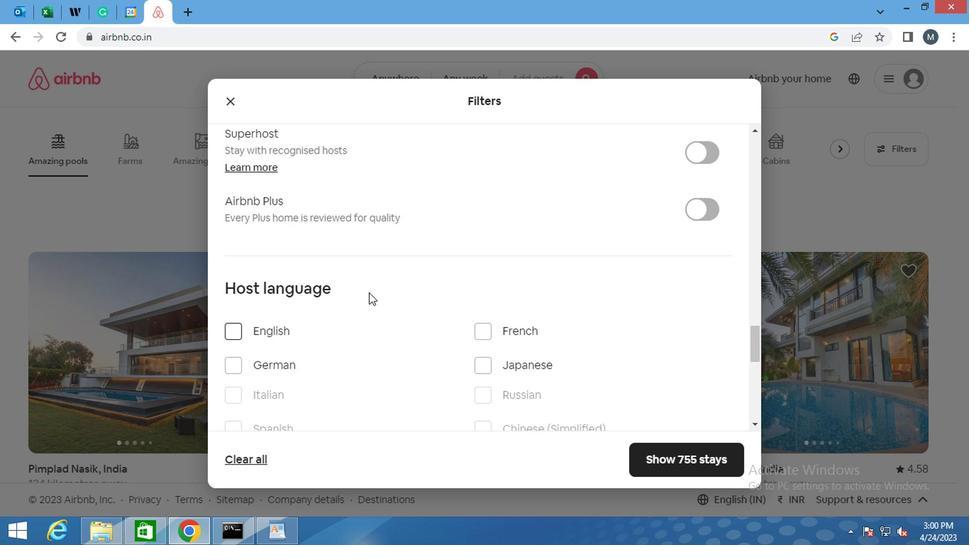 
Action: Mouse moved to (226, 222)
Screenshot: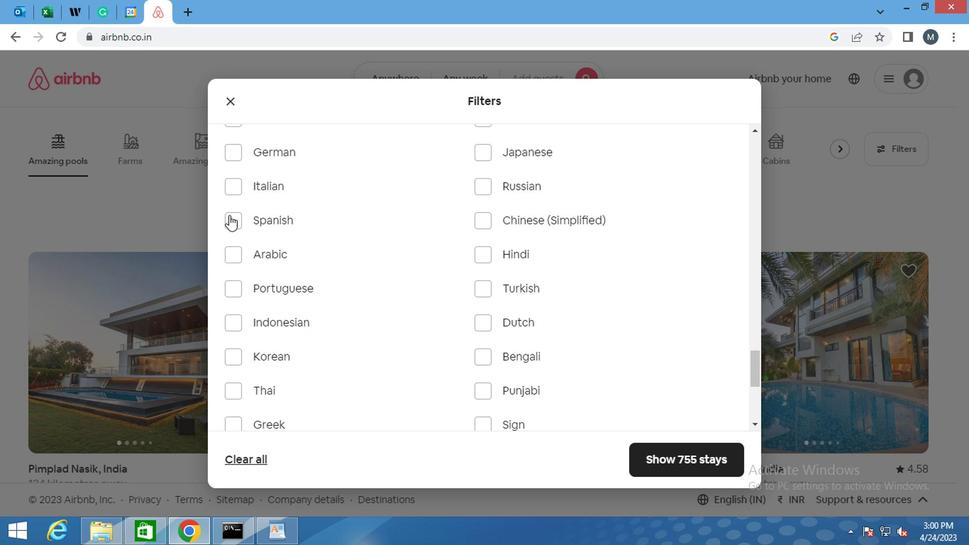 
Action: Mouse pressed left at (226, 222)
Screenshot: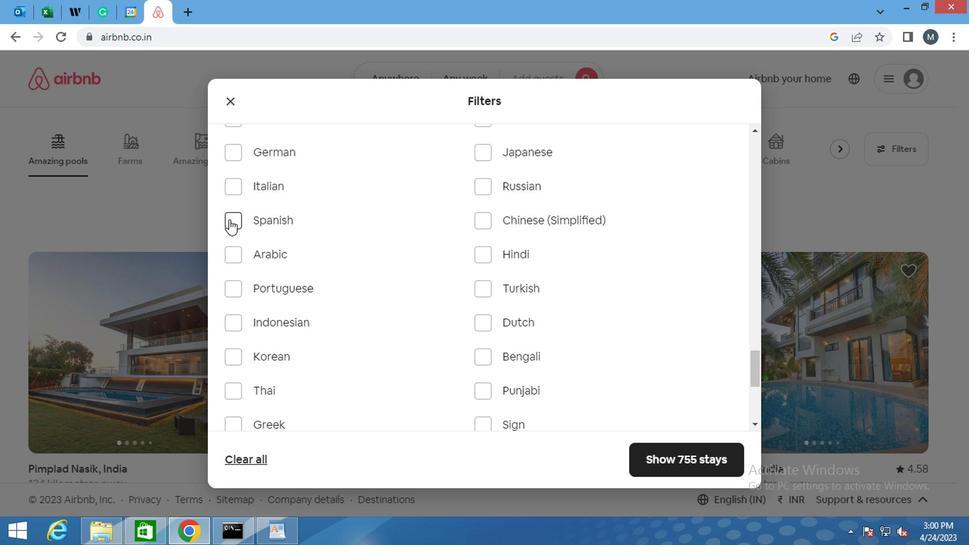 
Action: Mouse moved to (444, 297)
Screenshot: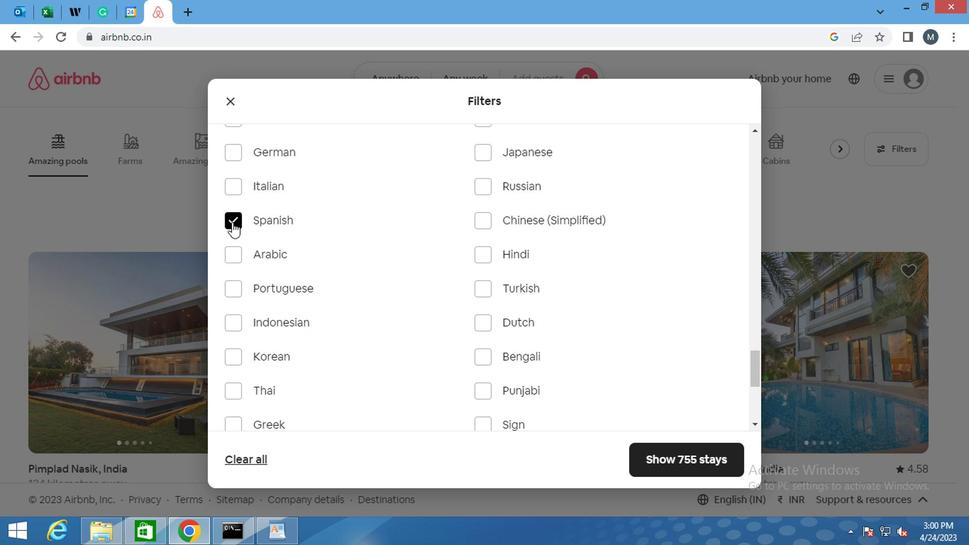 
Action: Mouse scrolled (444, 296) with delta (0, 0)
Screenshot: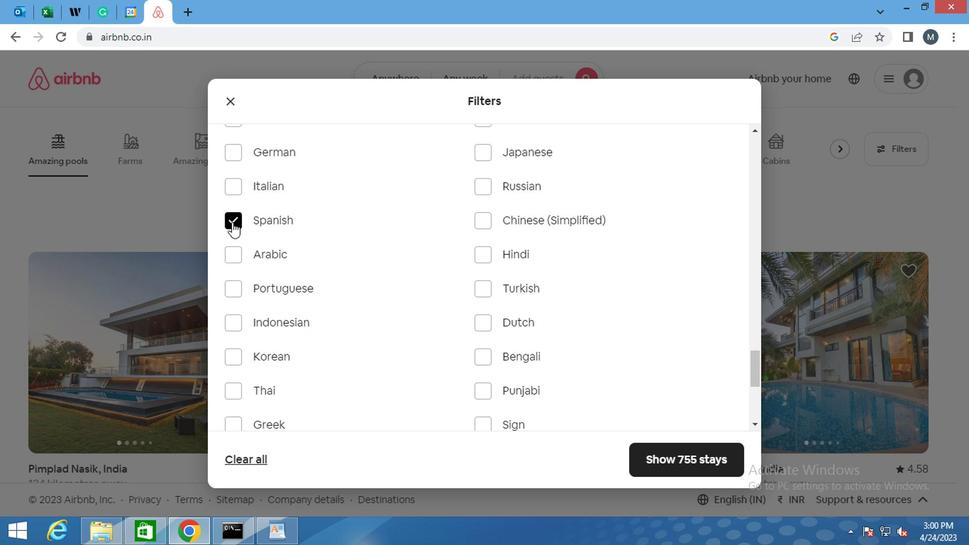 
Action: Mouse moved to (452, 328)
Screenshot: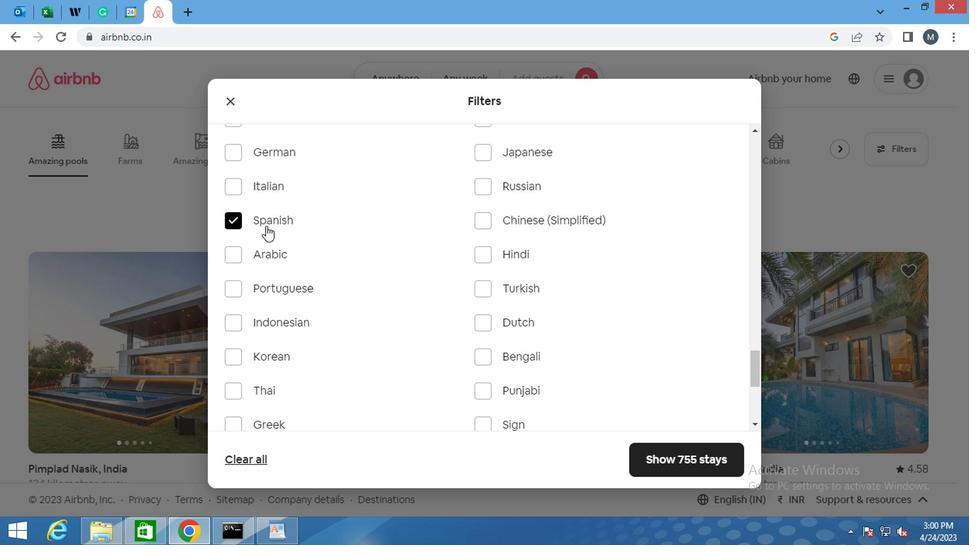 
Action: Mouse scrolled (452, 328) with delta (0, 0)
Screenshot: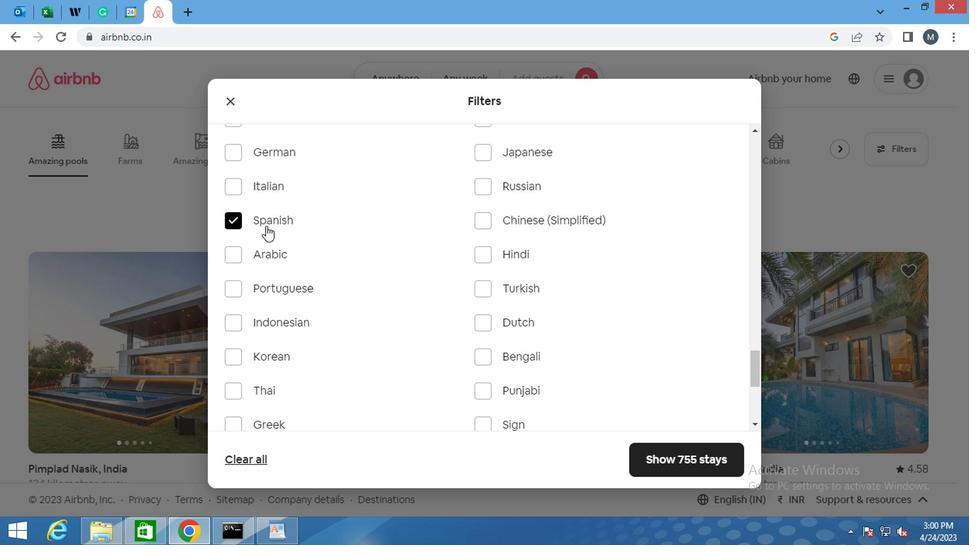 
Action: Mouse moved to (683, 458)
Screenshot: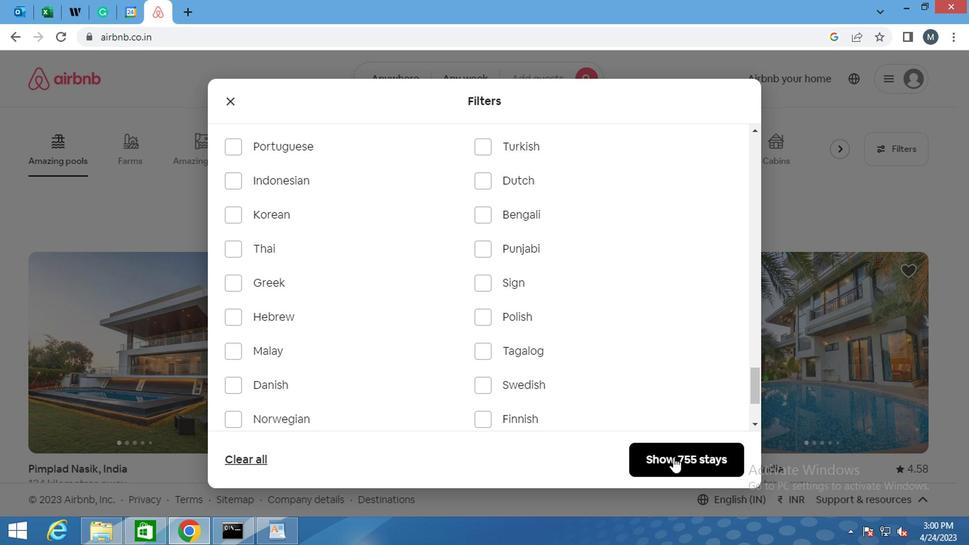 
Action: Mouse pressed left at (683, 458)
Screenshot: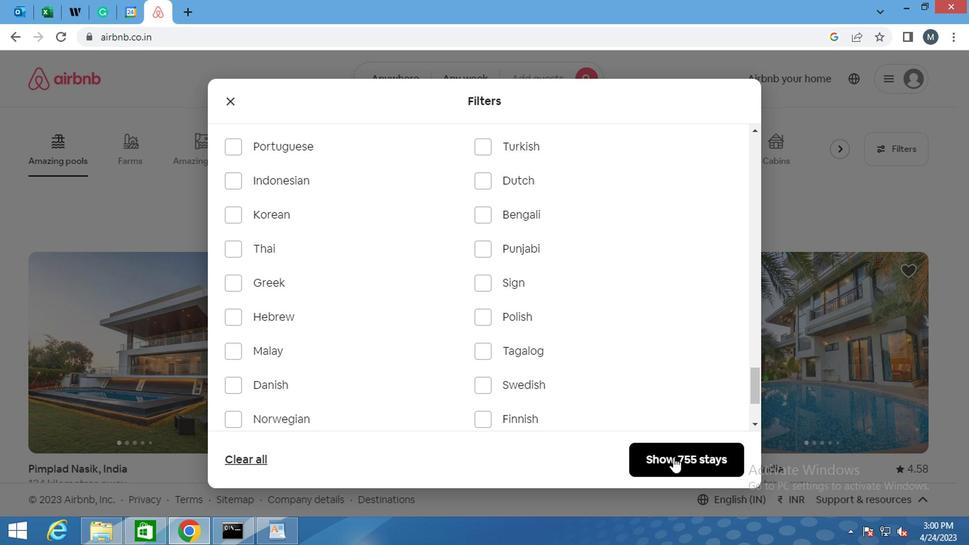 
Action: Mouse moved to (680, 448)
Screenshot: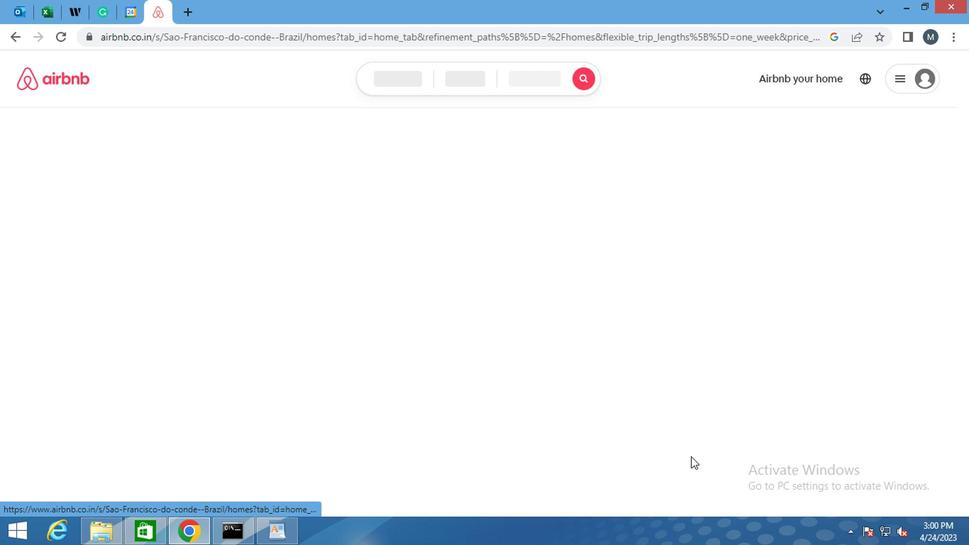 
